 Task: Create new customer invoice with Date Opened: 11-May-23, Select Customer: CVS
, Terms: Net 7. Make invoice entry for item-1 with Date: 11-May-23, Description: Pop Arazzi Organizer Small Clear, Income Account: Income:Sales, Quantity: 1, Unit Price: 10.99, Sales Tax: Y, Sales Tax Included: Y, Tax Table: Sales Tax. Make entry for item-2 with Date: 11-May-23, Description: Topicals High Roller Ingrown Hair Tonic with AHA and BHA (1.07 oz)
, Income Account: Income:Sales, Quantity: 1, Unit Price: 9.49, Sales Tax: Y, Sales Tax Included: Y, Tax Table: Sales Tax. Post Invoice with Post Date: 11-May-23, Post to Accounts: Assets:Accounts Receivable. Pay / Process Payment with Transaction Date: 17-May-23, Amount: 20.48, Transfer Account: Checking Account. Go to 'Print Invoice'.
Action: Mouse moved to (191, 71)
Screenshot: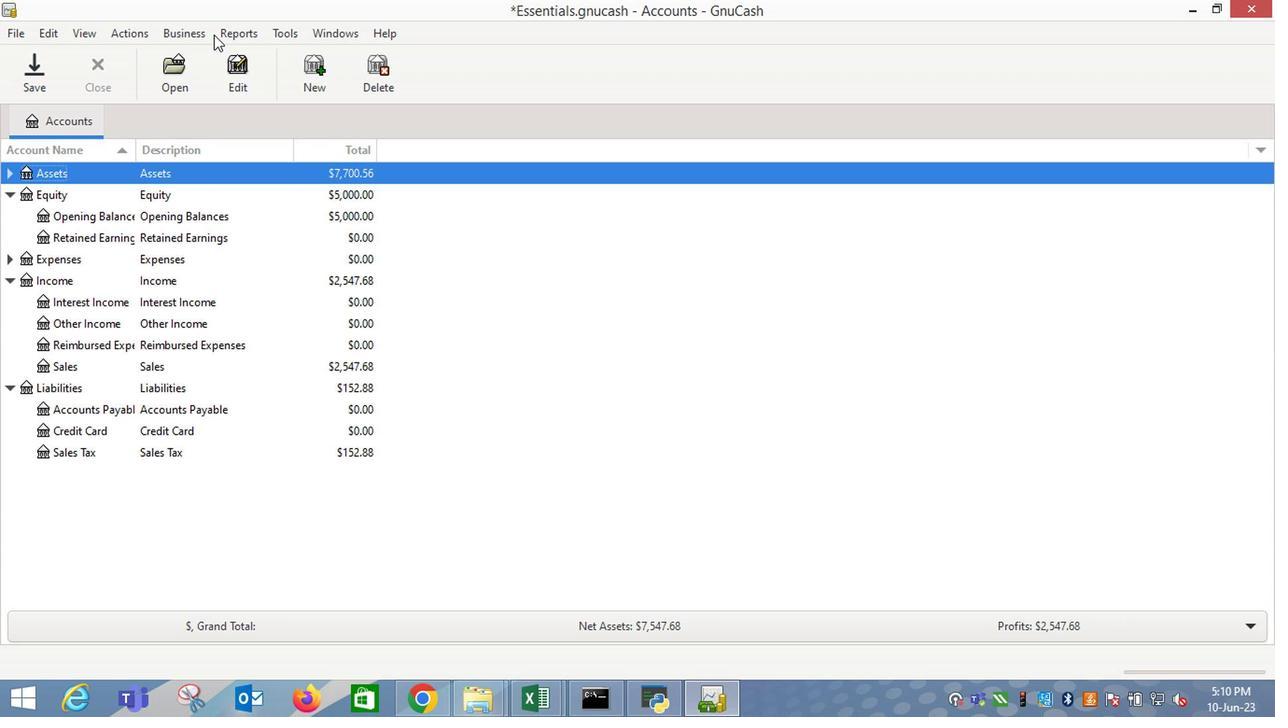 
Action: Mouse pressed left at (191, 71)
Screenshot: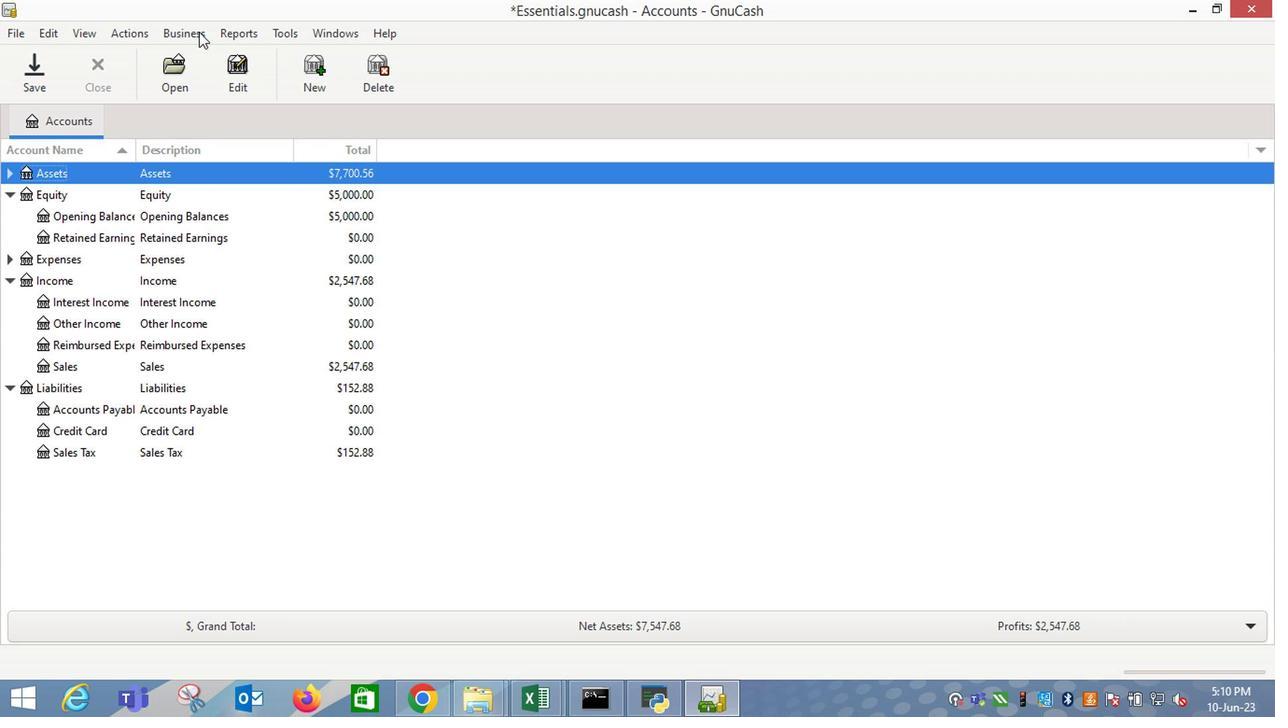 
Action: Mouse moved to (362, 154)
Screenshot: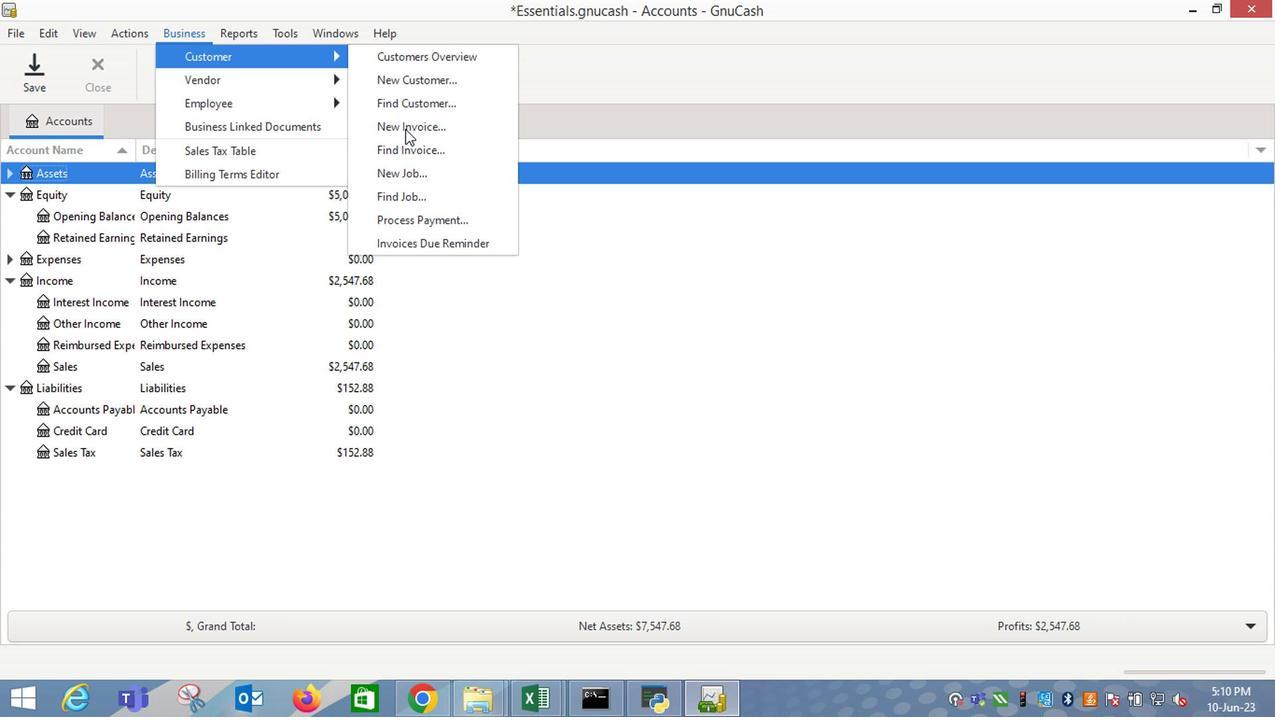 
Action: Mouse pressed left at (362, 154)
Screenshot: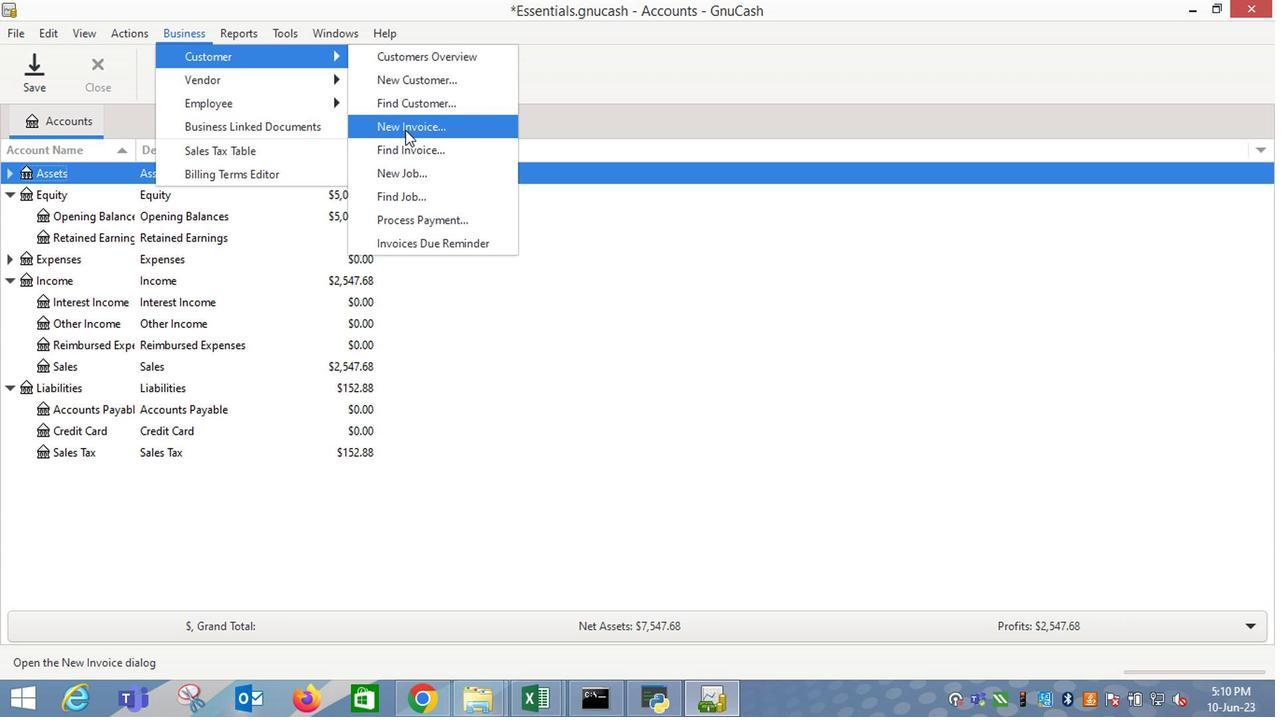 
Action: Mouse moved to (696, 301)
Screenshot: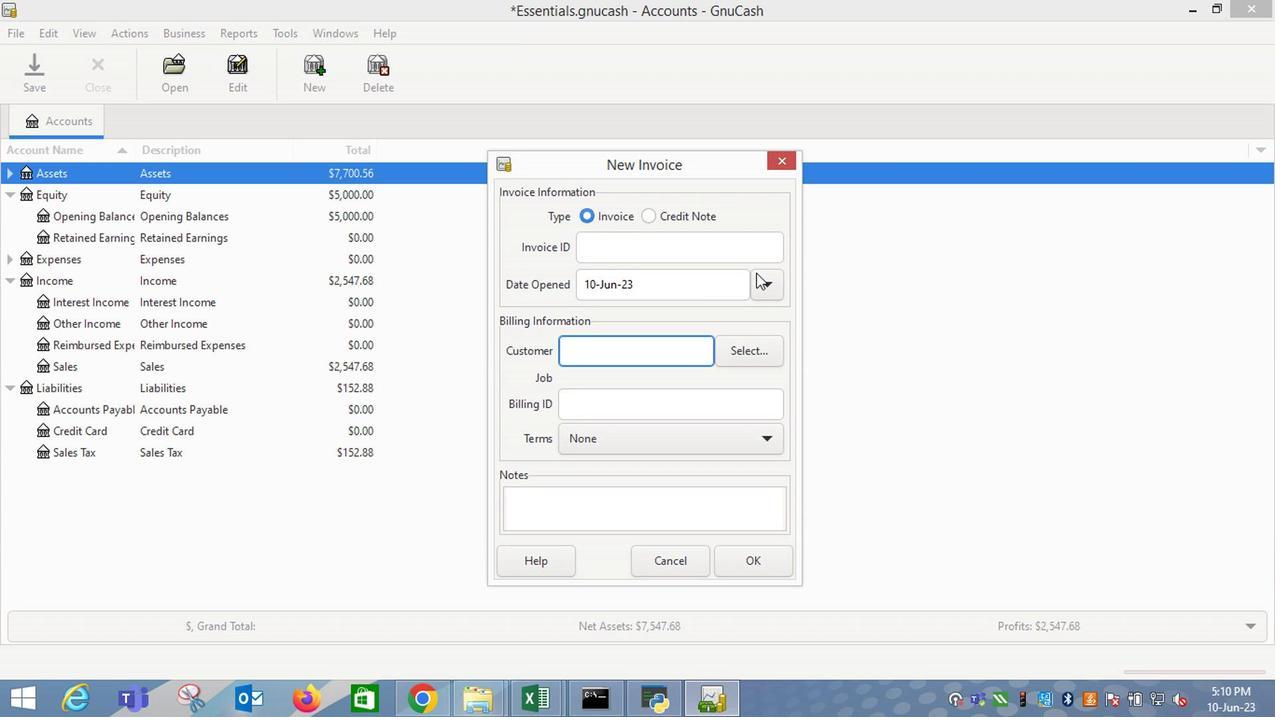 
Action: Mouse pressed left at (696, 301)
Screenshot: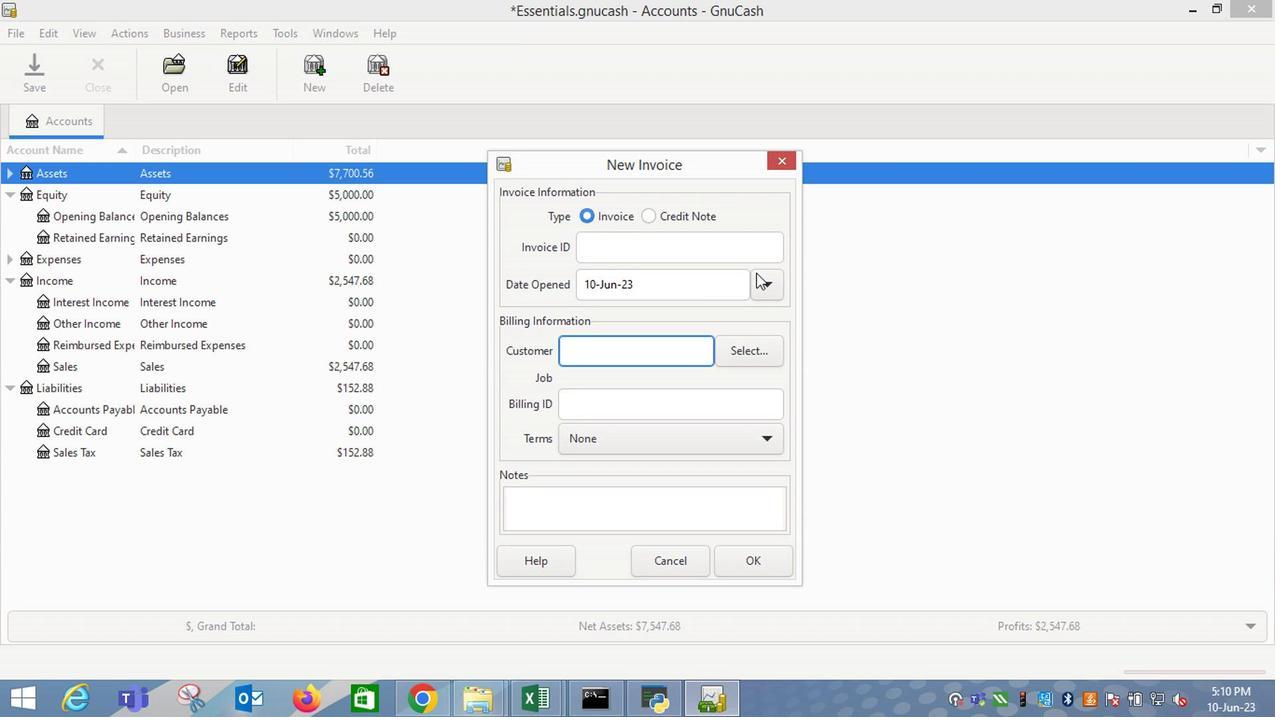 
Action: Mouse moved to (564, 332)
Screenshot: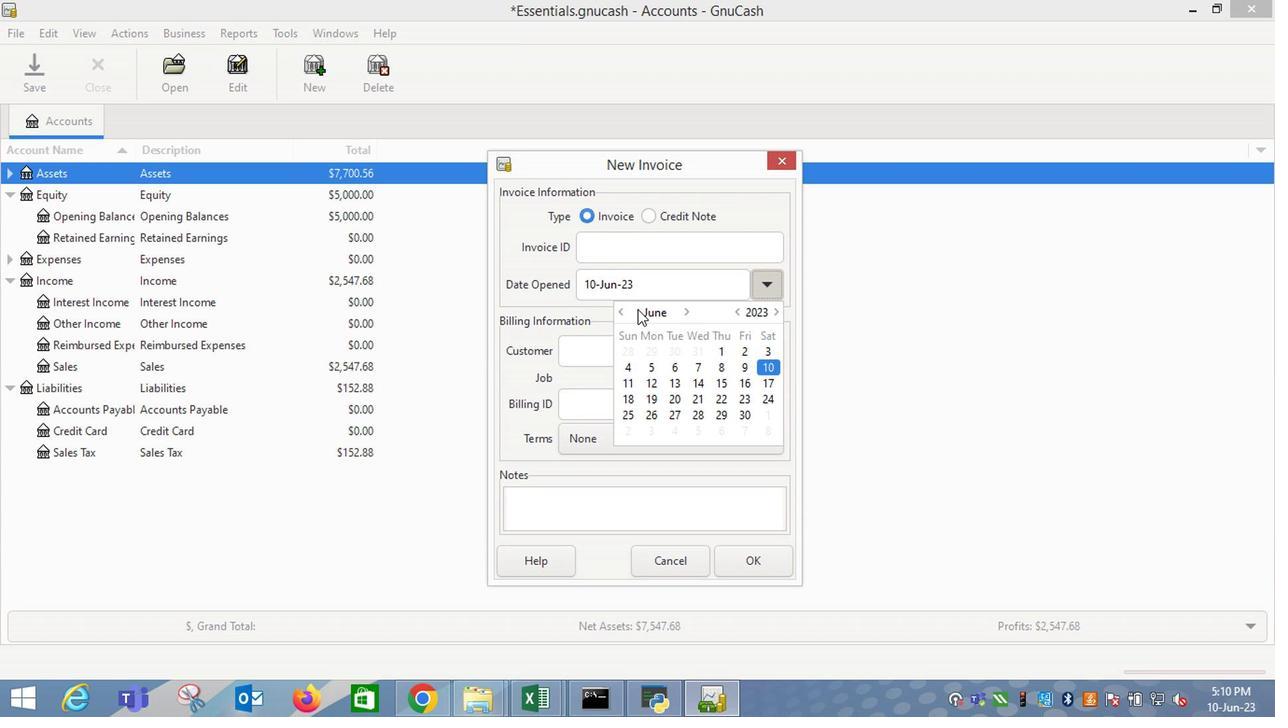 
Action: Mouse pressed left at (564, 332)
Screenshot: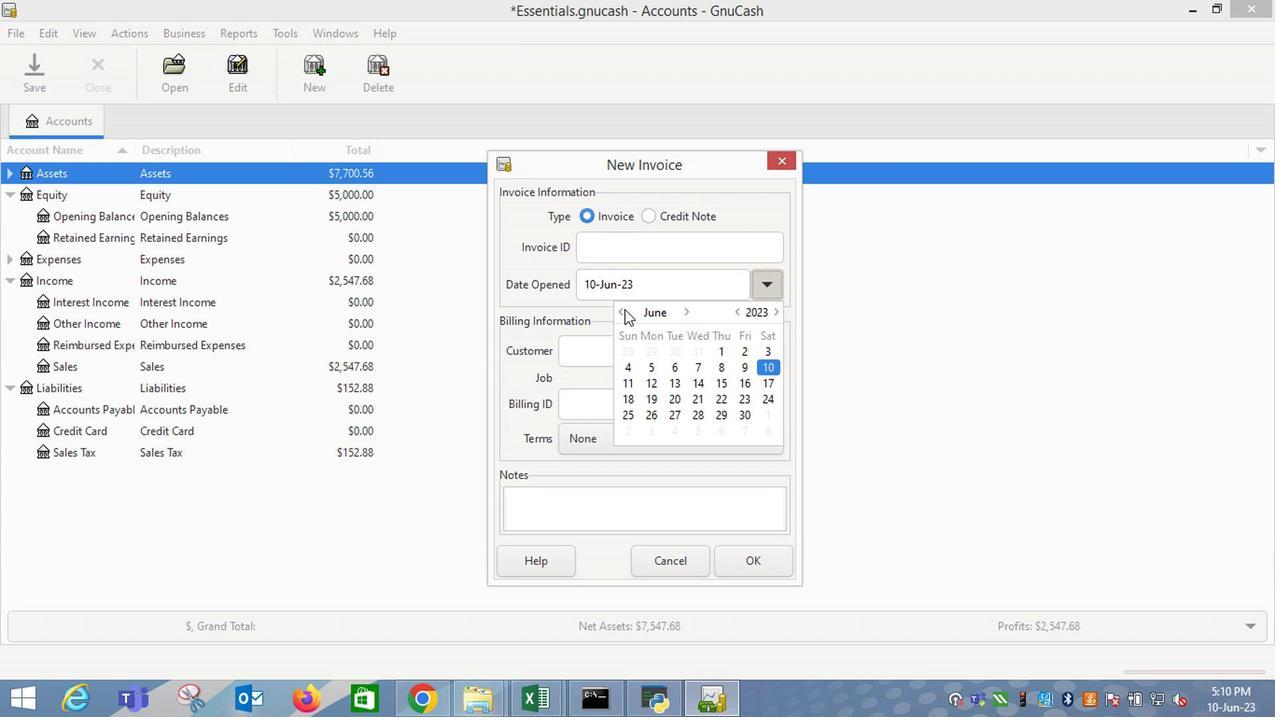 
Action: Mouse moved to (647, 378)
Screenshot: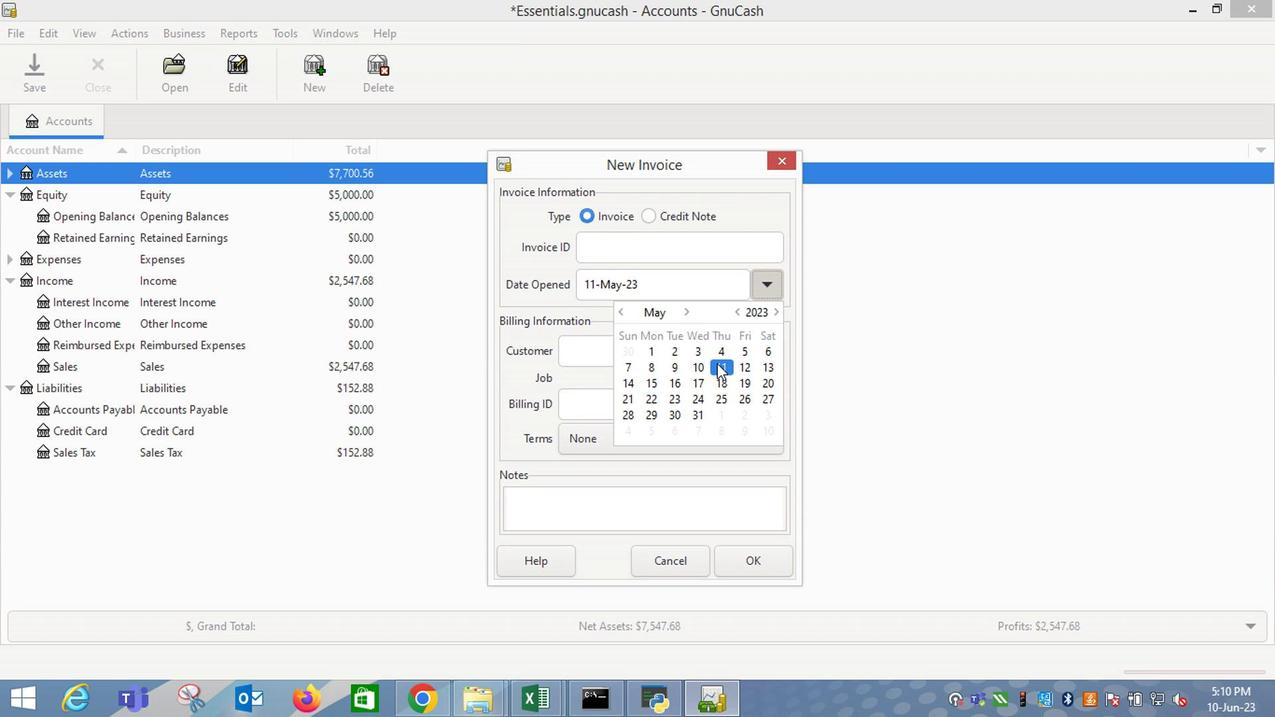 
Action: Mouse pressed left at (647, 378)
Screenshot: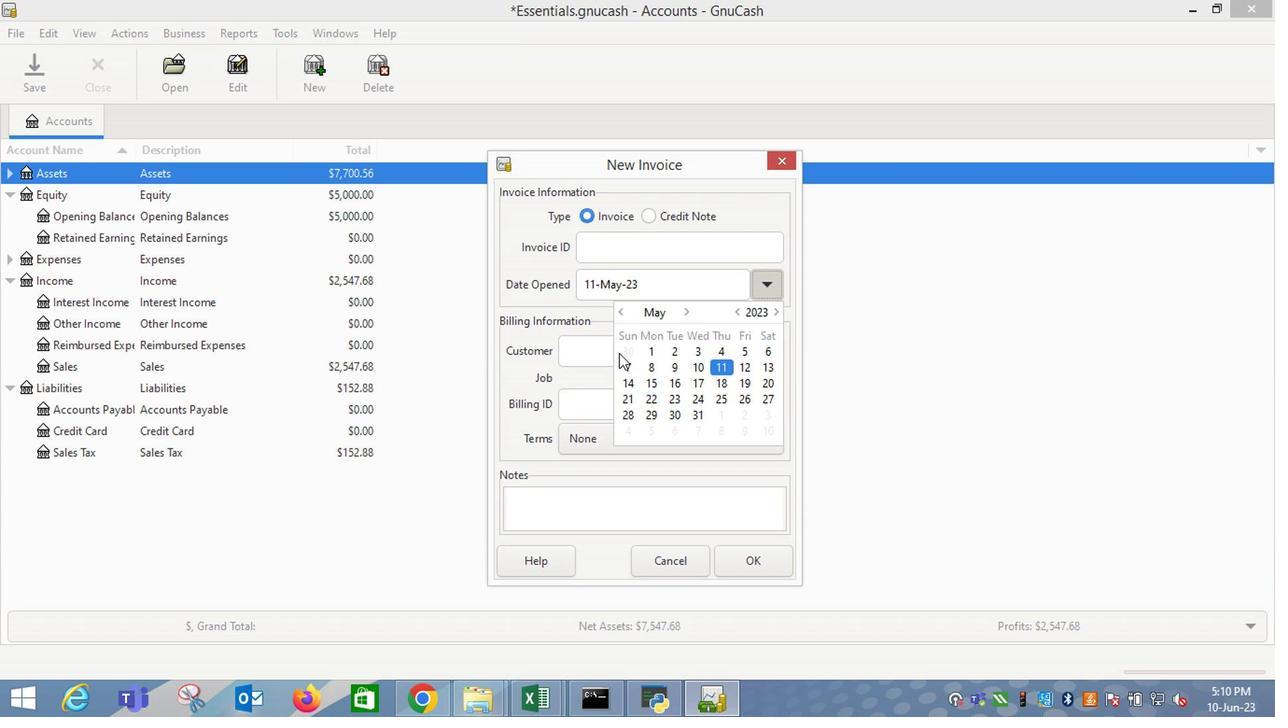 
Action: Mouse moved to (534, 372)
Screenshot: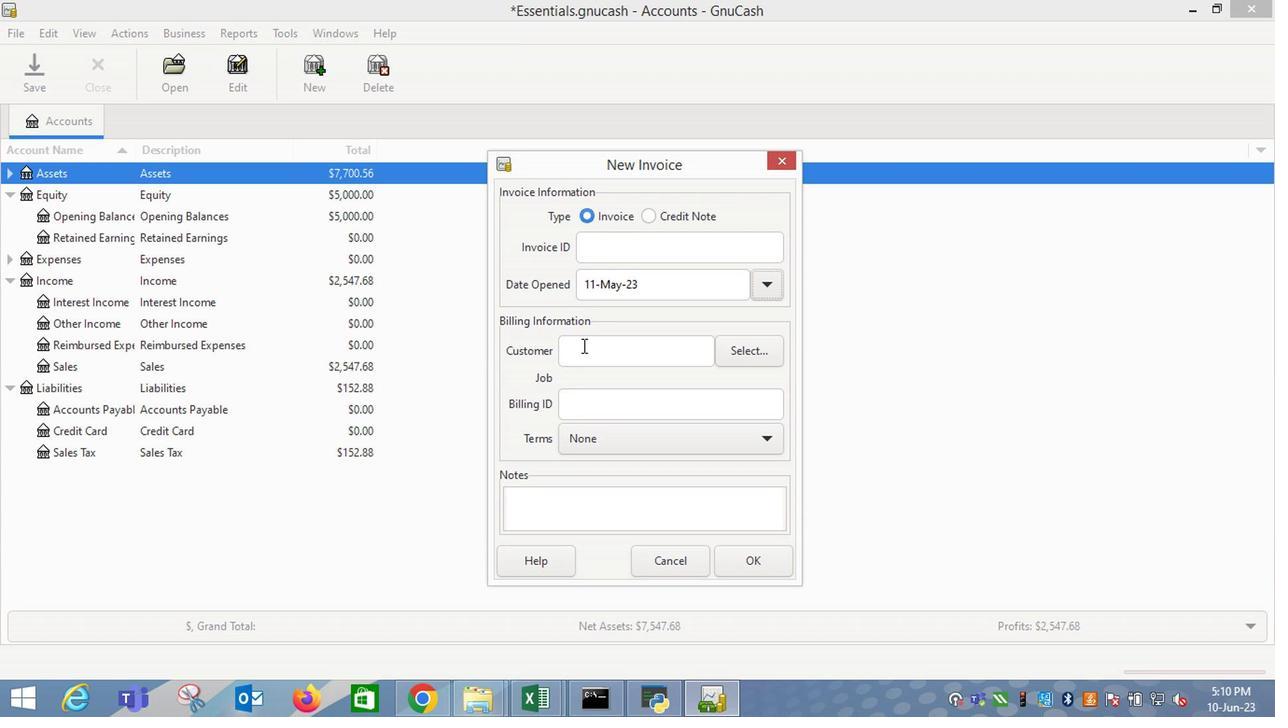 
Action: Mouse pressed left at (534, 372)
Screenshot: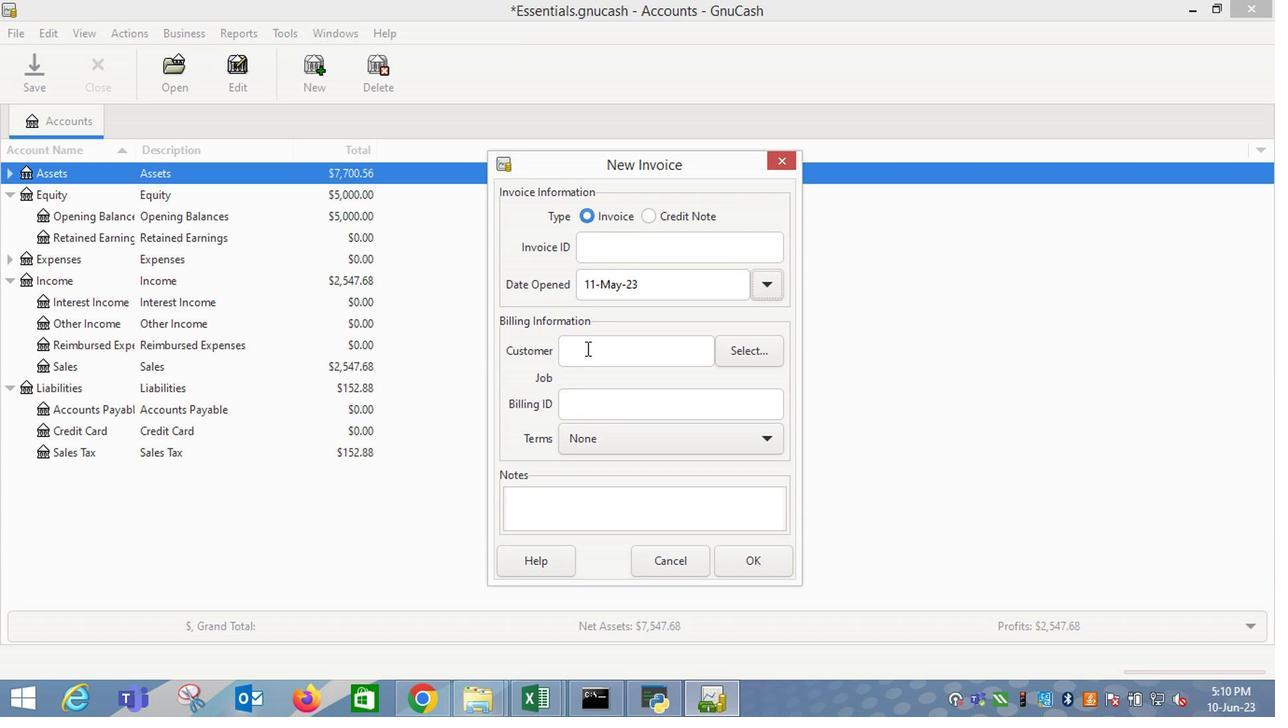 
Action: Mouse moved to (541, 369)
Screenshot: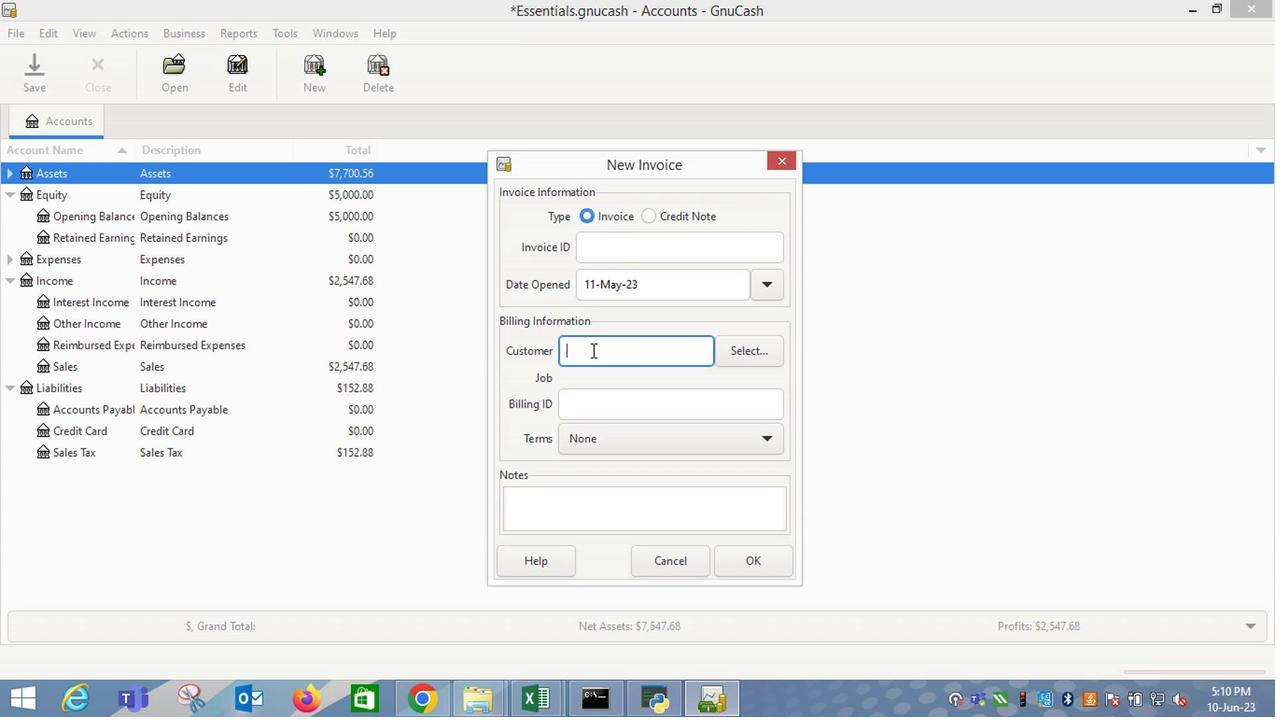 
Action: Mouse pressed left at (541, 369)
Screenshot: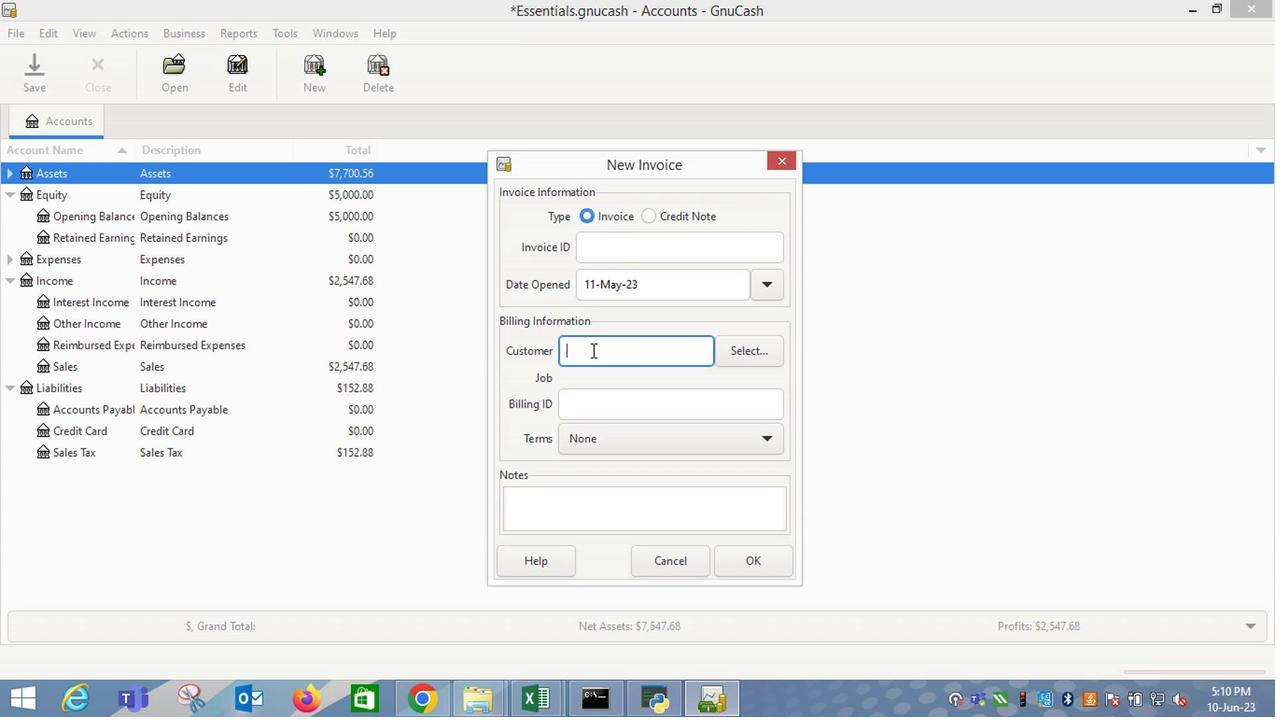 
Action: Key pressed <Key.shift_r>CV
Screenshot: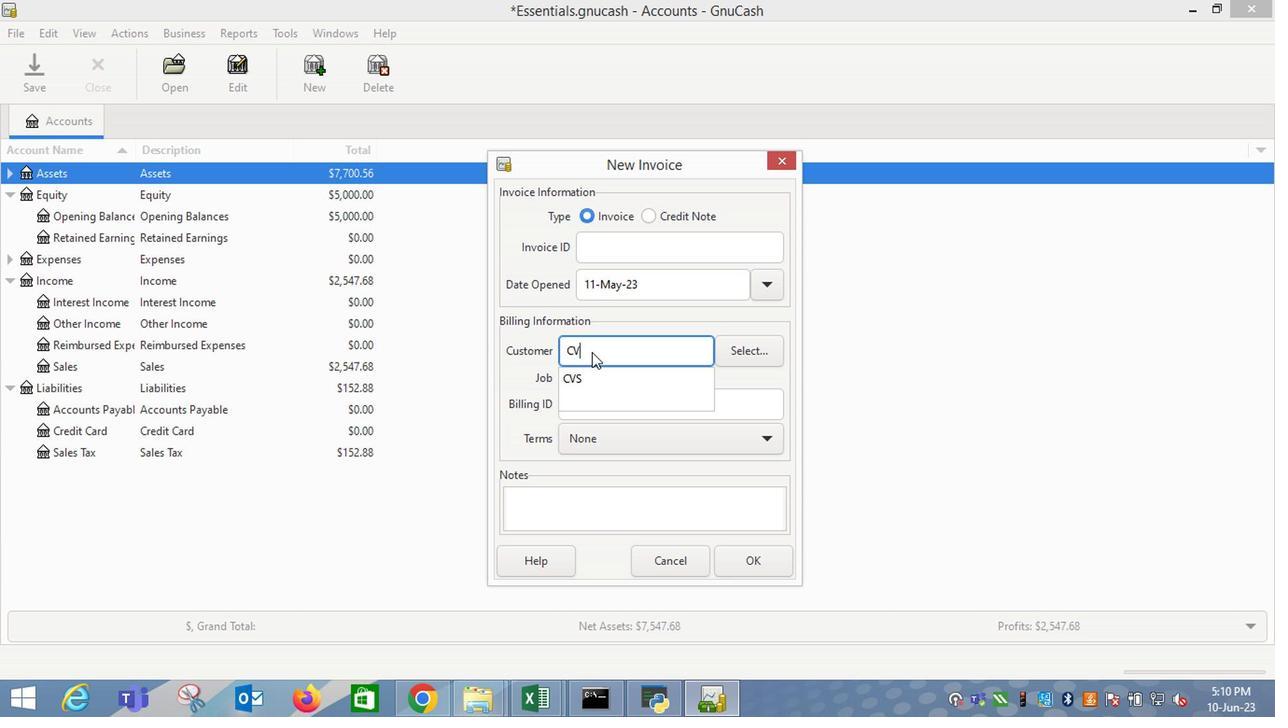 
Action: Mouse moved to (531, 388)
Screenshot: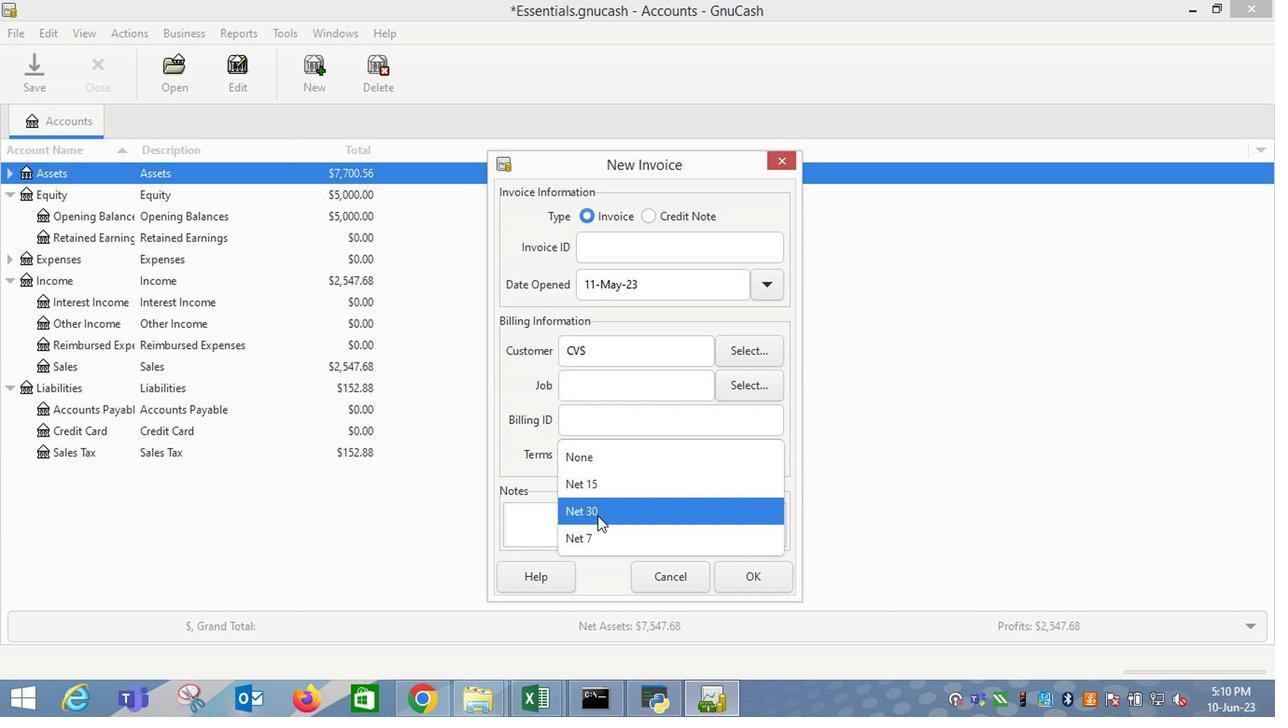 
Action: Mouse pressed left at (531, 388)
Screenshot: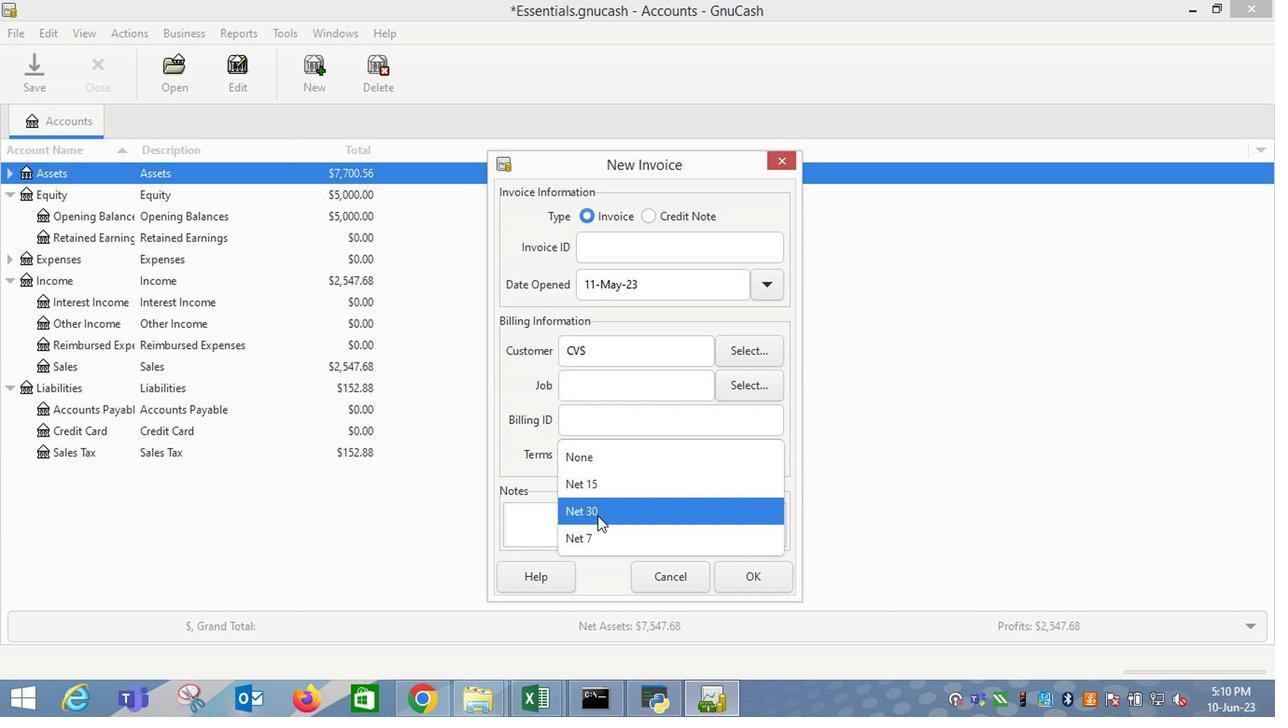 
Action: Mouse moved to (586, 461)
Screenshot: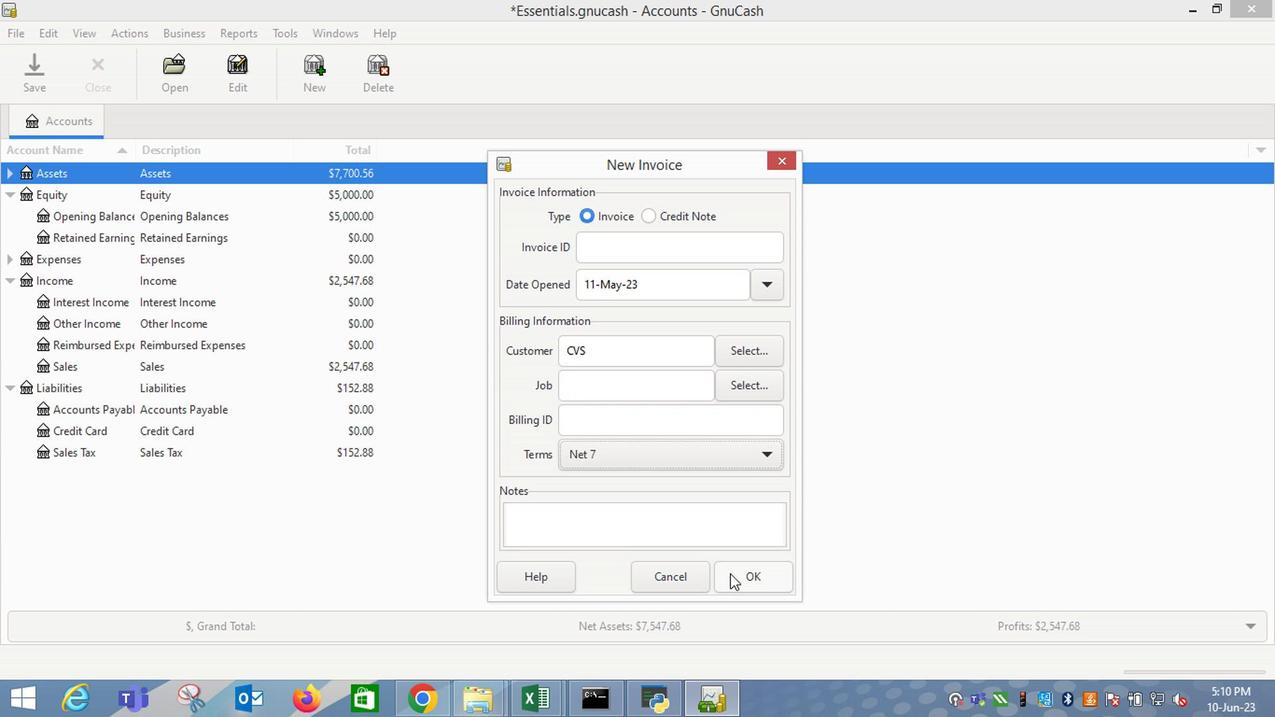 
Action: Mouse pressed left at (586, 461)
Screenshot: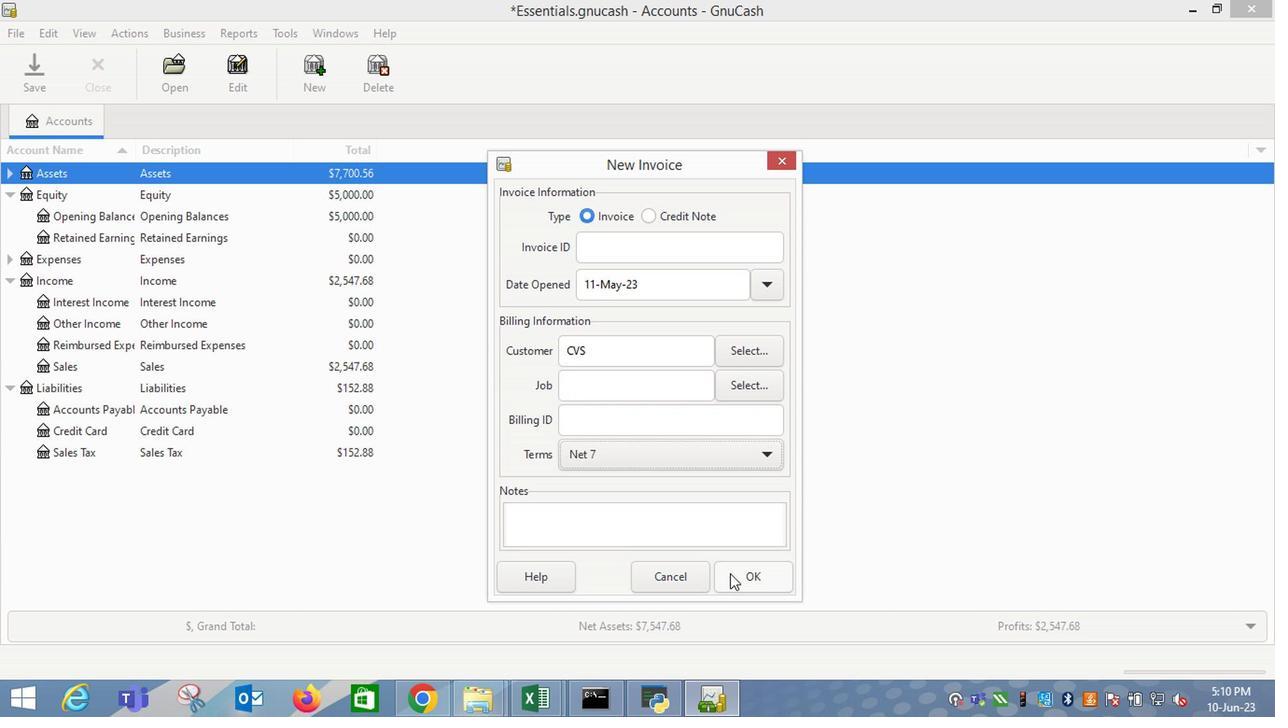 
Action: Mouse moved to (554, 470)
Screenshot: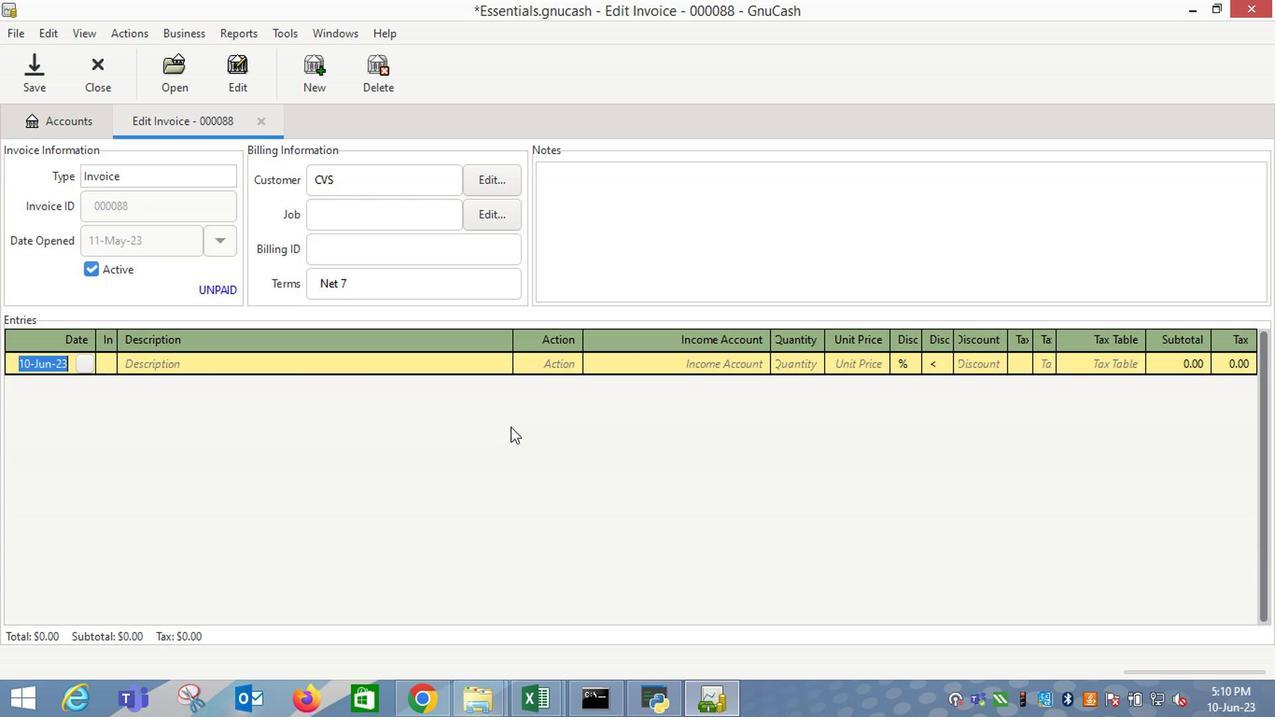 
Action: Mouse pressed left at (554, 470)
Screenshot: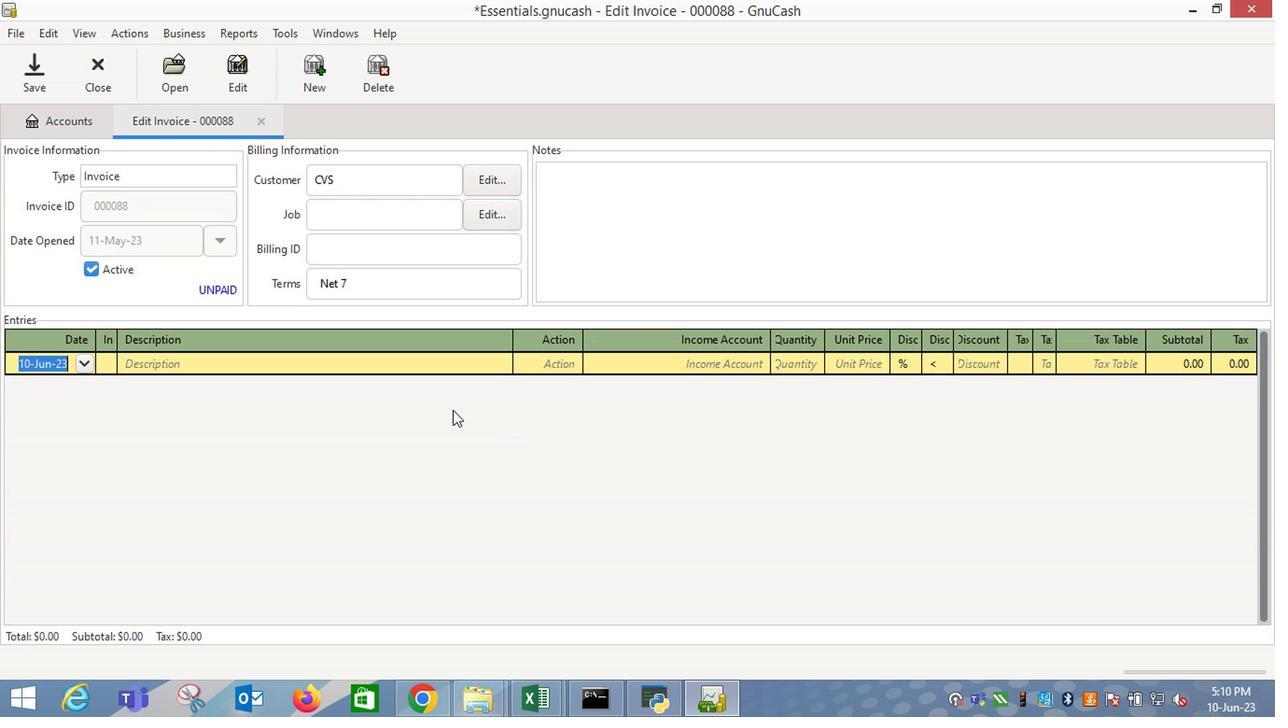 
Action: Mouse moved to (527, 544)
Screenshot: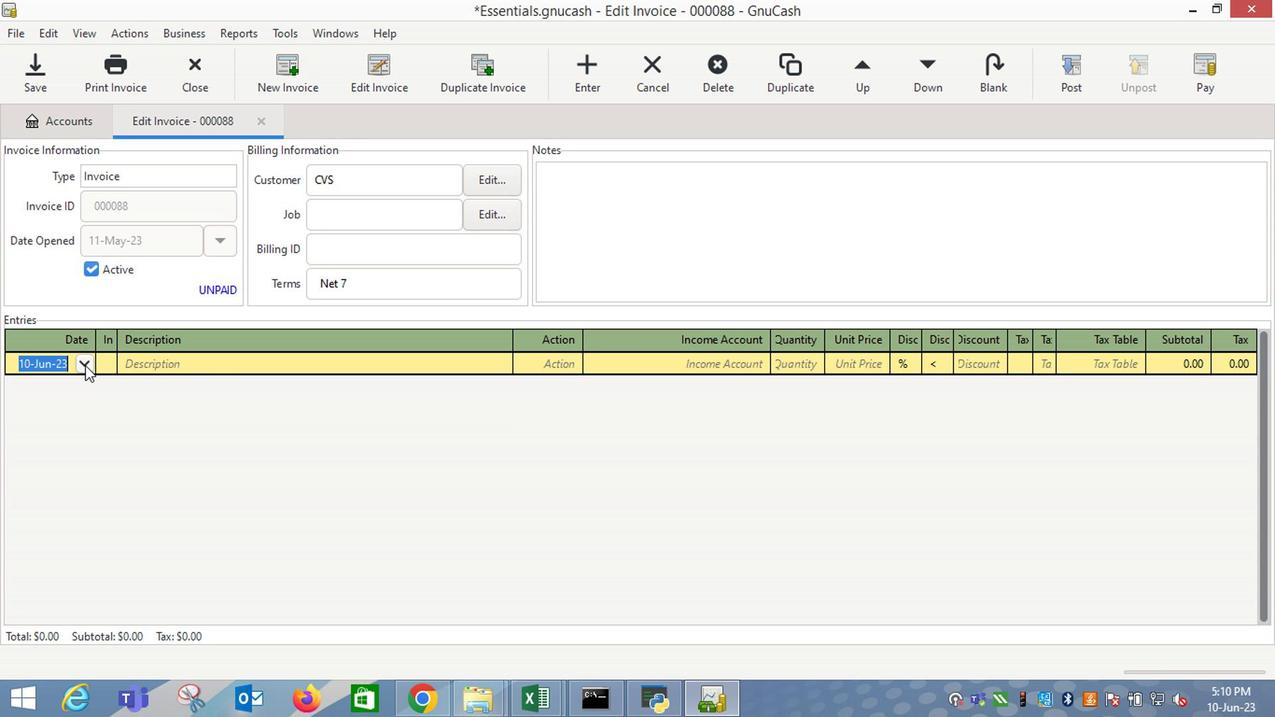 
Action: Mouse pressed left at (527, 544)
Screenshot: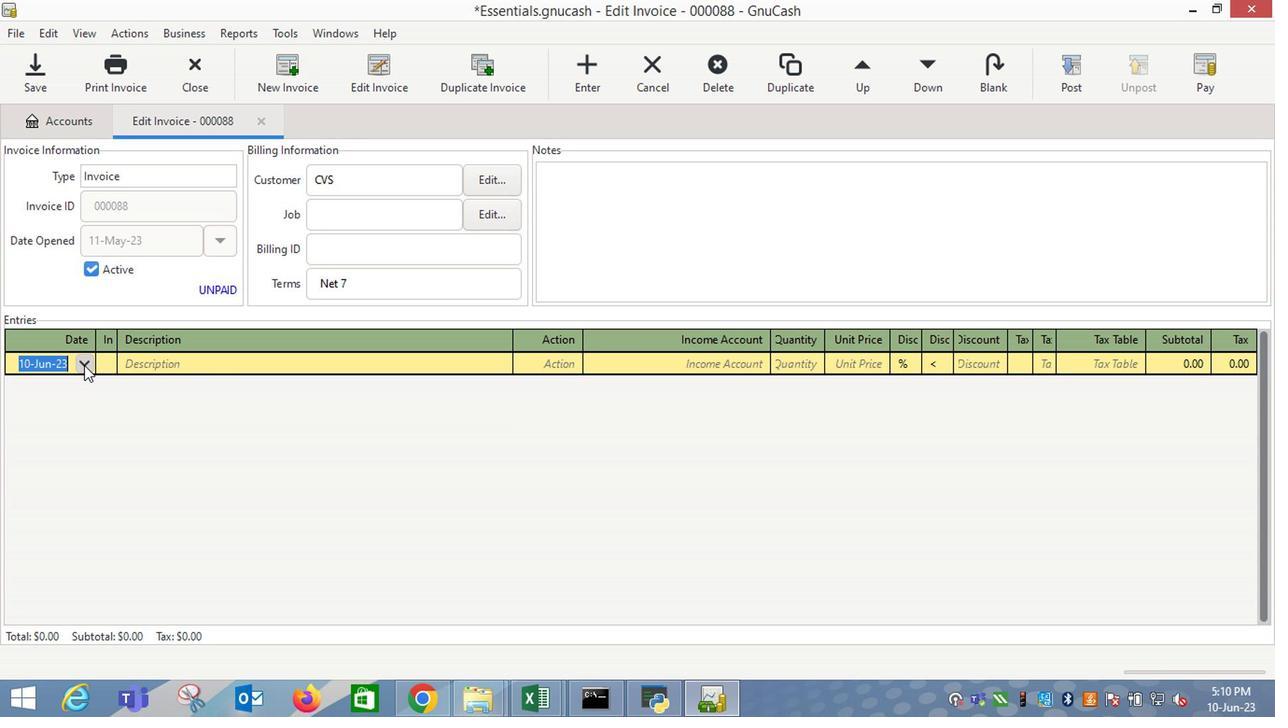 
Action: Mouse moved to (683, 587)
Screenshot: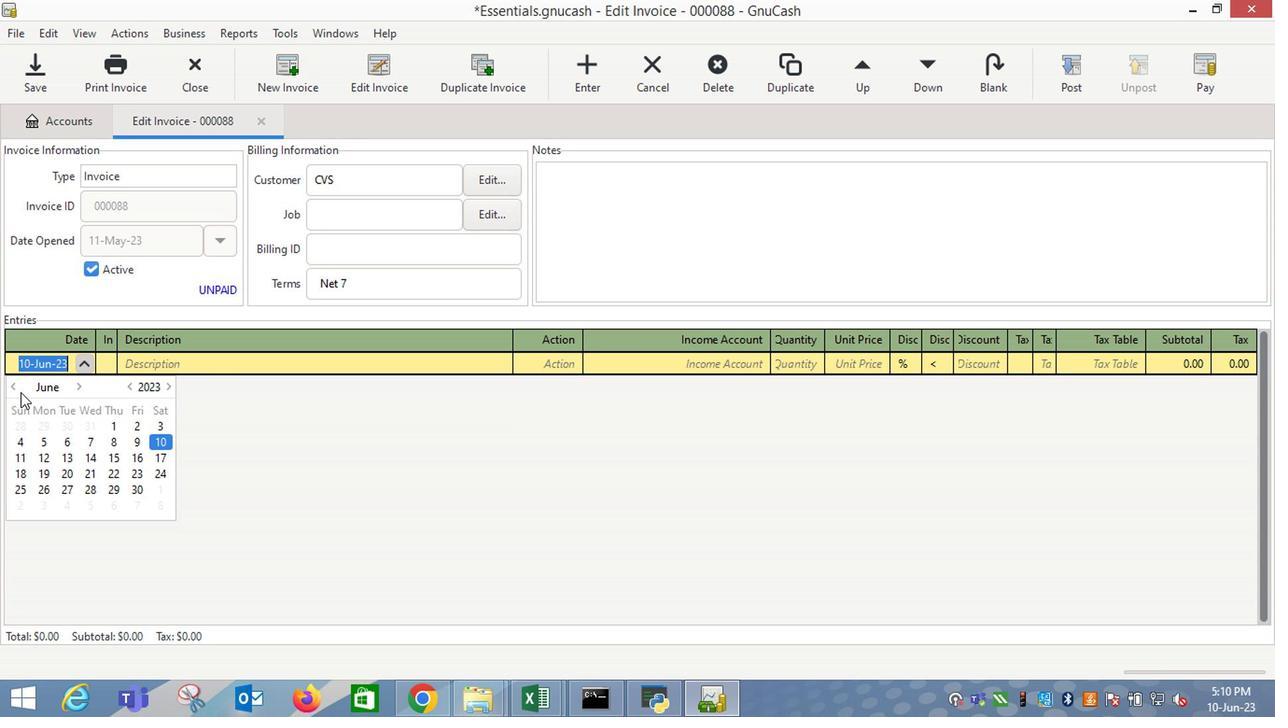
Action: Mouse pressed left at (683, 587)
Screenshot: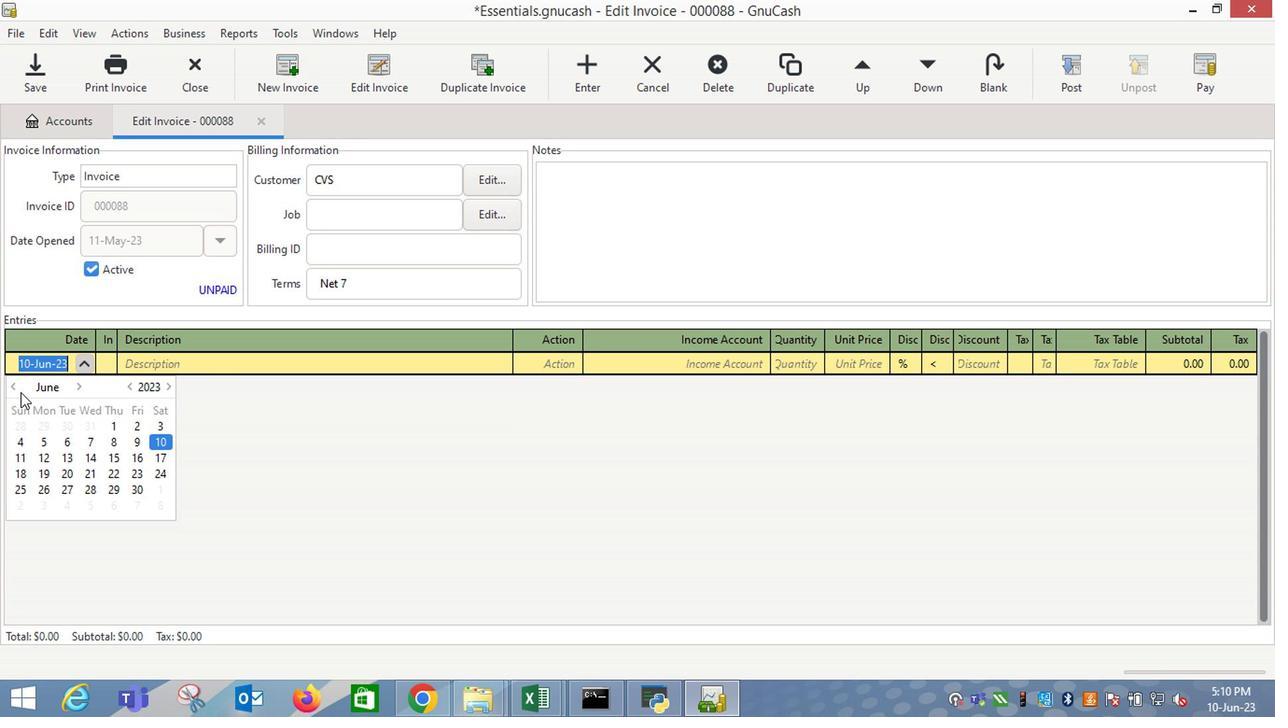 
Action: Mouse moved to (92, 377)
Screenshot: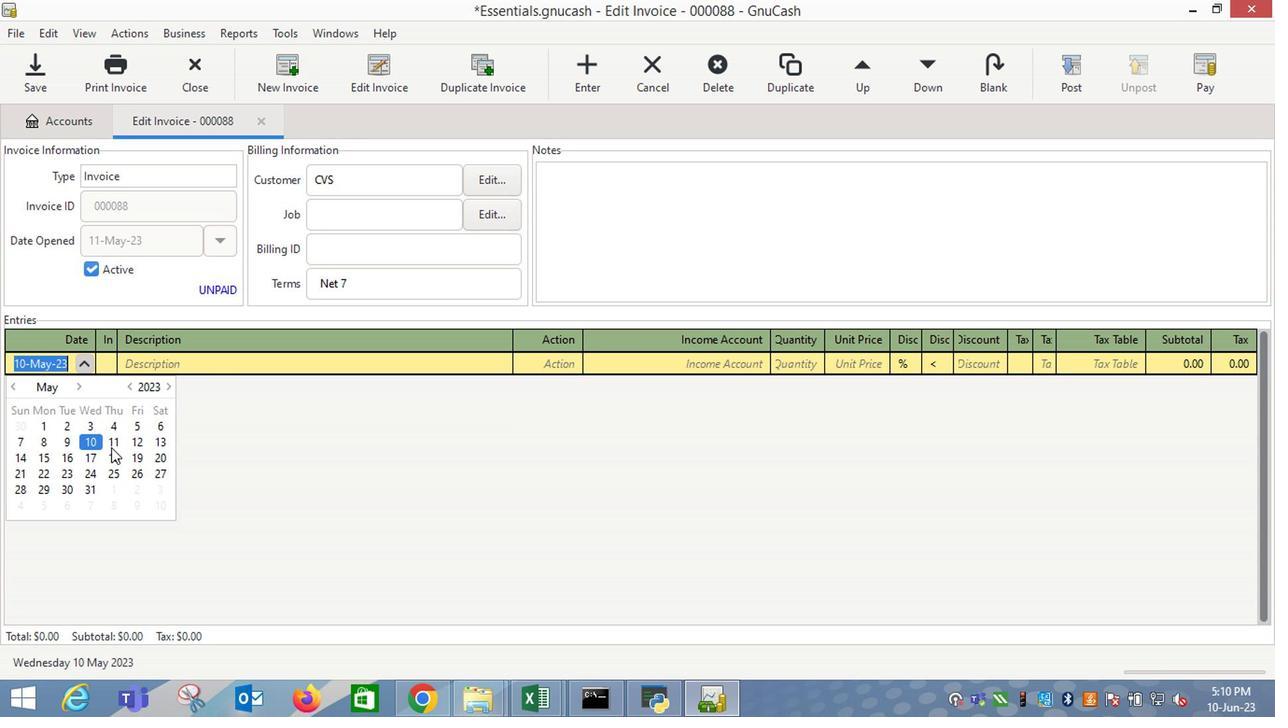 
Action: Mouse pressed left at (92, 377)
Screenshot: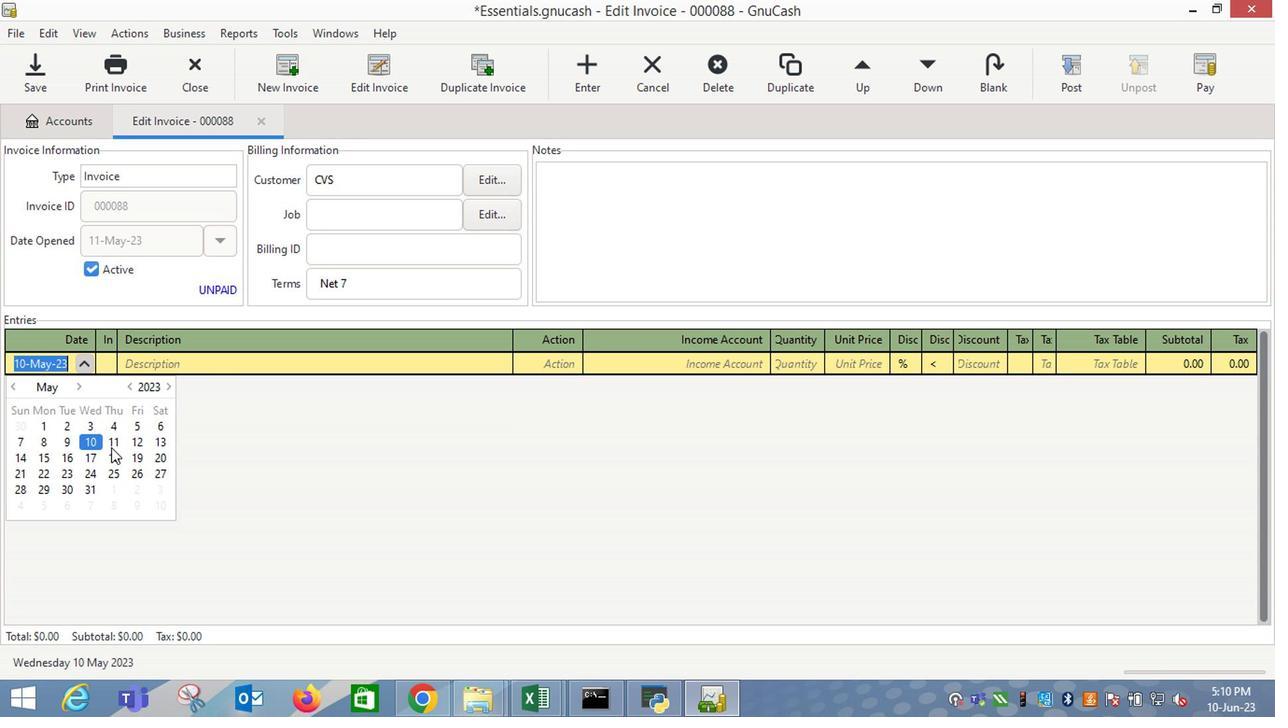 
Action: Mouse moved to (28, 399)
Screenshot: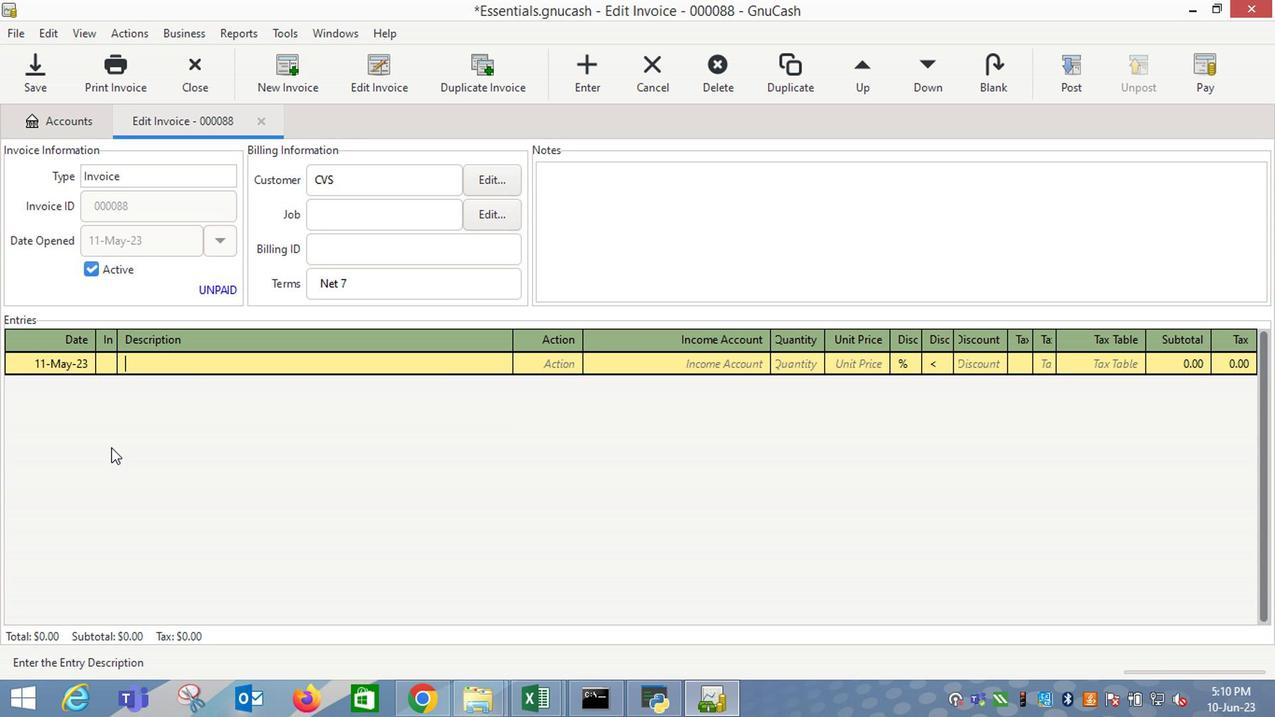 
Action: Mouse pressed left at (28, 399)
Screenshot: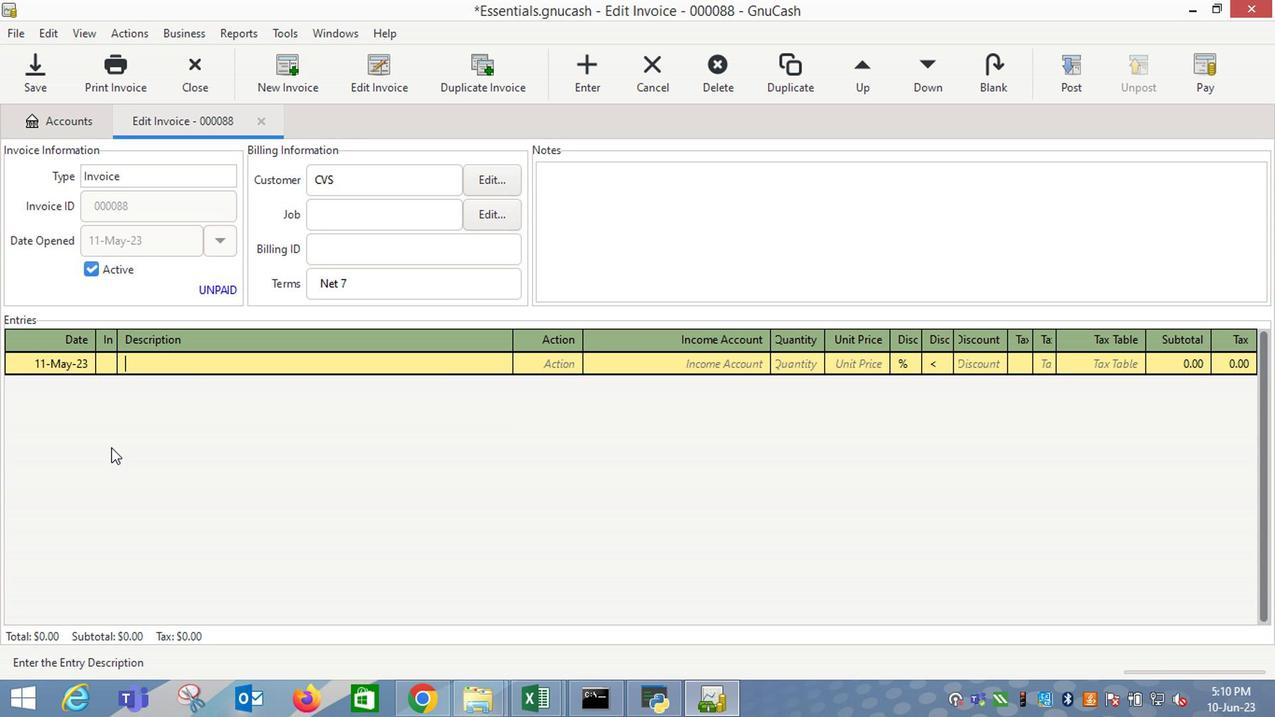 
Action: Mouse moved to (120, 455)
Screenshot: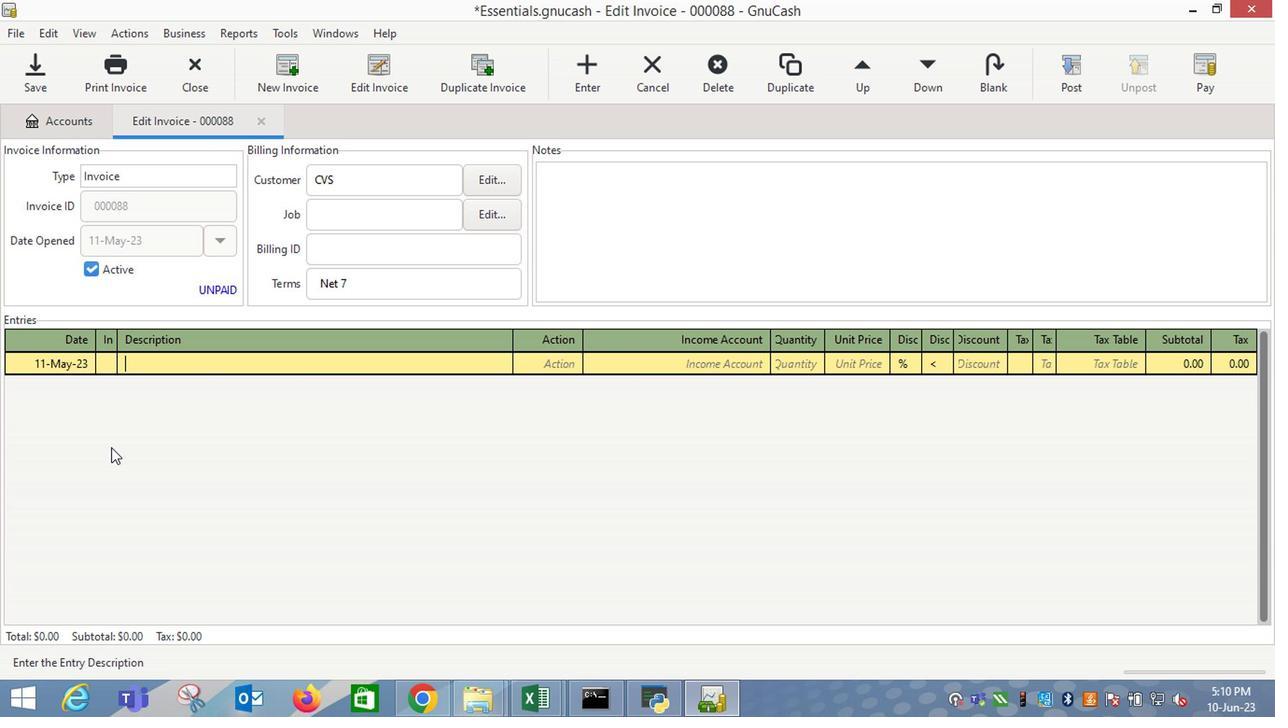 
Action: Mouse pressed left at (120, 455)
Screenshot: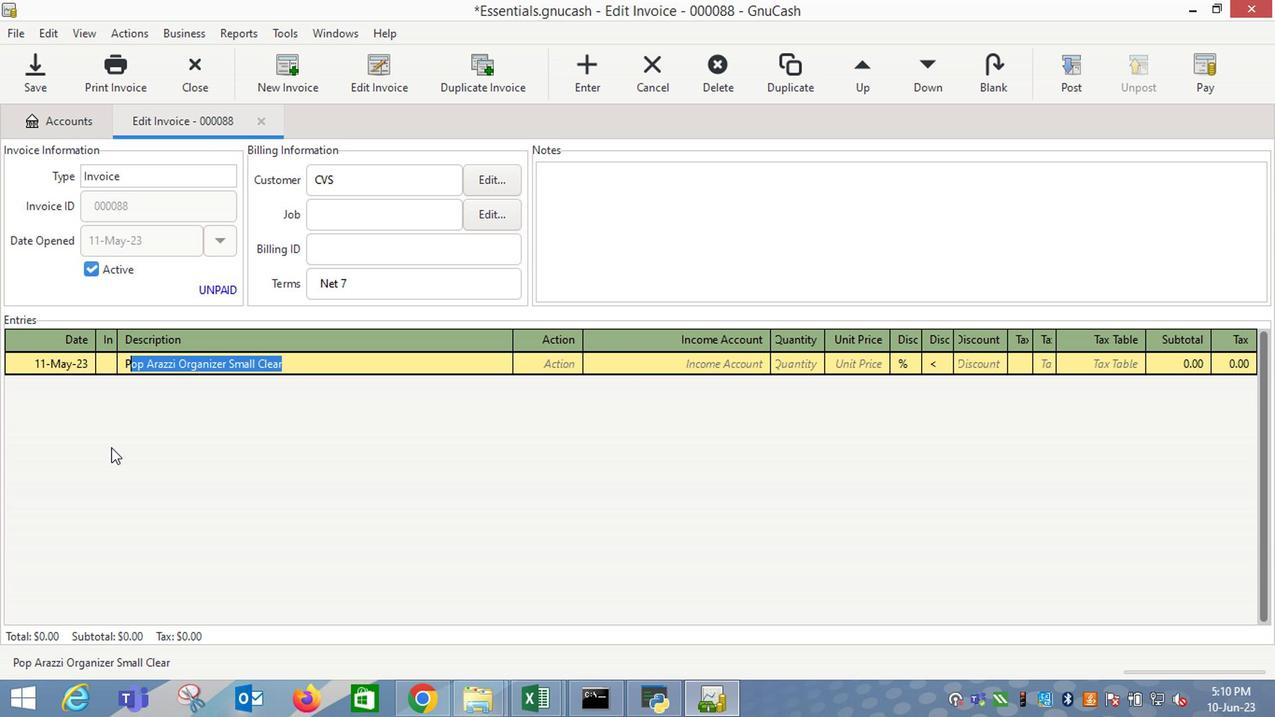 
Action: Mouse moved to (118, 455)
Screenshot: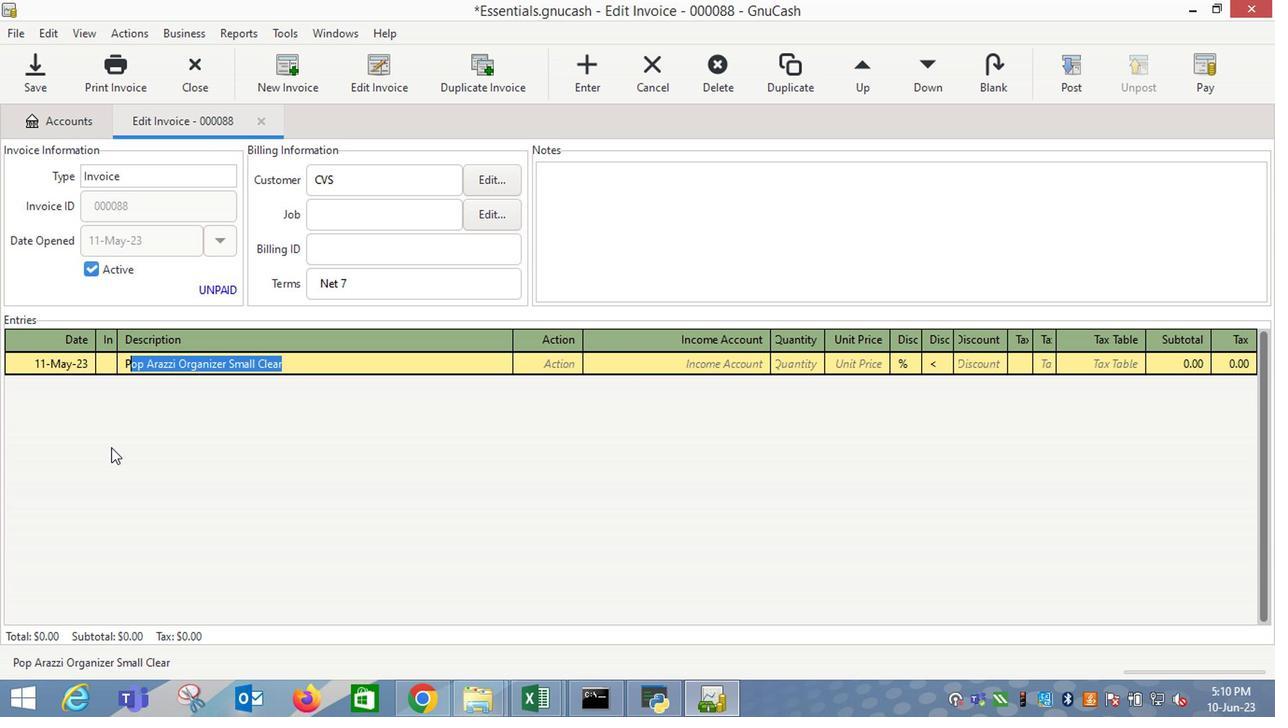 
Action: Key pressed <Key.tab><Key.shift_r>Pop<Key.tab>
Screenshot: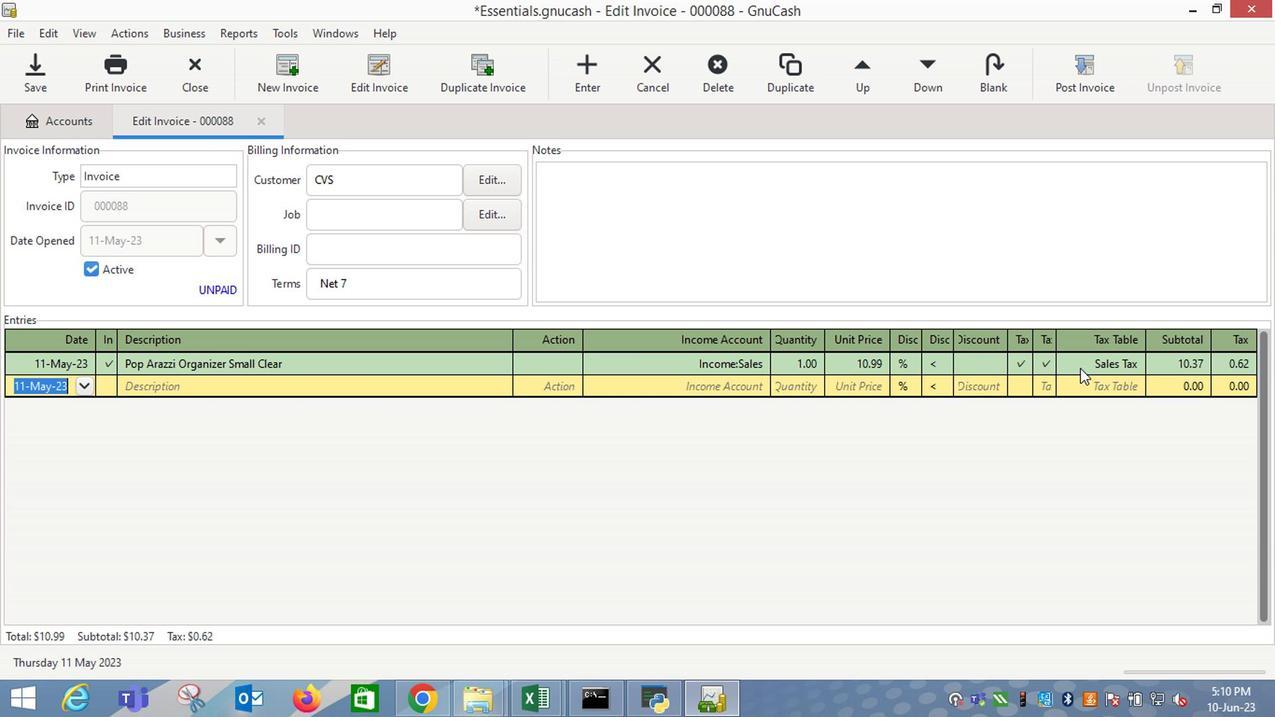 
Action: Mouse moved to (118, 455)
Screenshot: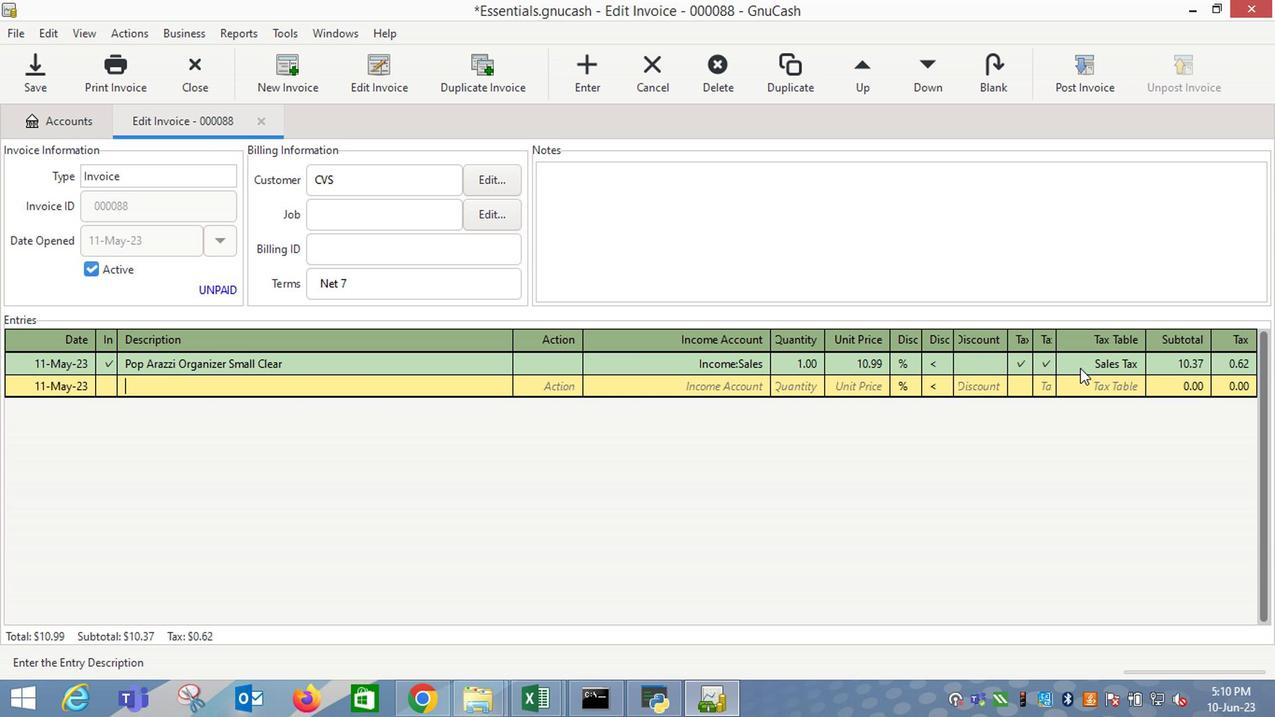 
Action: Key pressed <Key.tab>10.99<Key.tab>
Screenshot: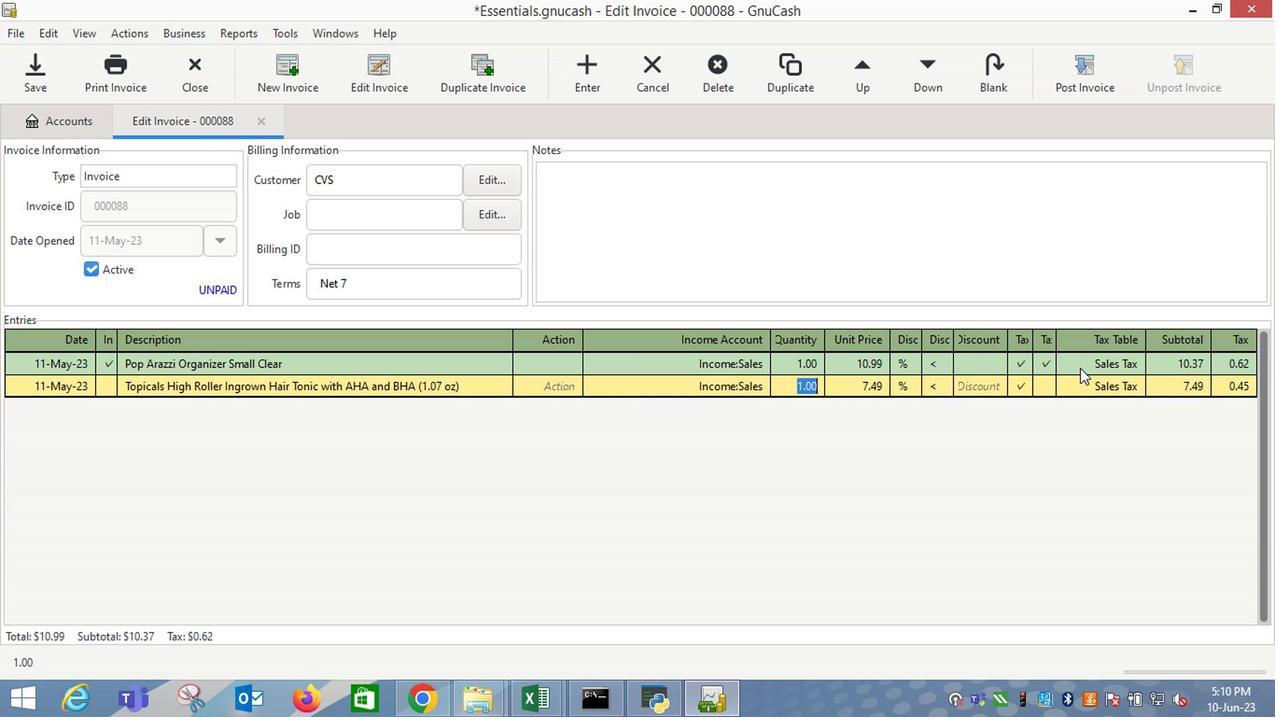 
Action: Mouse moved to (1002, 383)
Screenshot: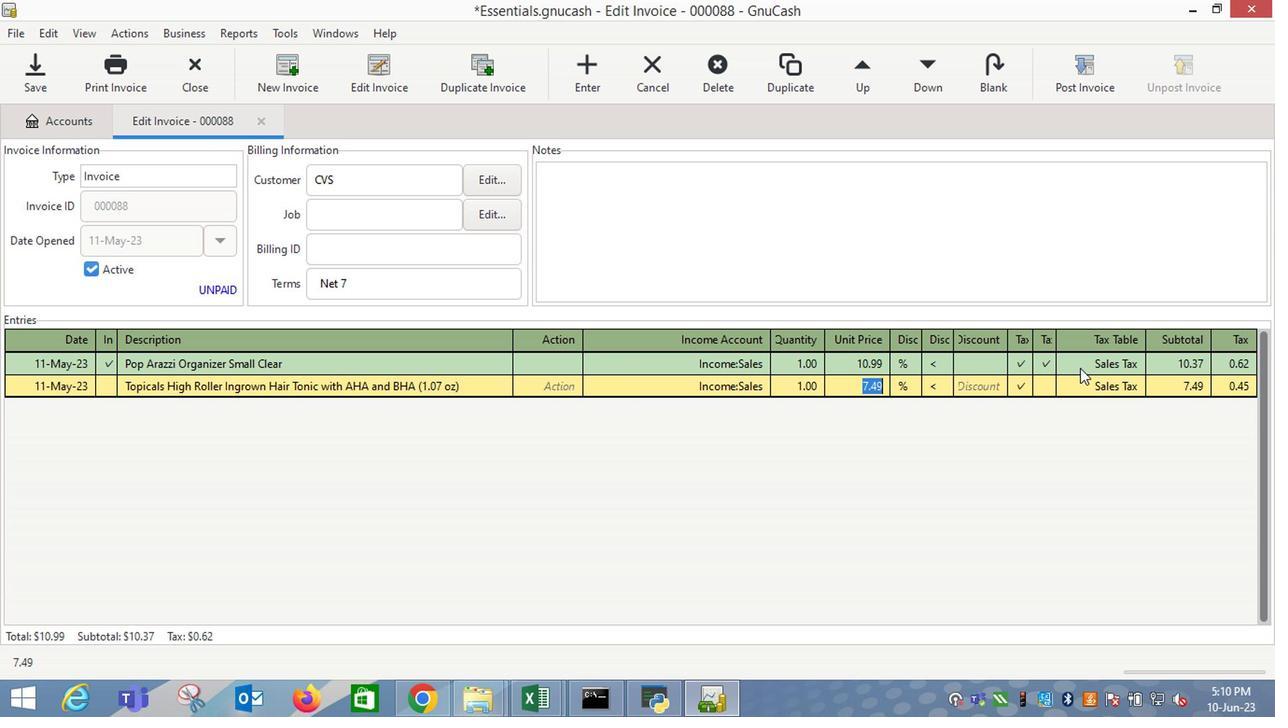 
Action: Mouse pressed left at (1002, 383)
Screenshot: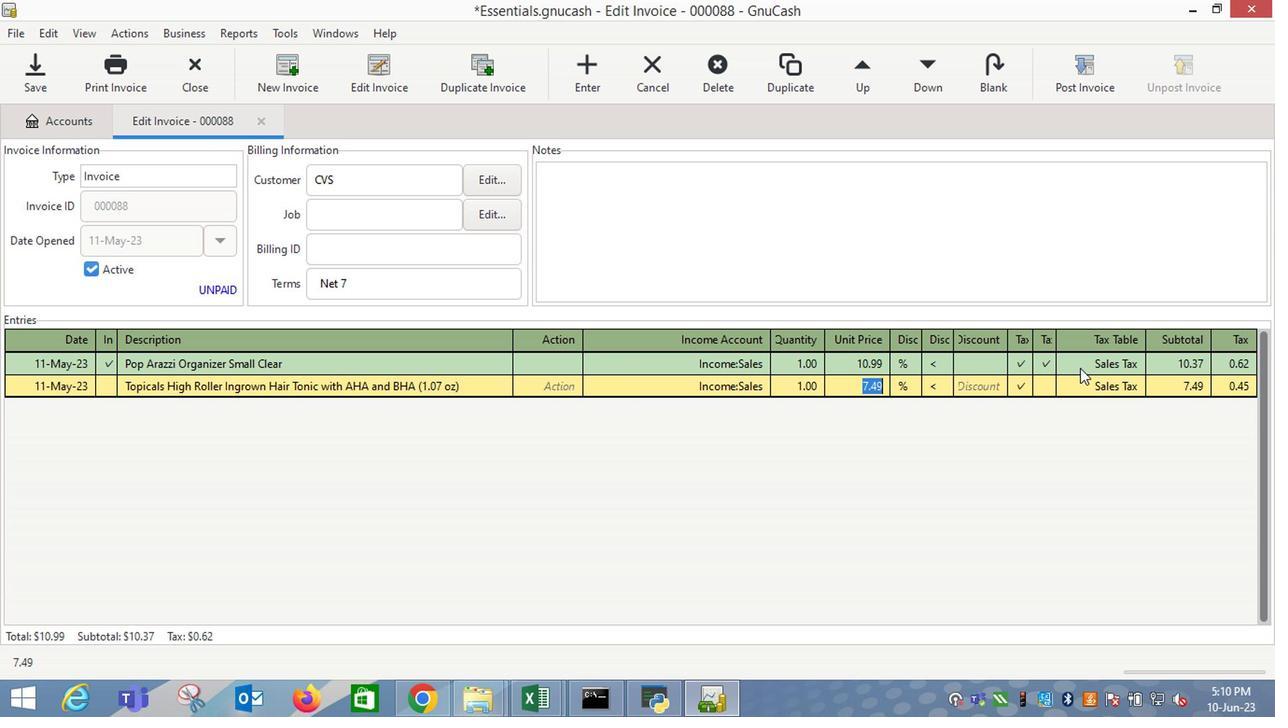 
Action: Mouse moved to (993, 385)
Screenshot: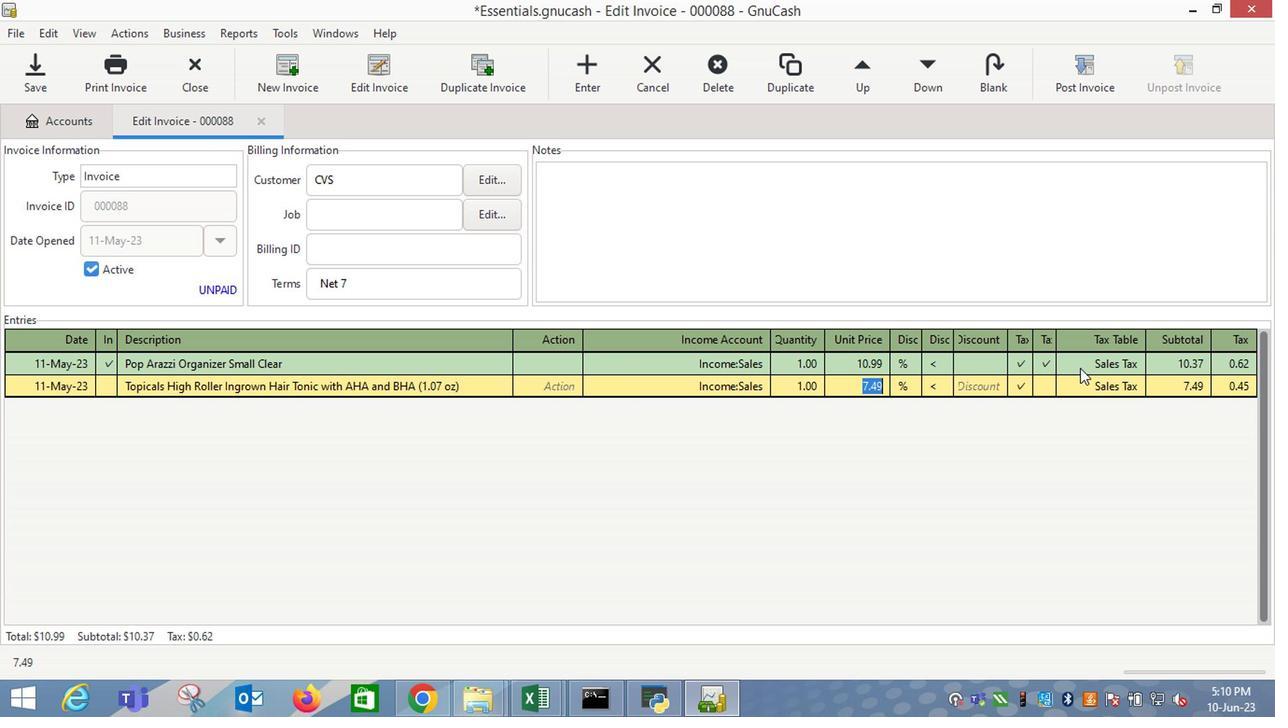 
Action: Key pressed <Key.enter><Key.tab><Key.shift_r>Top<Key.tab><Key.tab>9.49<Key.tab>
Screenshot: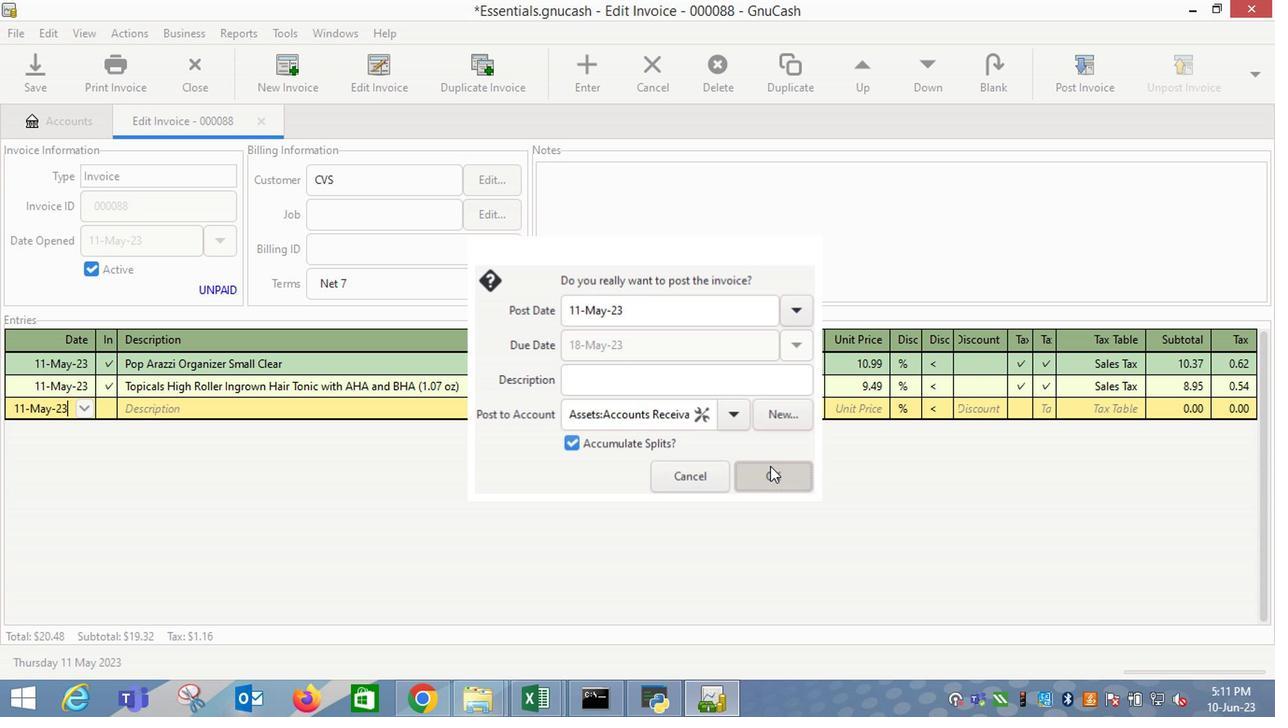 
Action: Mouse moved to (930, 391)
Screenshot: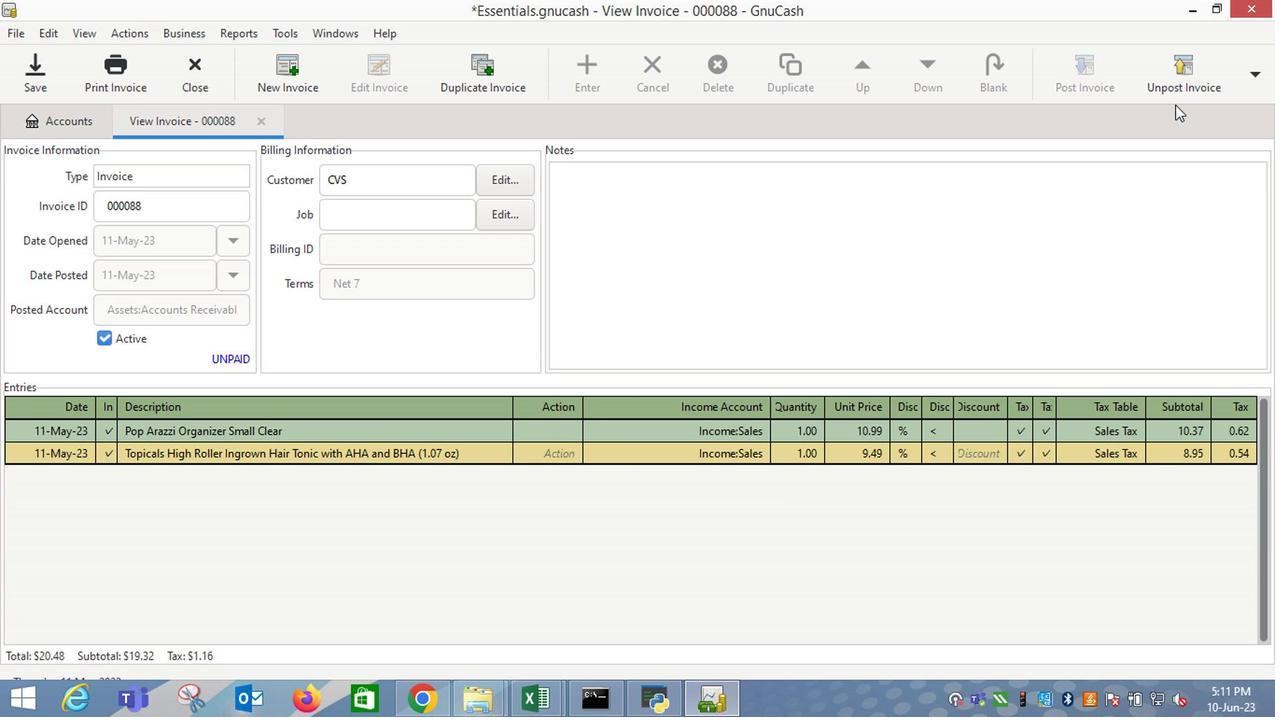 
Action: Mouse pressed left at (930, 391)
Screenshot: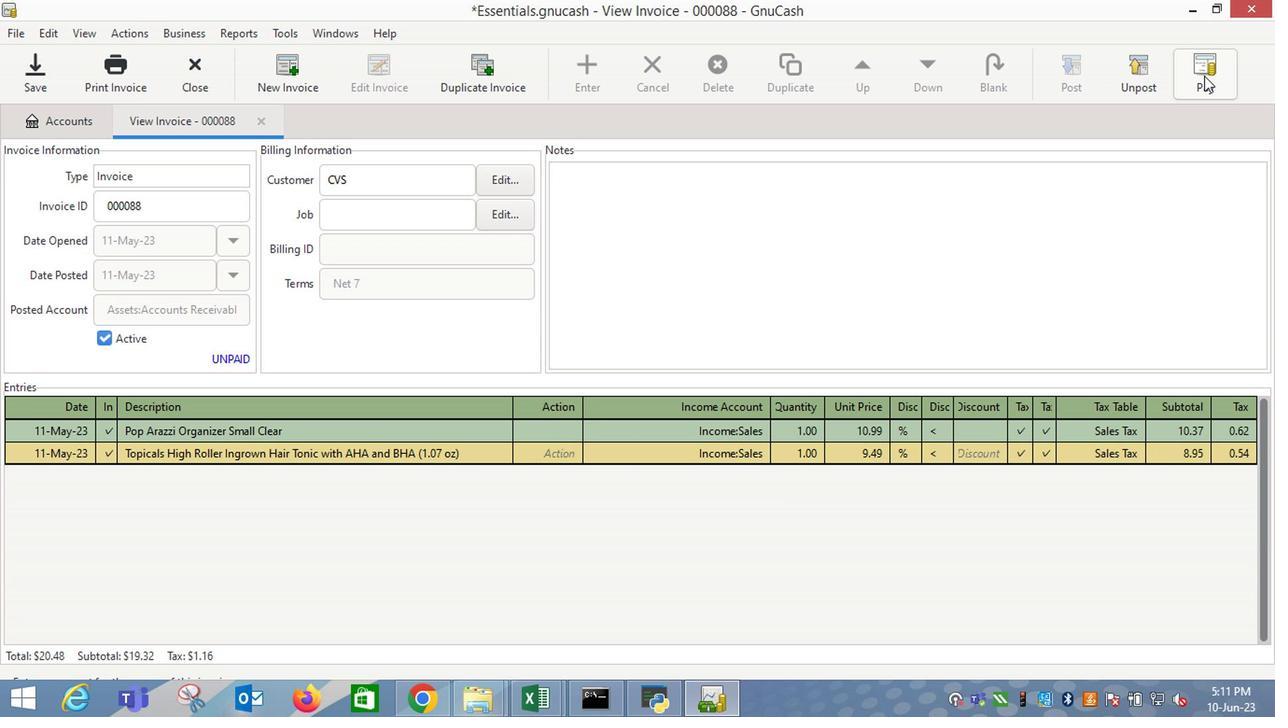 
Action: Mouse moved to (978, 393)
Screenshot: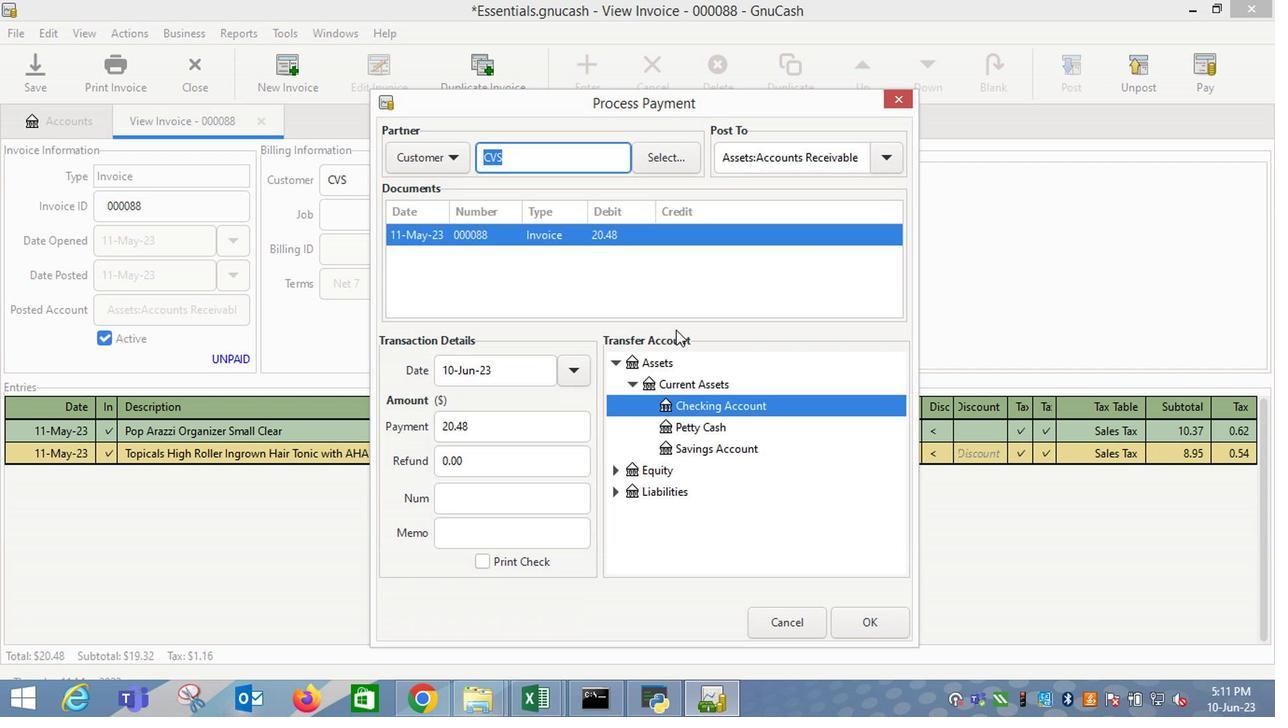
Action: Mouse pressed left at (978, 393)
Screenshot: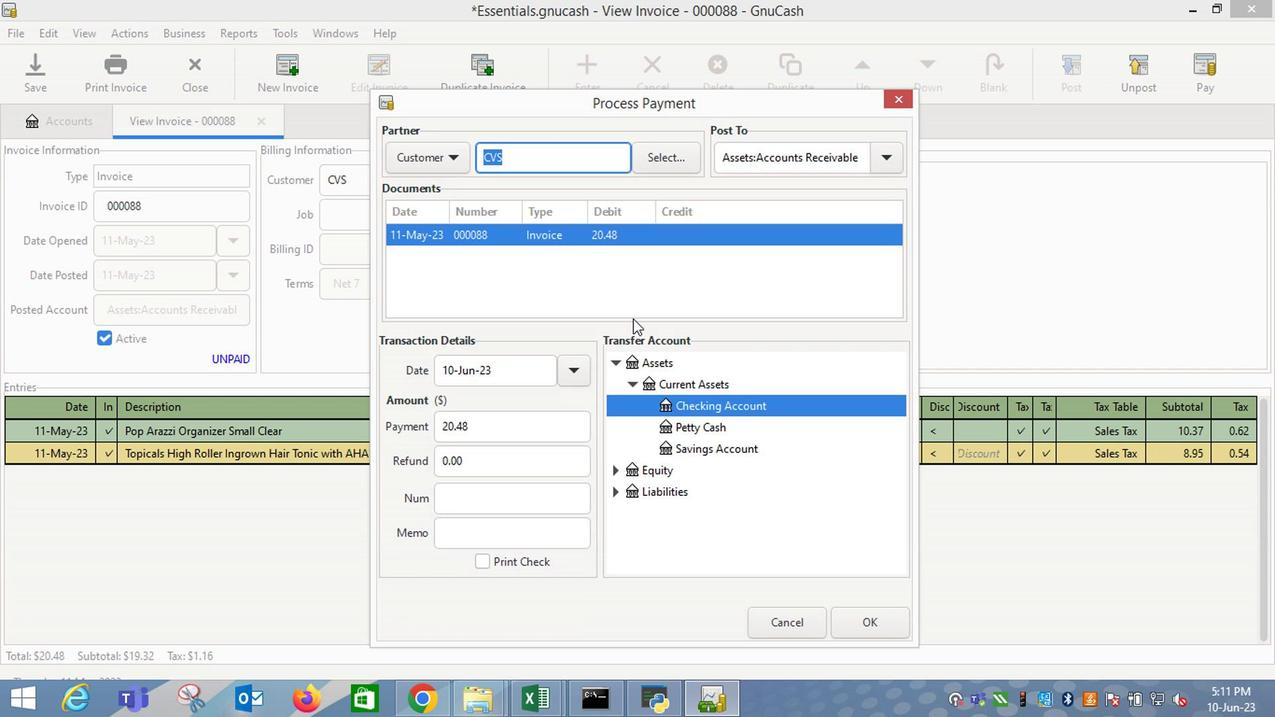 
Action: Mouse moved to (976, 394)
Screenshot: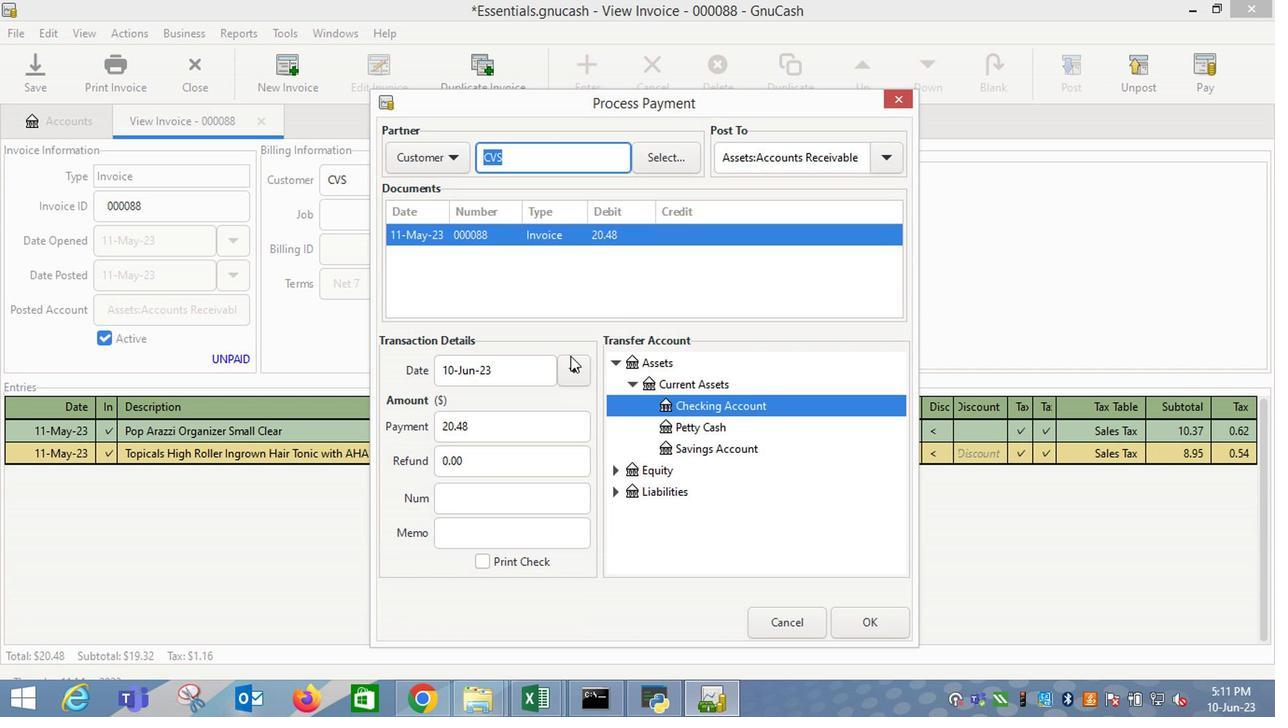 
Action: Key pressed <Key.enter>
Screenshot: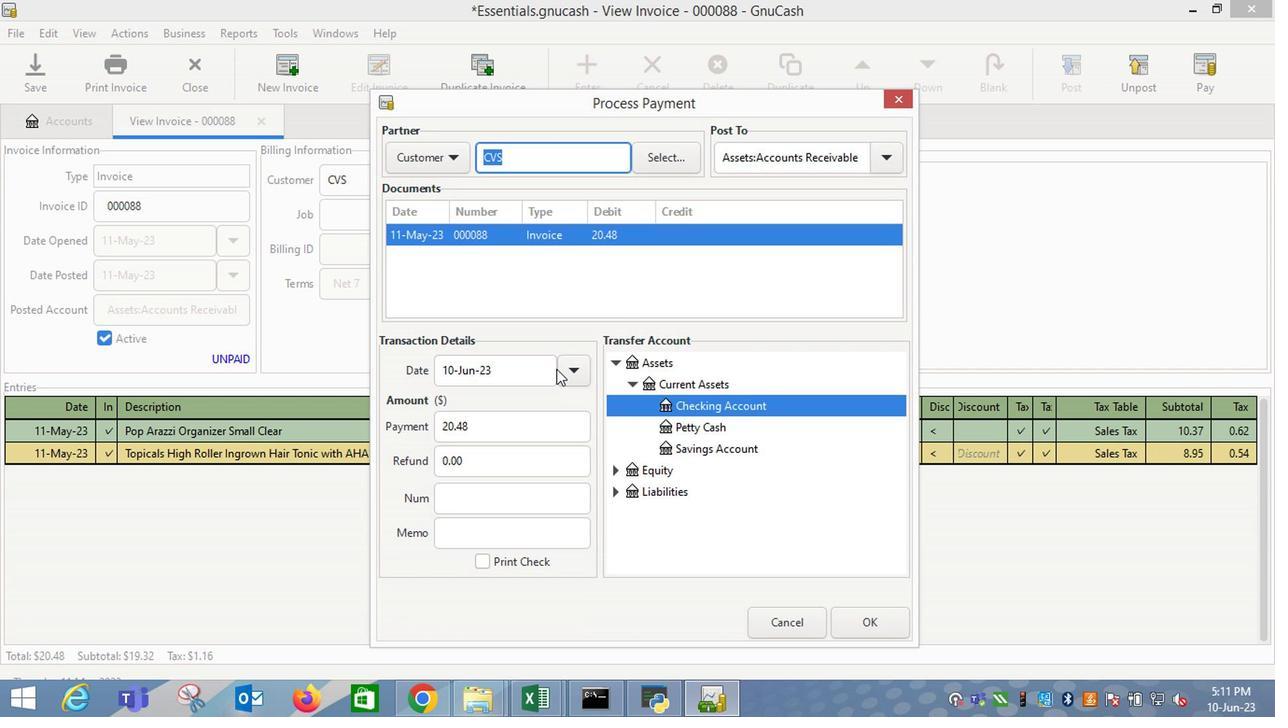 
Action: Mouse moved to (964, 98)
Screenshot: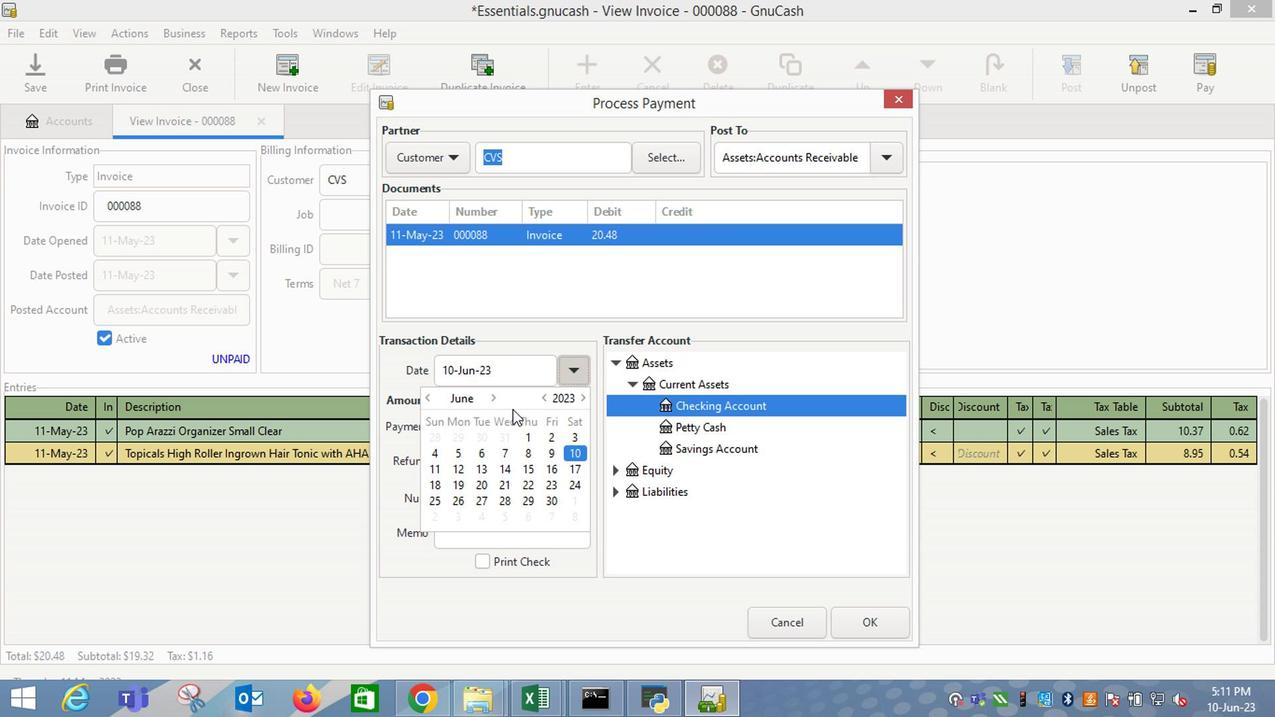 
Action: Mouse pressed left at (964, 98)
Screenshot: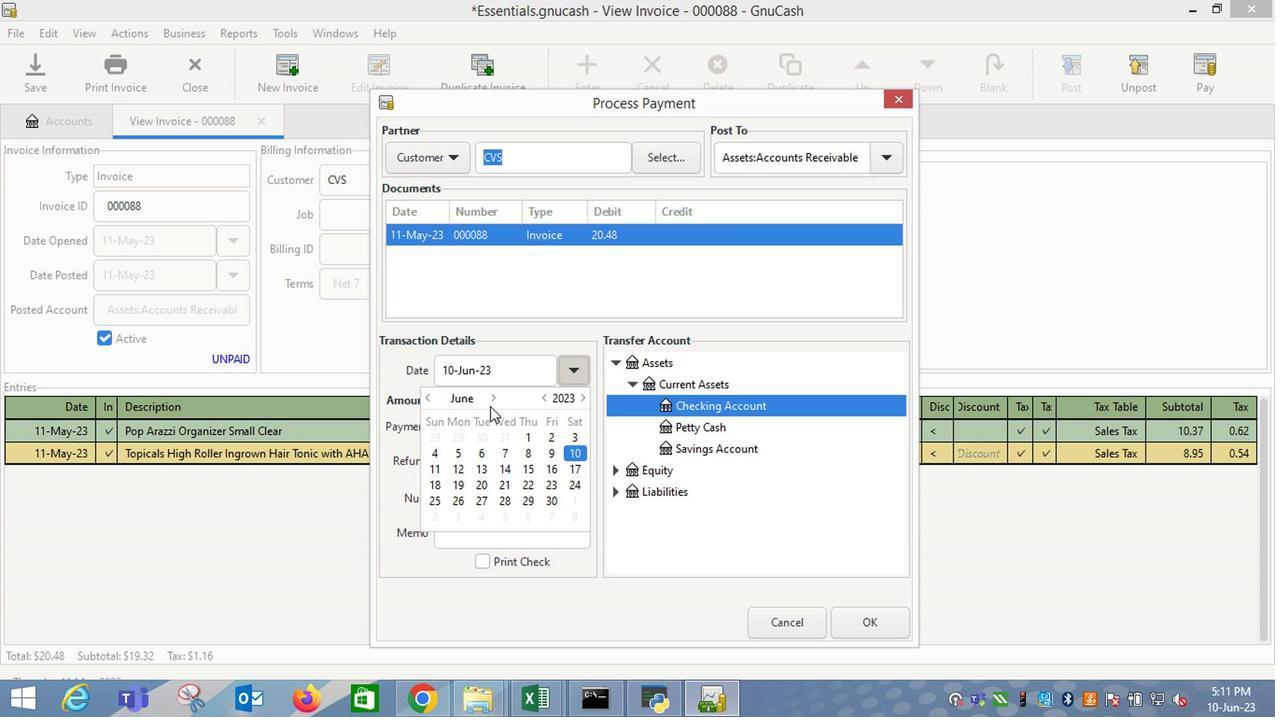 
Action: Mouse moved to (736, 326)
Screenshot: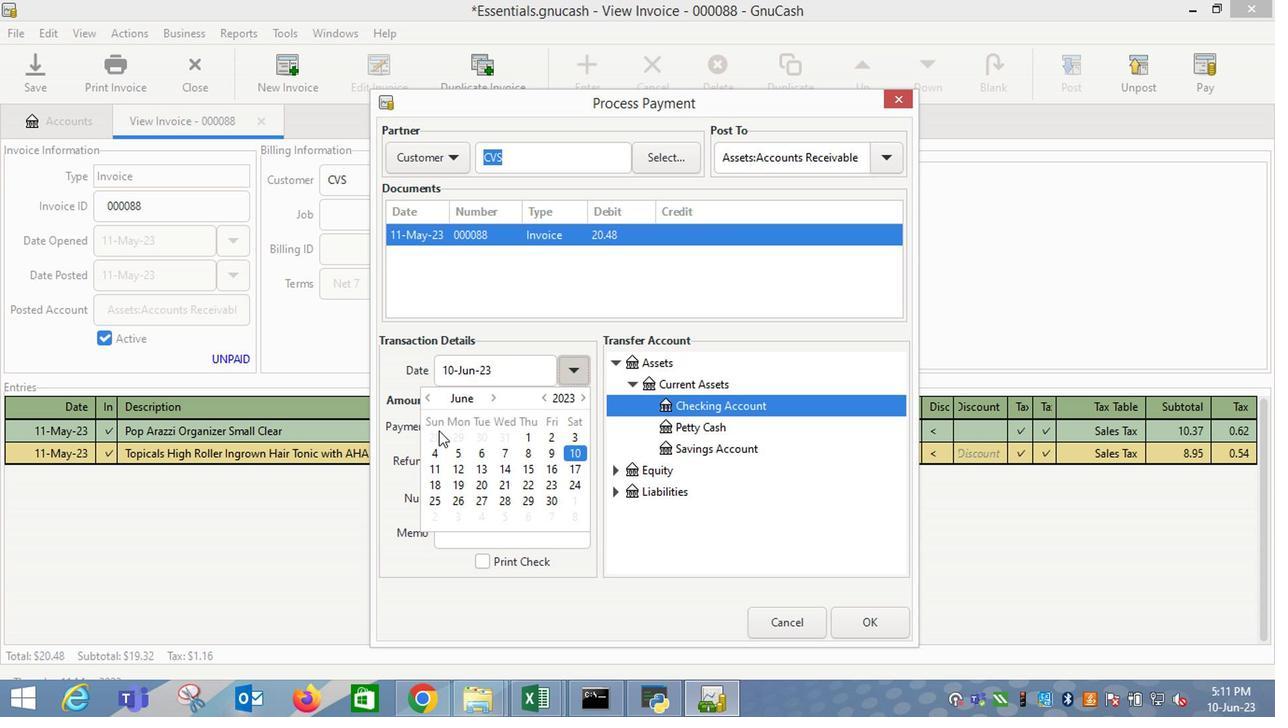 
Action: Mouse pressed left at (736, 326)
Screenshot: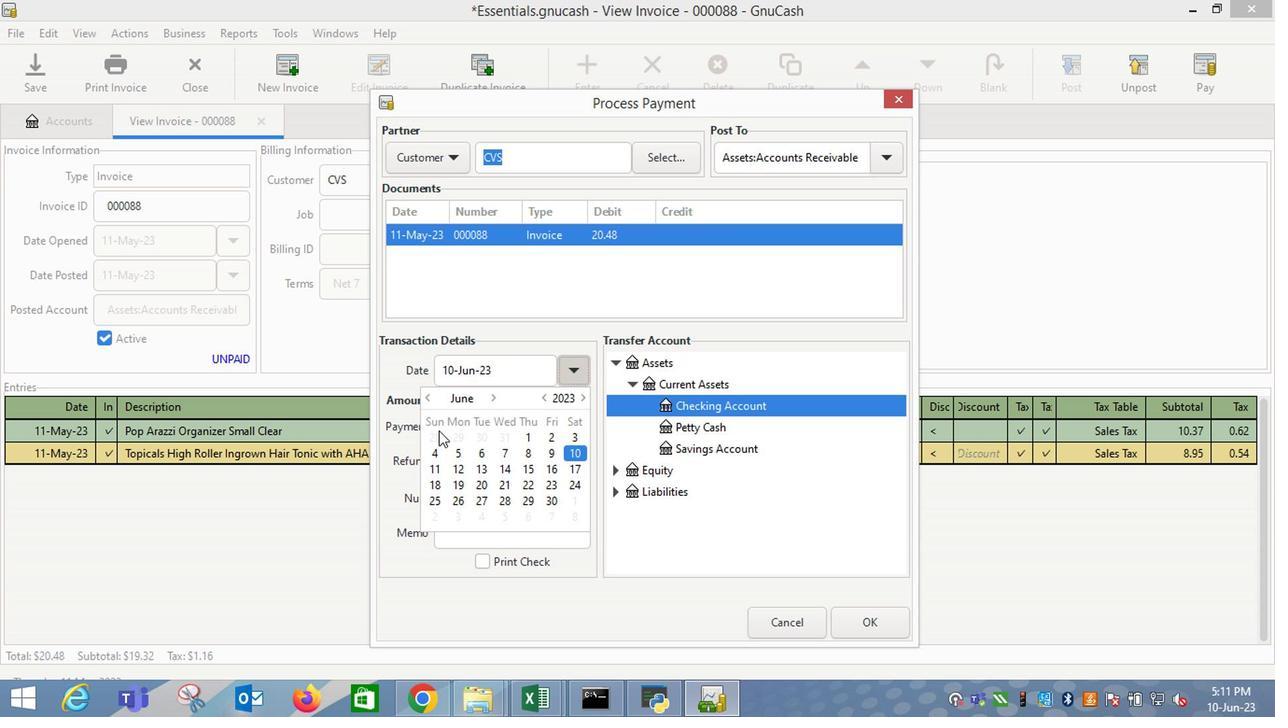 
Action: Mouse moved to (726, 330)
Screenshot: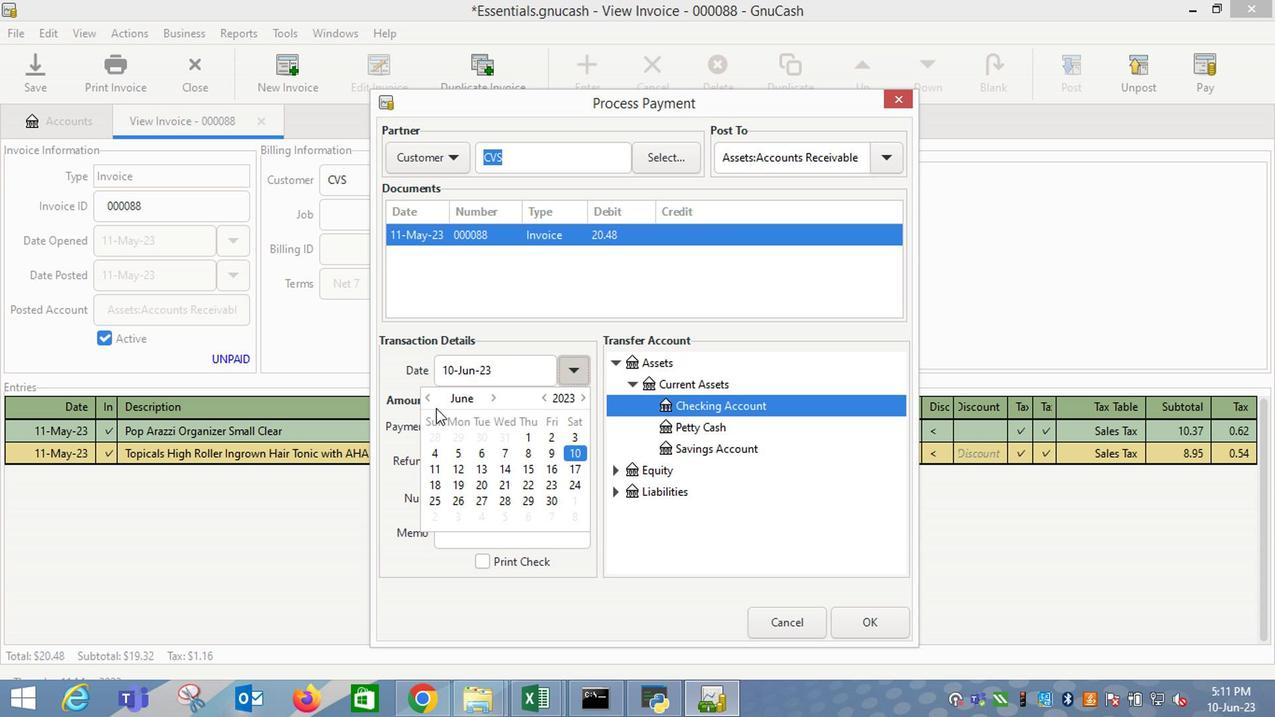 
Action: Mouse pressed left at (726, 330)
Screenshot: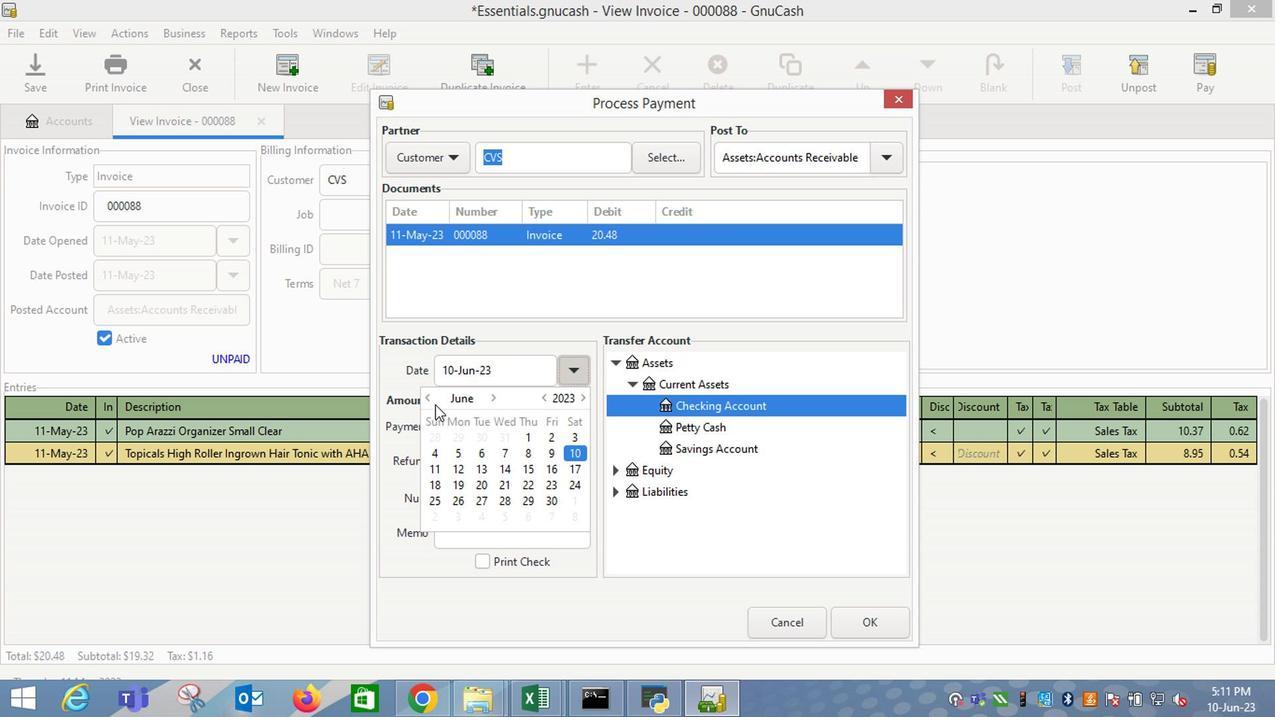 
Action: Mouse moved to (589, 352)
Screenshot: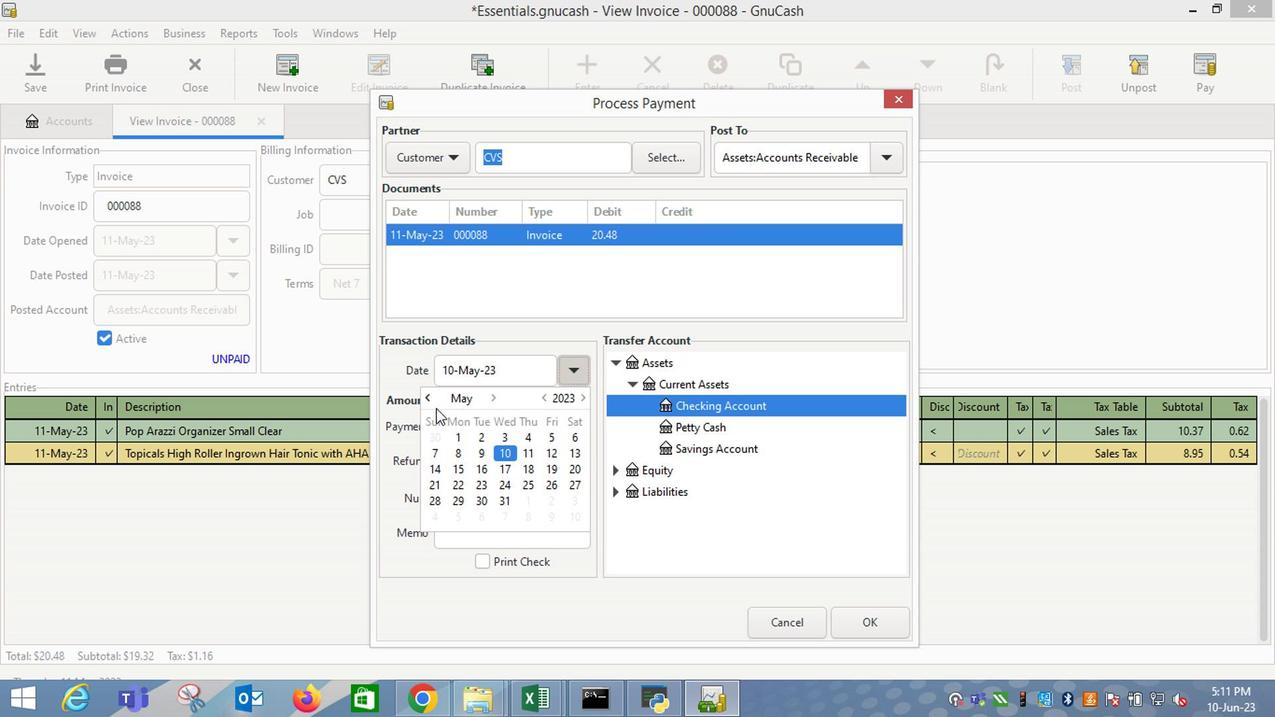 
Action: Mouse pressed left at (589, 352)
Screenshot: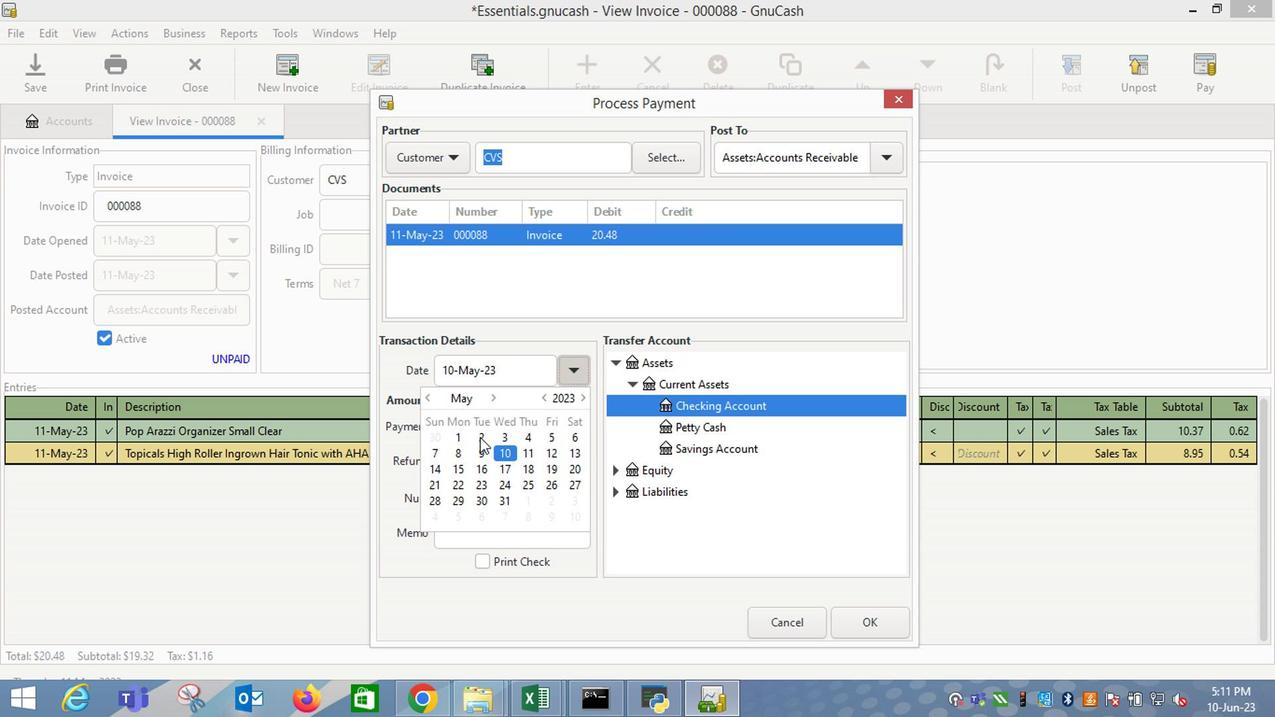 
Action: Mouse moved to (654, 416)
Screenshot: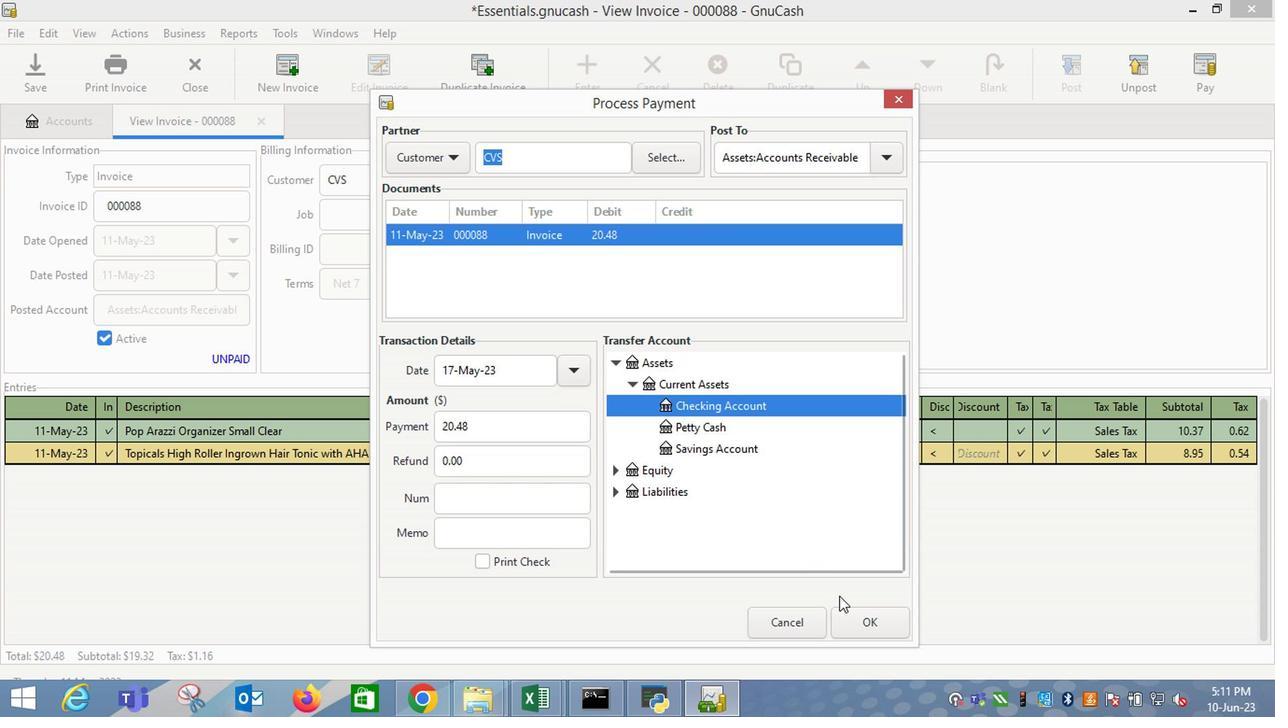 
Action: Mouse pressed left at (654, 416)
Screenshot: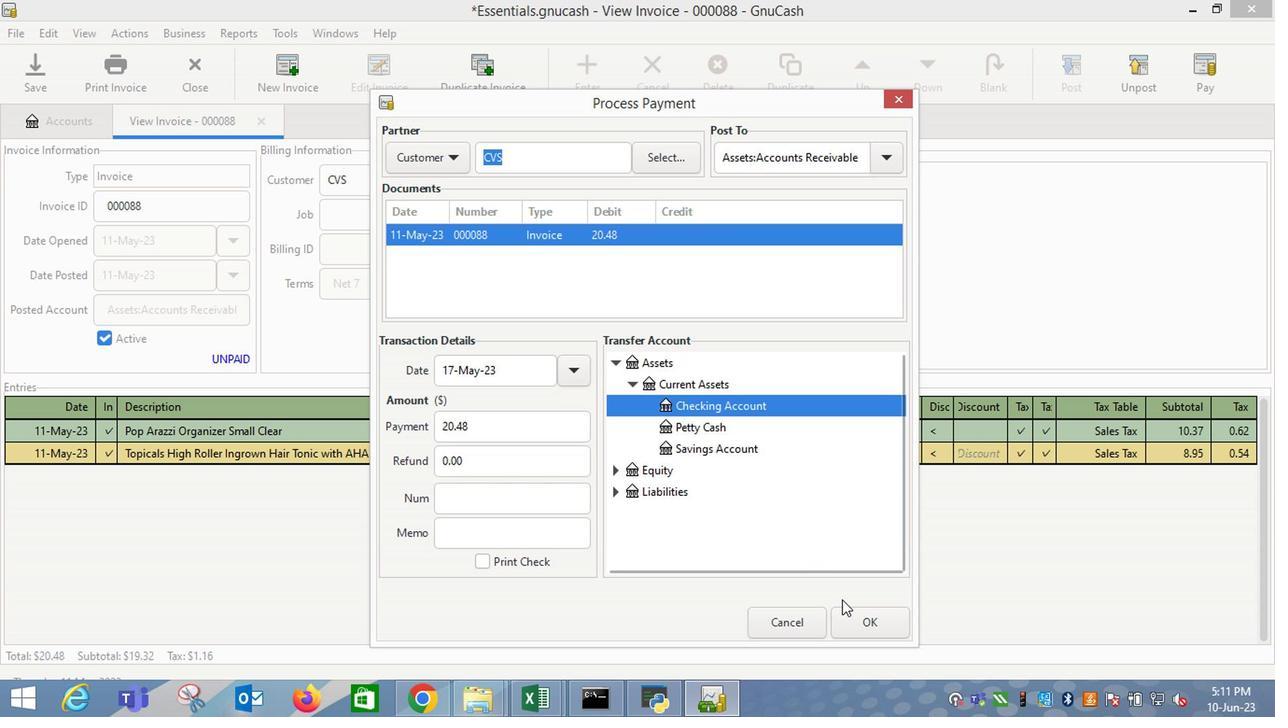 
Action: Mouse moved to (549, 403)
Screenshot: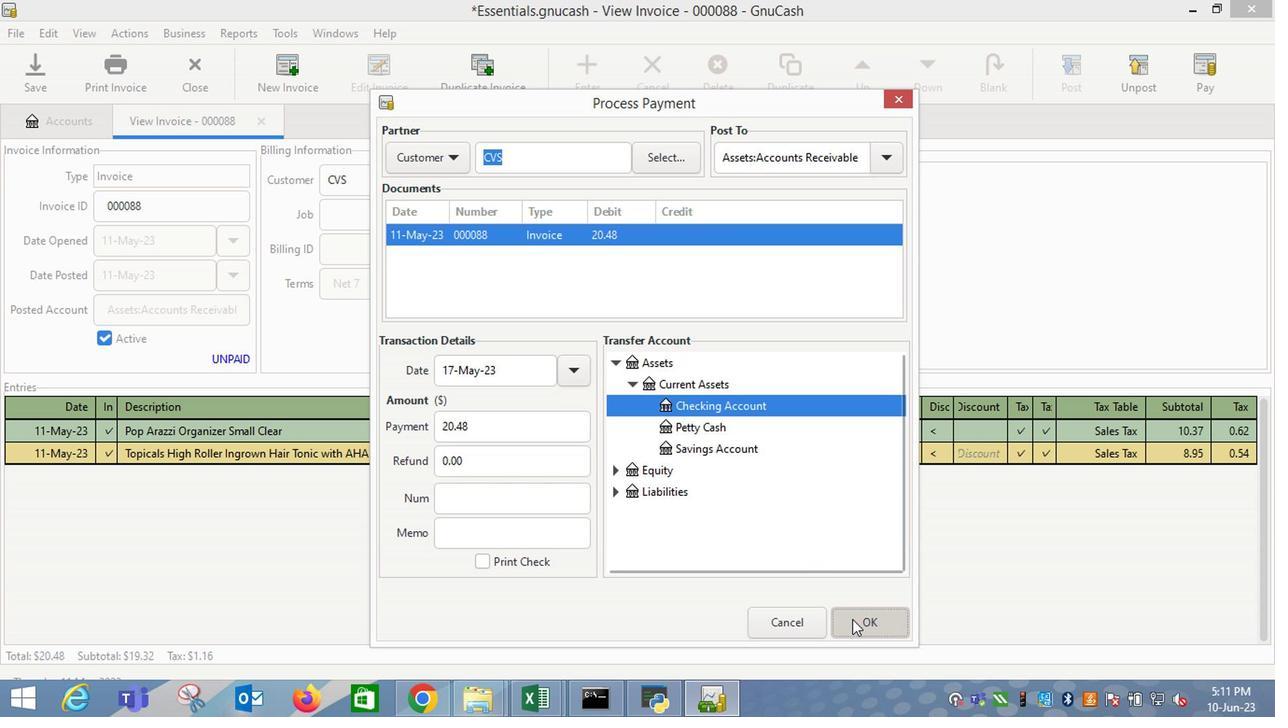 
Action: Mouse pressed left at (549, 403)
Screenshot: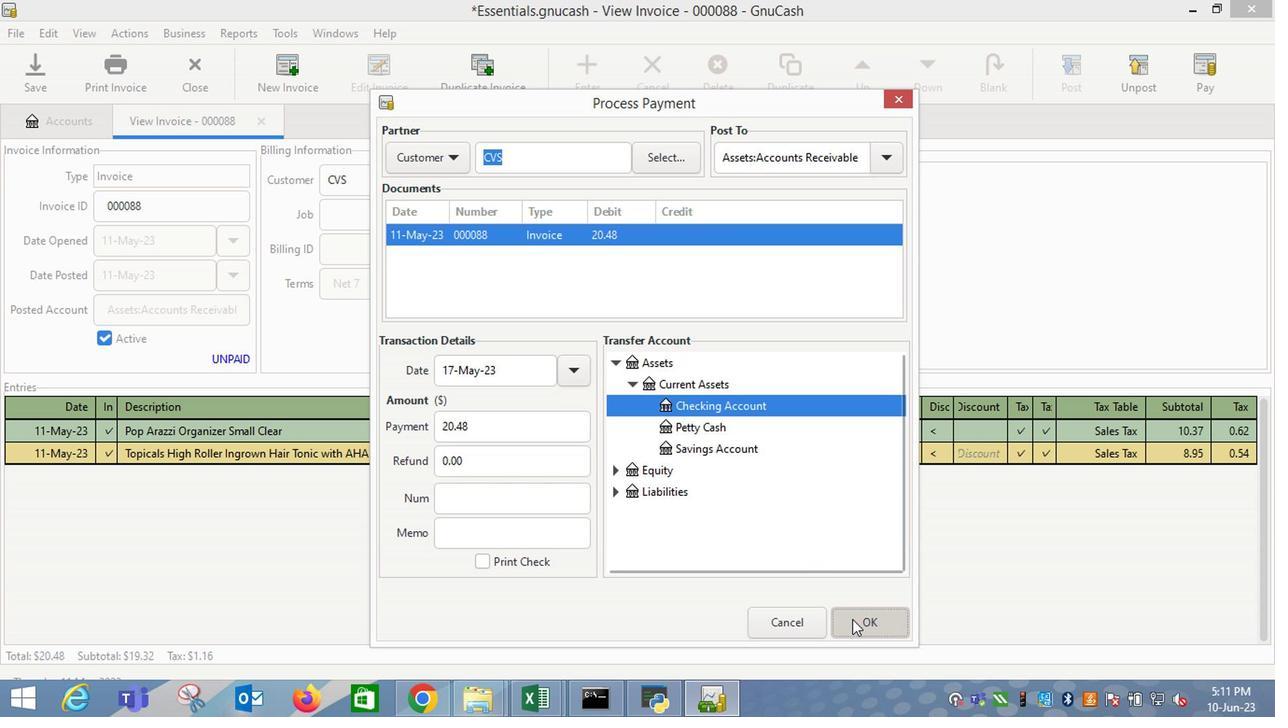
Action: Mouse moved to (685, 488)
Screenshot: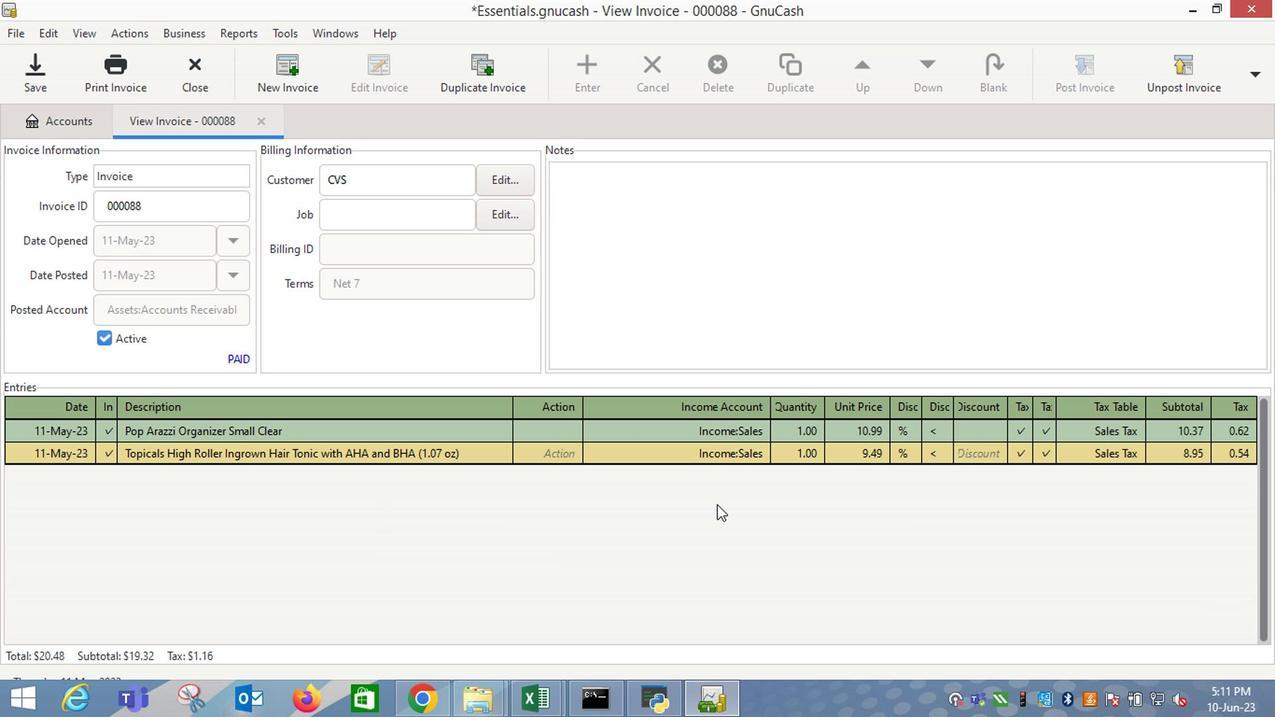 
Action: Mouse pressed left at (685, 488)
Screenshot: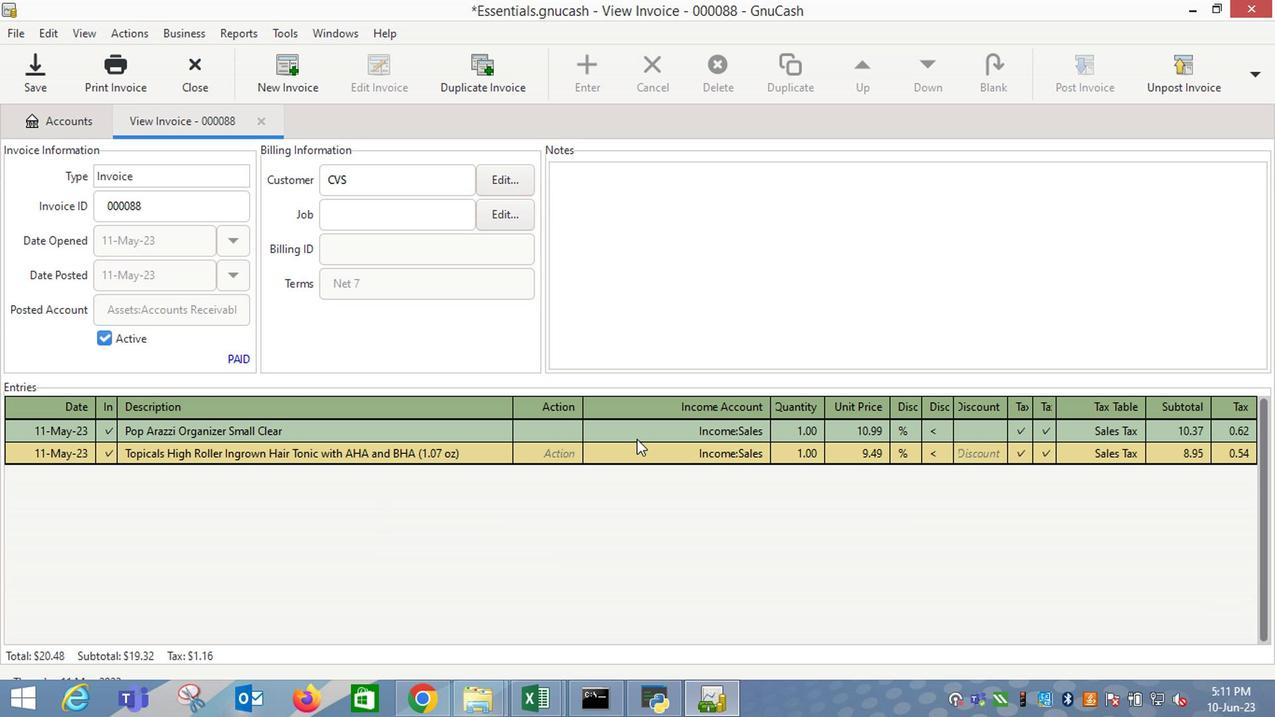 
Action: Mouse moved to (188, 65)
Screenshot: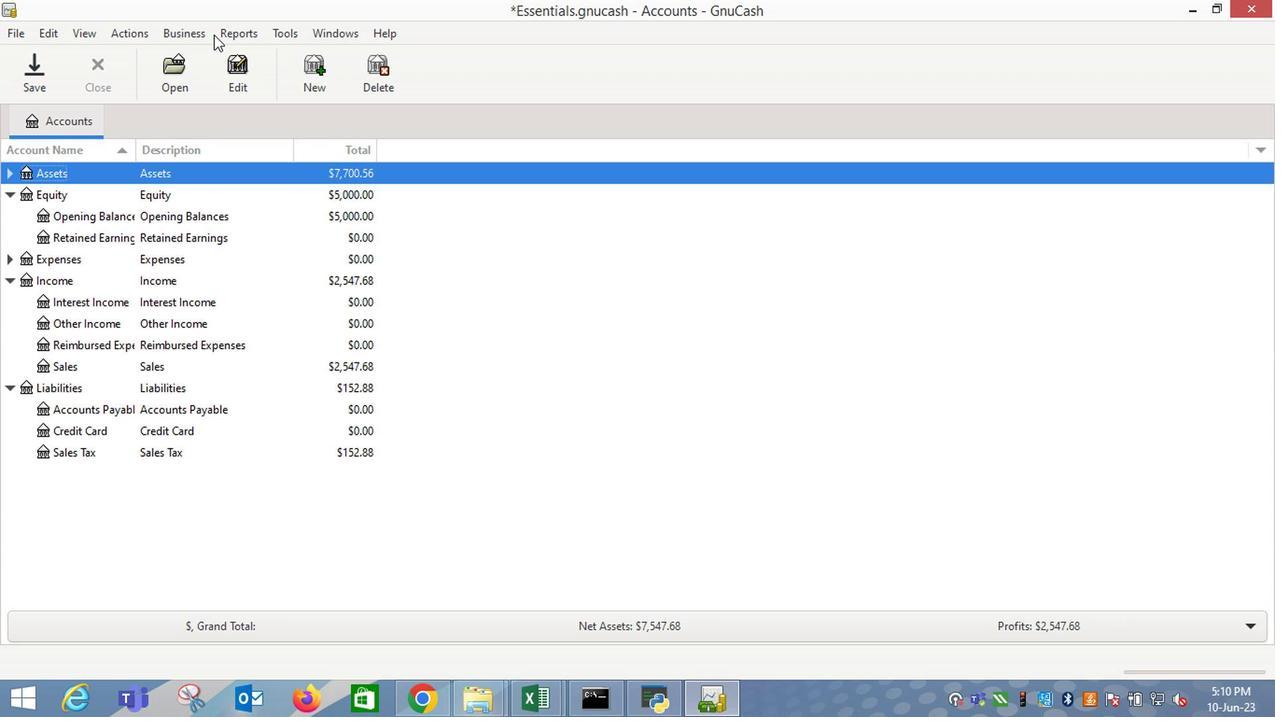
Action: Mouse pressed left at (188, 65)
Screenshot: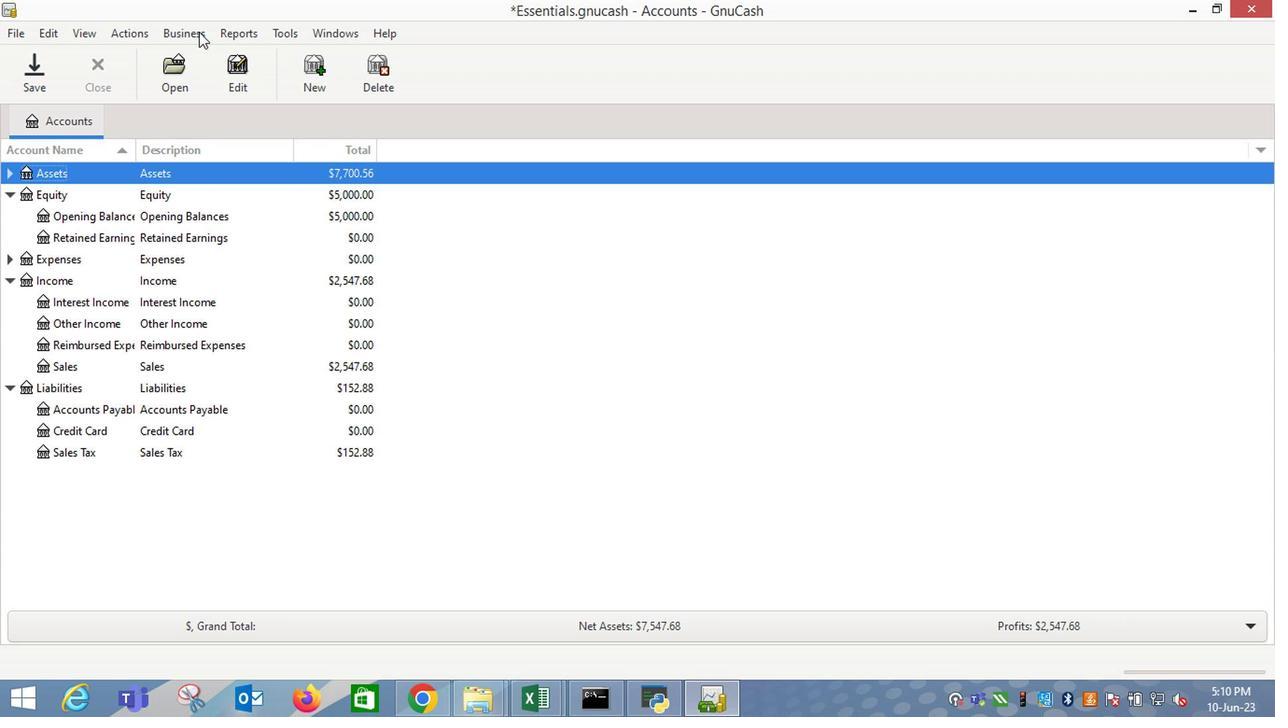 
Action: Mouse moved to (373, 158)
Screenshot: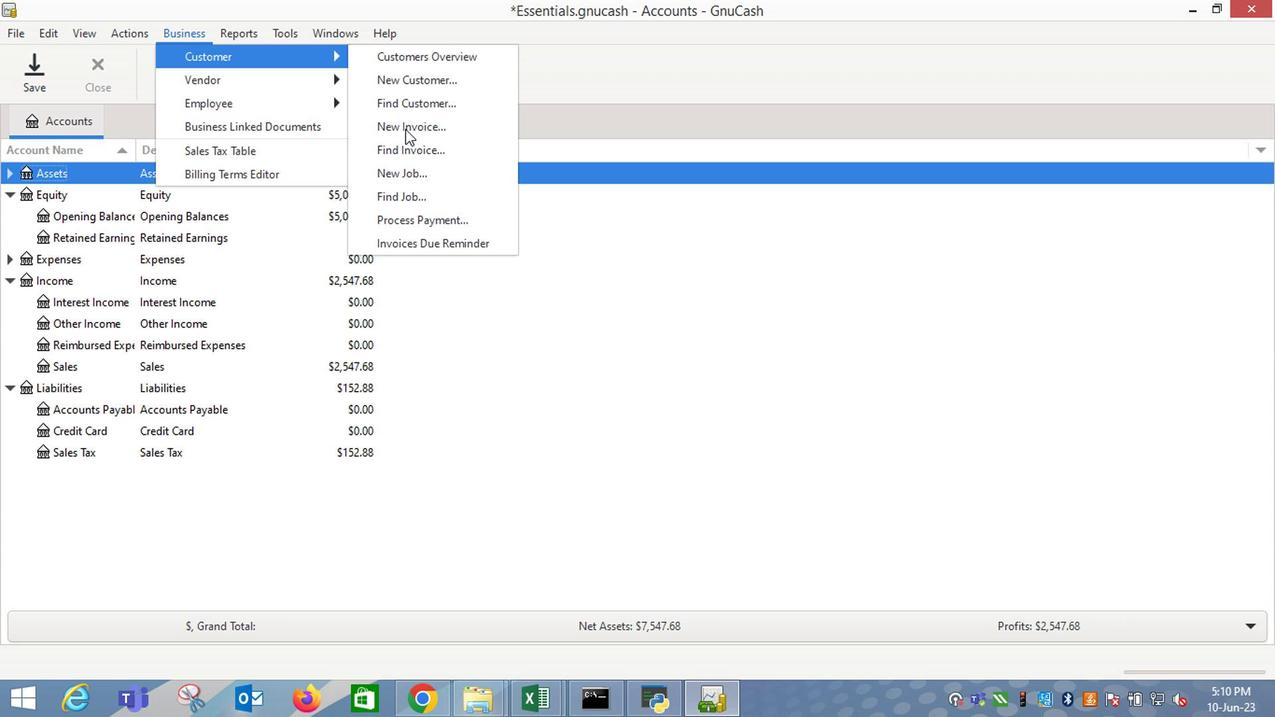 
Action: Mouse pressed left at (373, 158)
Screenshot: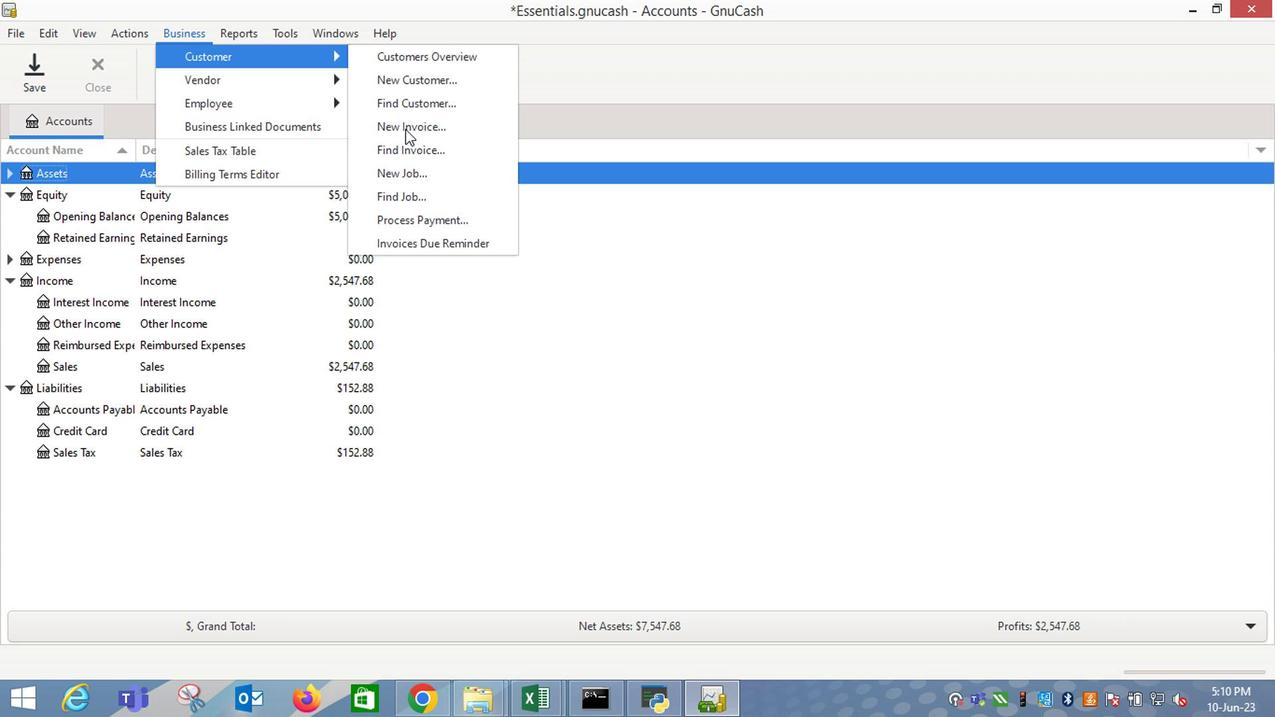 
Action: Mouse moved to (686, 291)
Screenshot: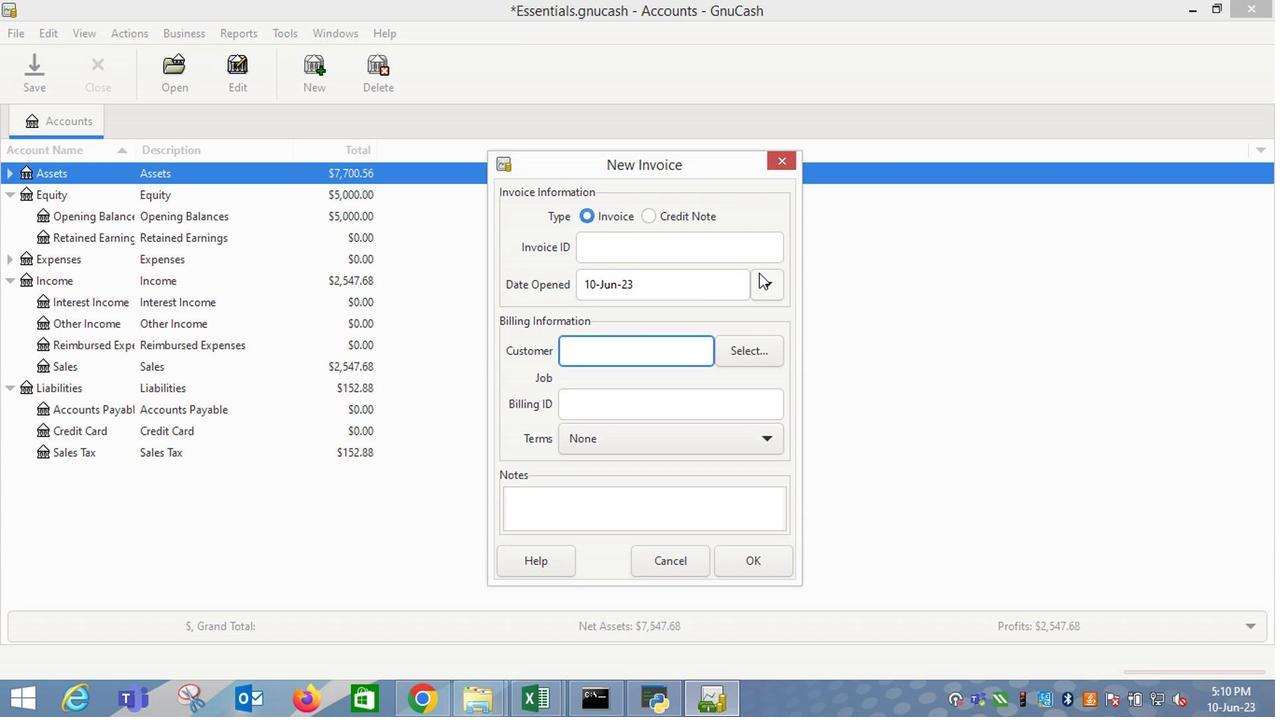 
Action: Mouse pressed left at (686, 291)
Screenshot: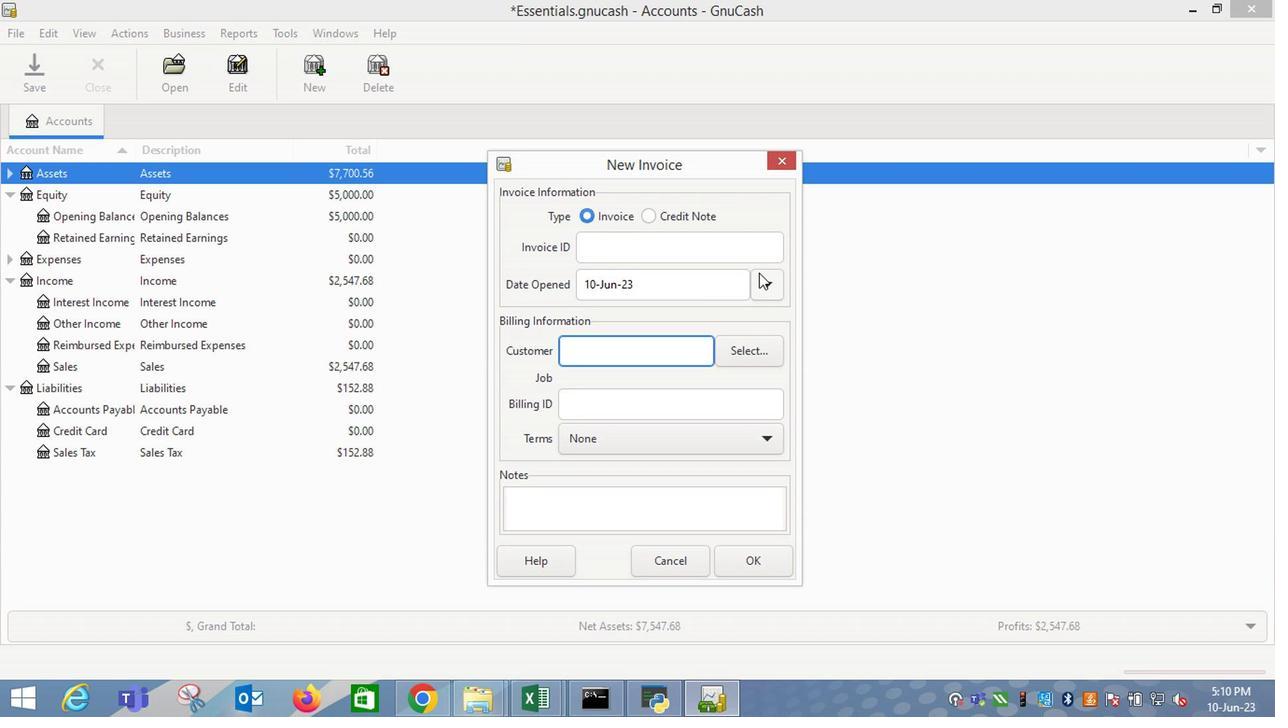 
Action: Mouse moved to (564, 327)
Screenshot: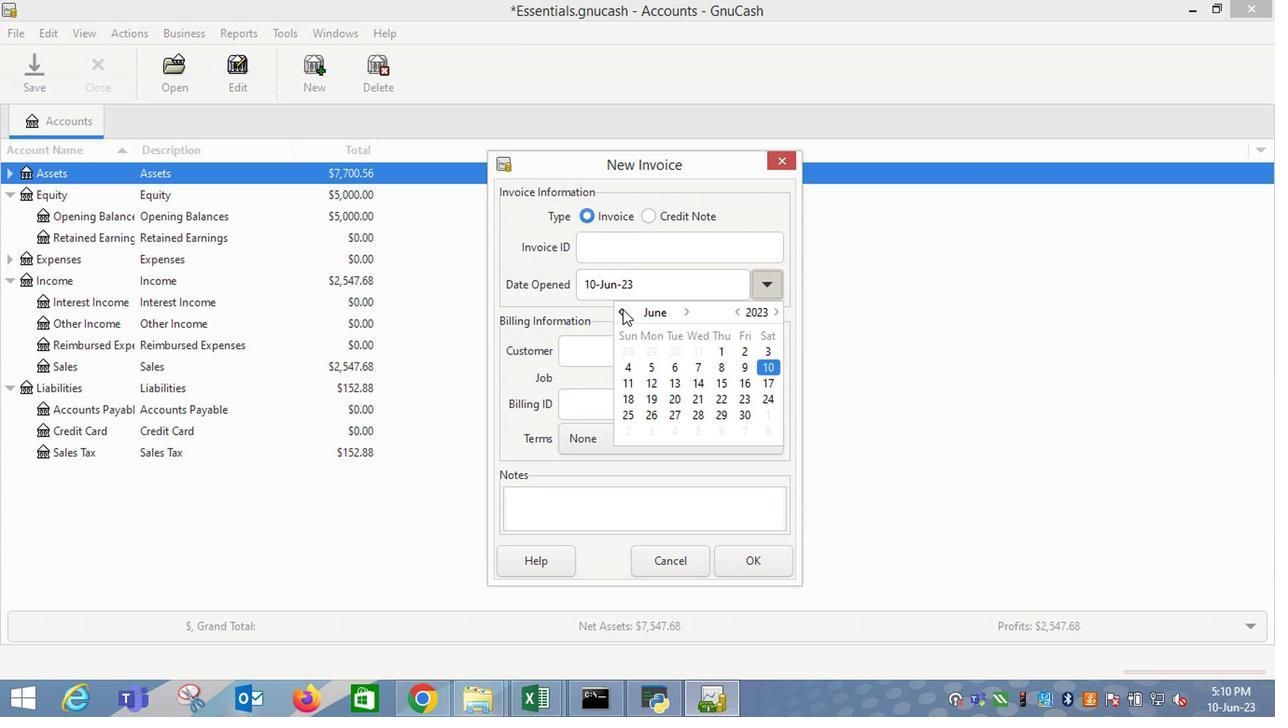 
Action: Mouse pressed left at (564, 327)
Screenshot: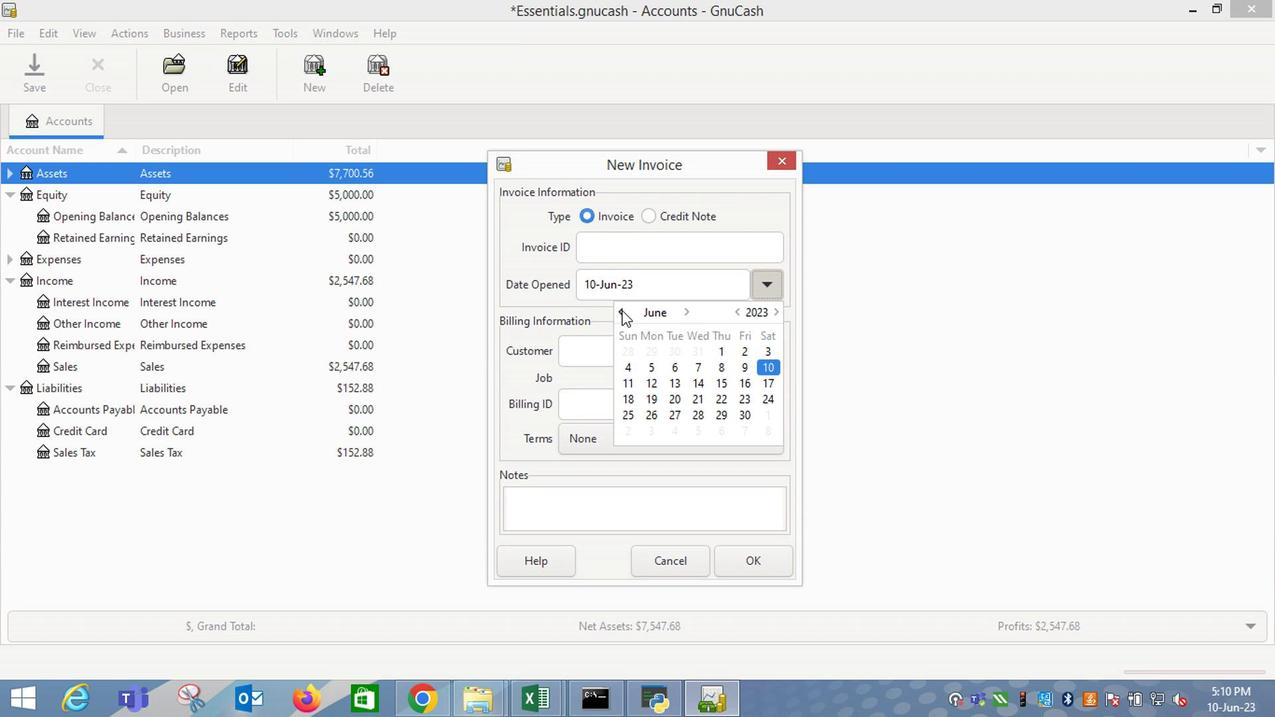 
Action: Mouse moved to (648, 377)
Screenshot: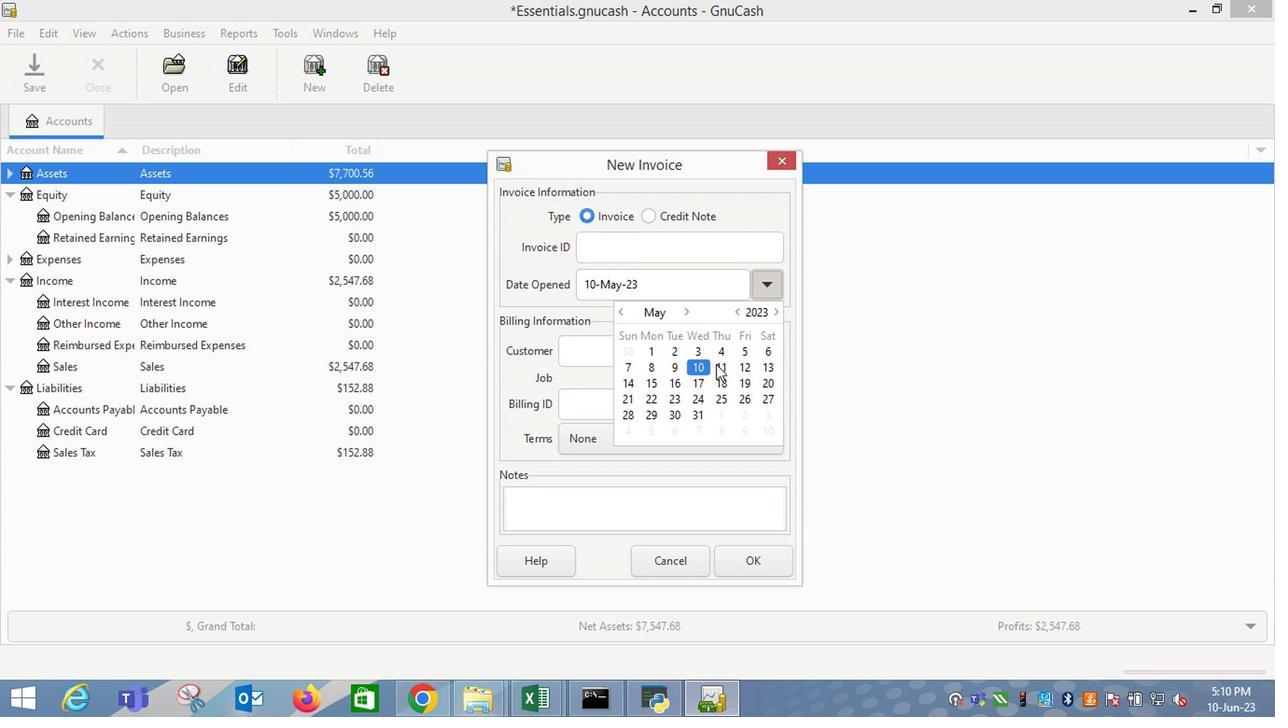 
Action: Mouse pressed left at (648, 377)
Screenshot: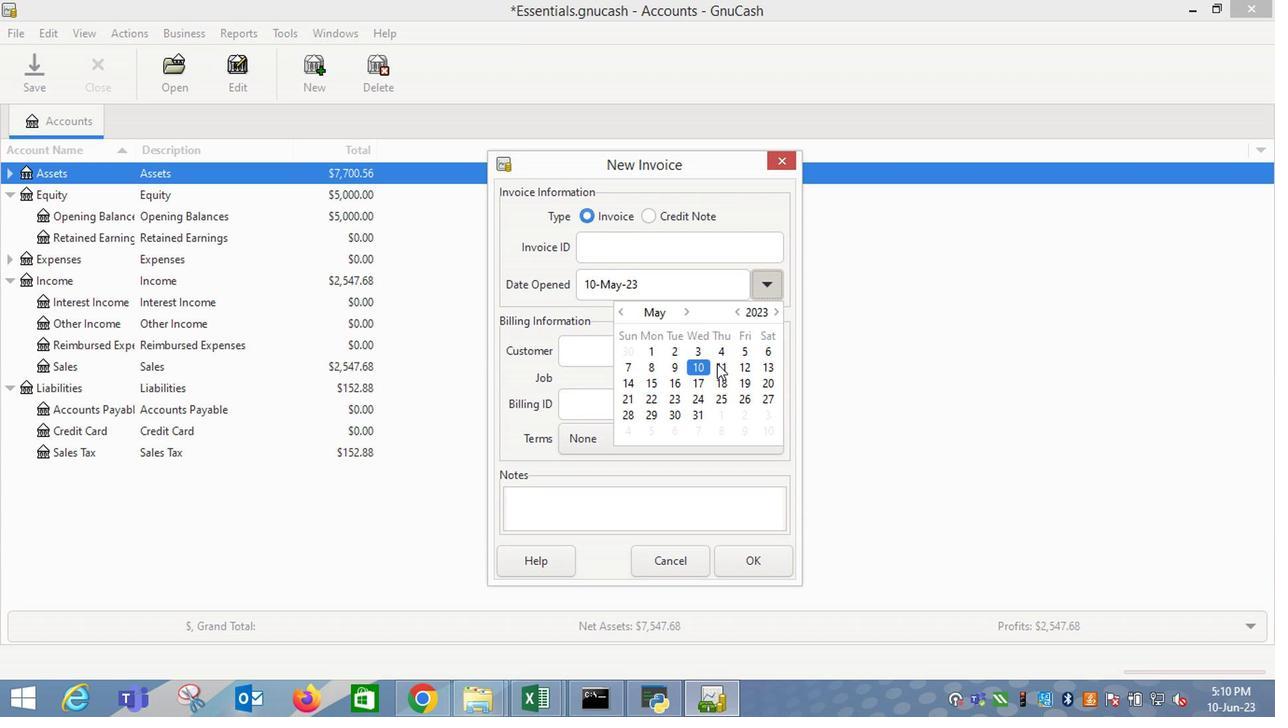 
Action: Mouse moved to (530, 358)
Screenshot: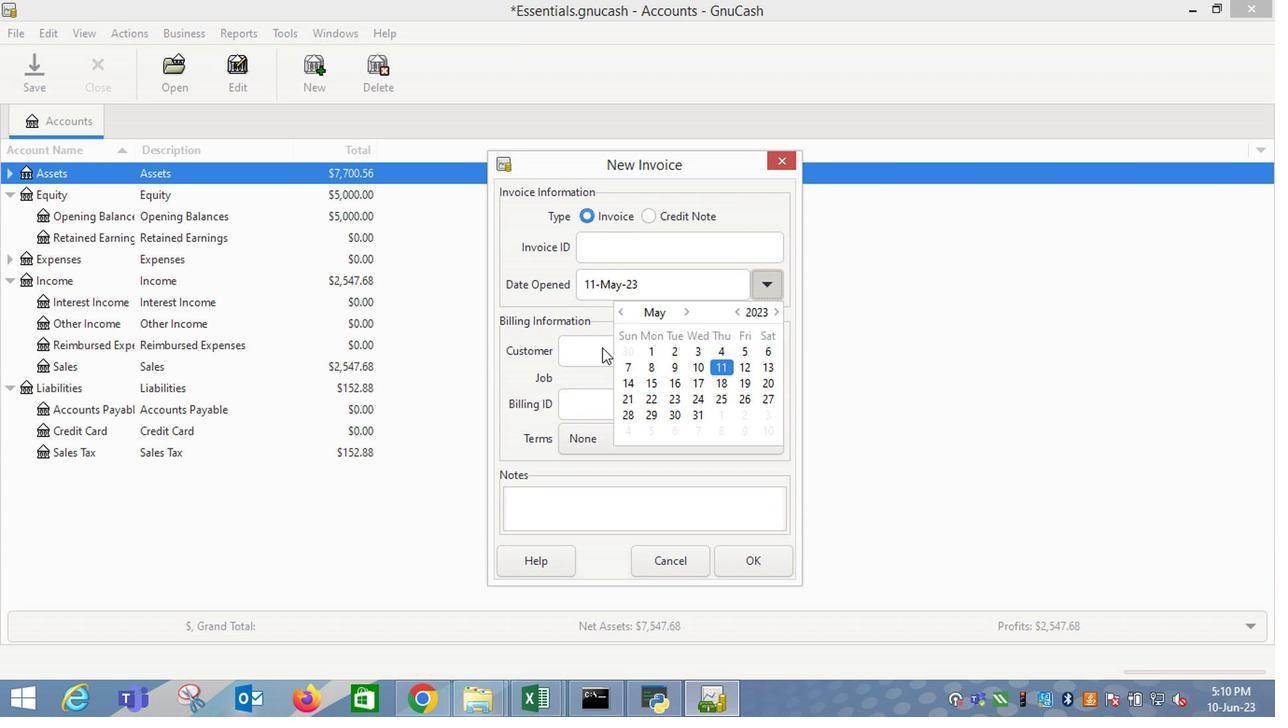 
Action: Mouse pressed left at (530, 358)
Screenshot: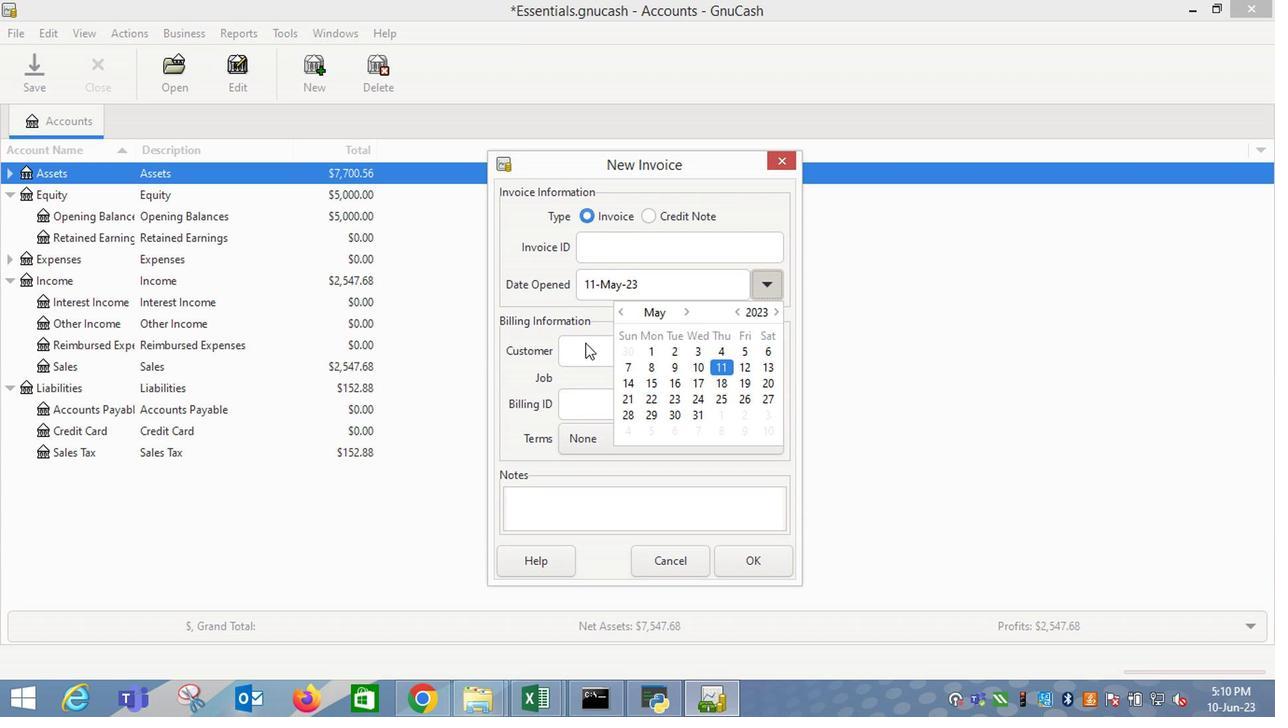 
Action: Mouse moved to (538, 365)
Screenshot: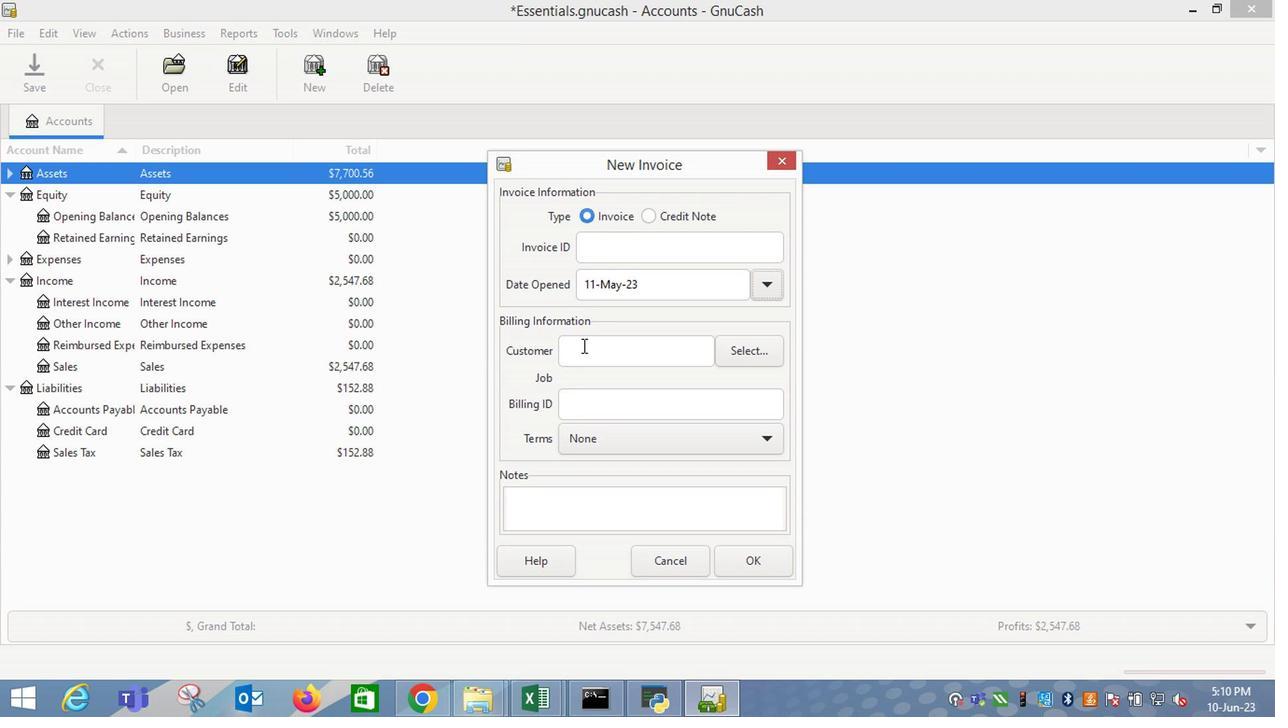 
Action: Mouse pressed left at (538, 365)
Screenshot: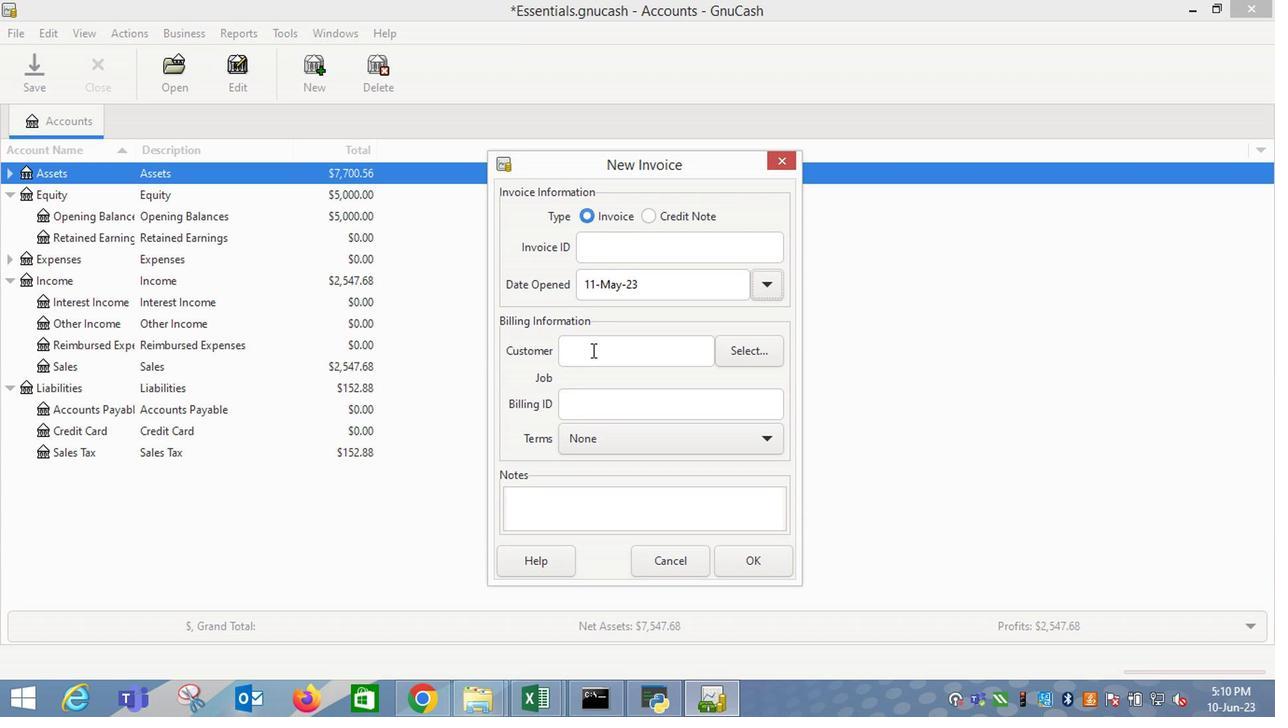 
Action: Key pressed <Key.shift_r>CV
Screenshot: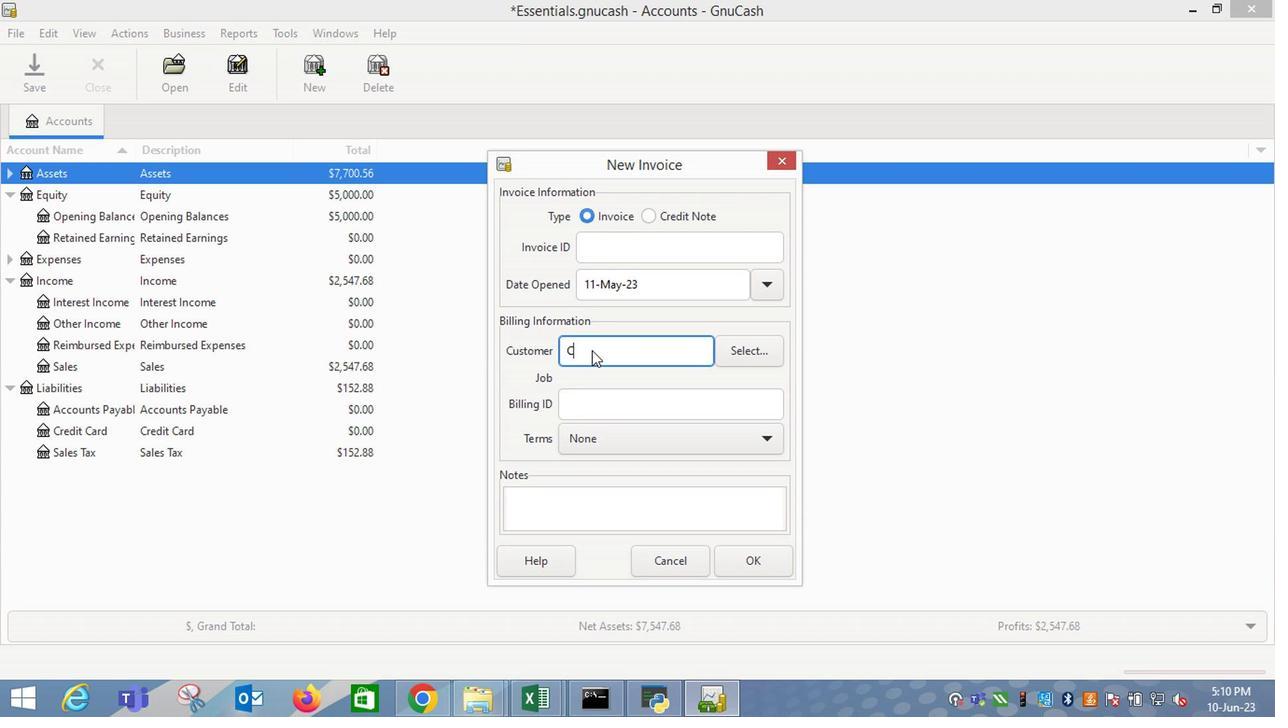 
Action: Mouse moved to (520, 390)
Screenshot: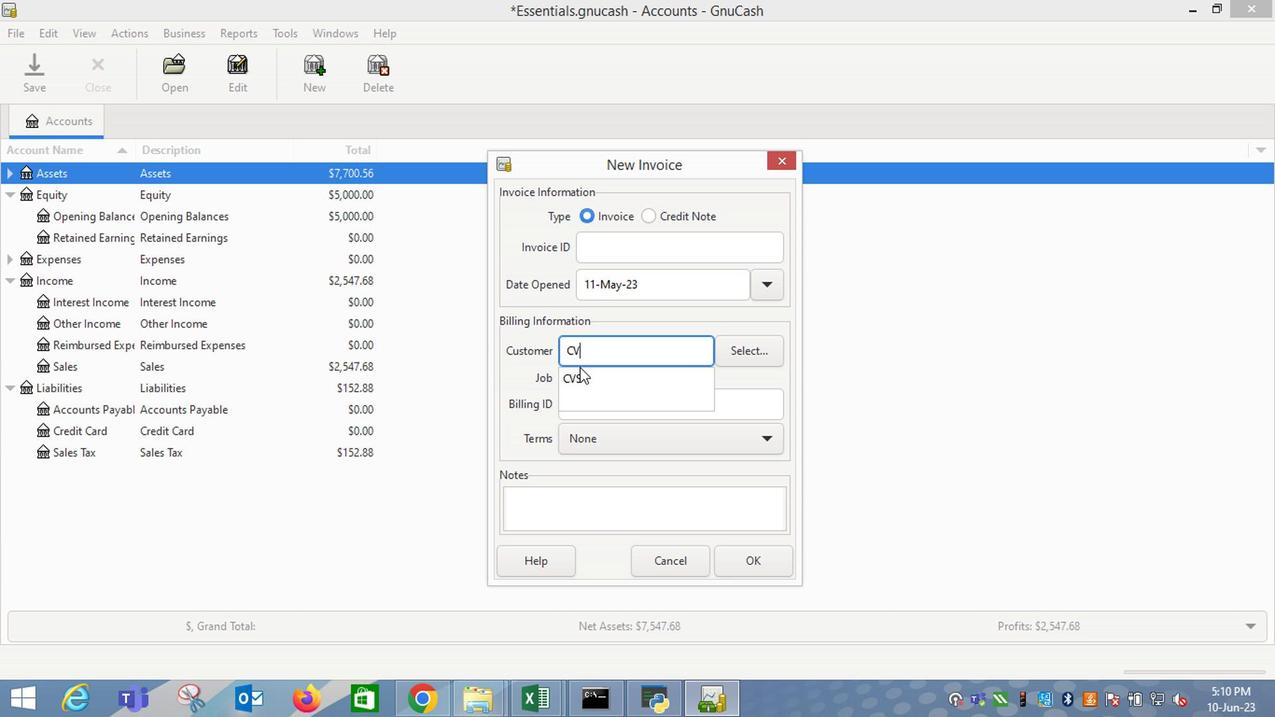 
Action: Mouse pressed left at (520, 390)
Screenshot: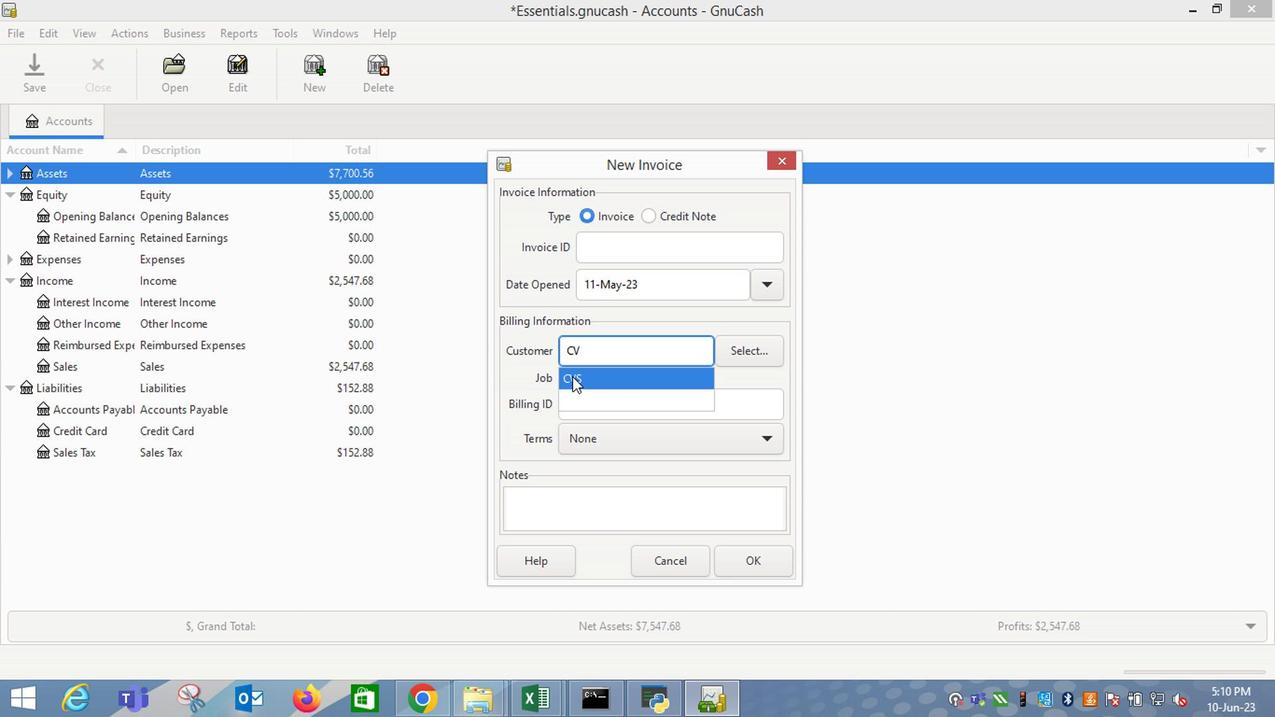 
Action: Mouse moved to (554, 461)
Screenshot: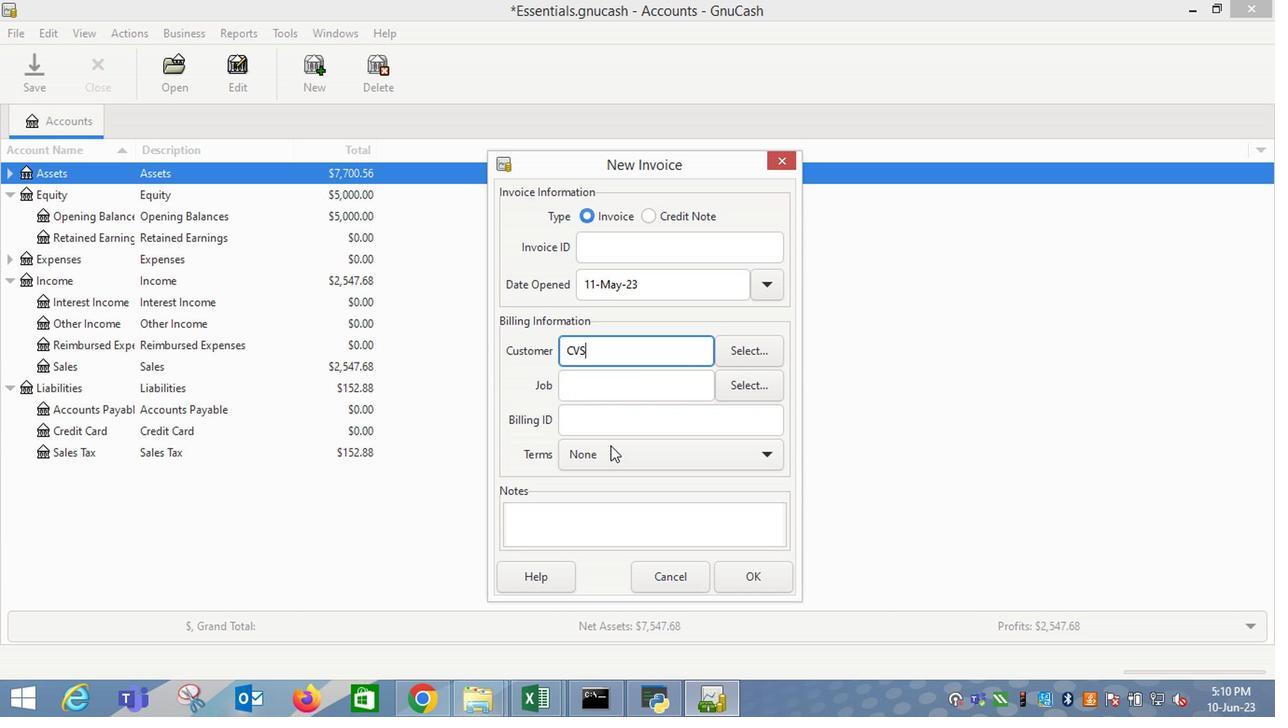 
Action: Mouse pressed left at (554, 461)
Screenshot: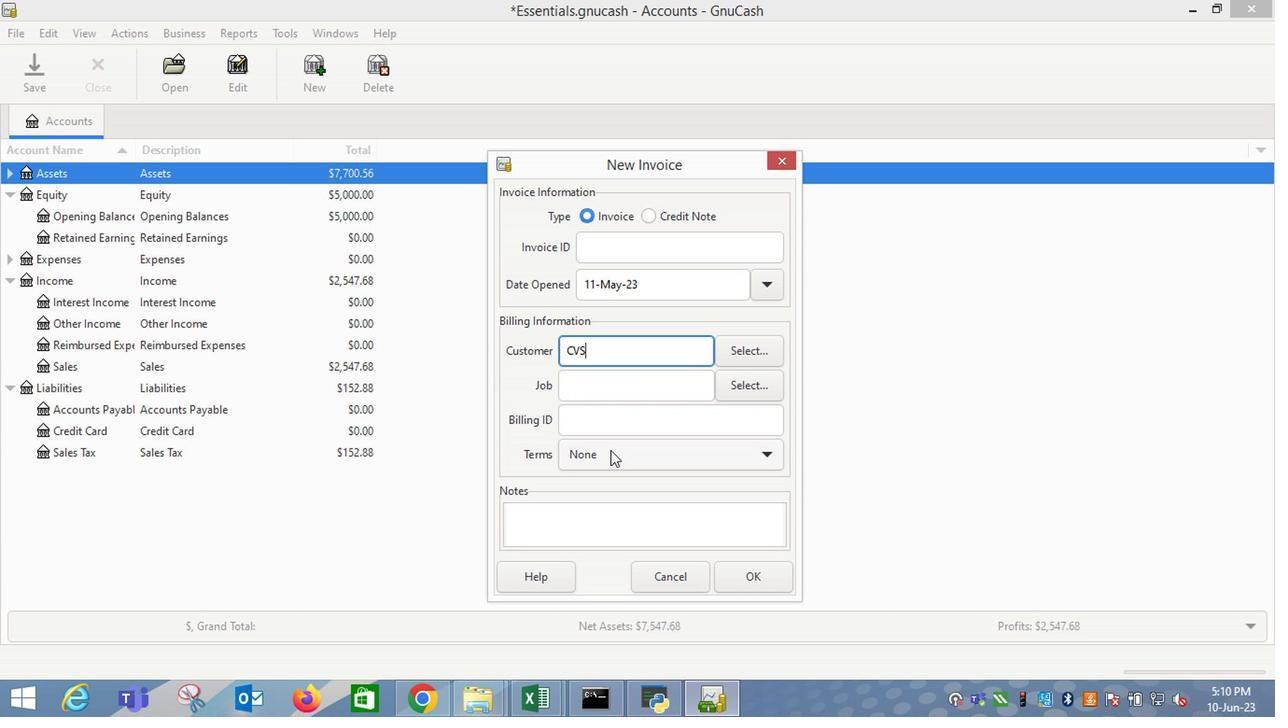 
Action: Mouse moved to (539, 540)
Screenshot: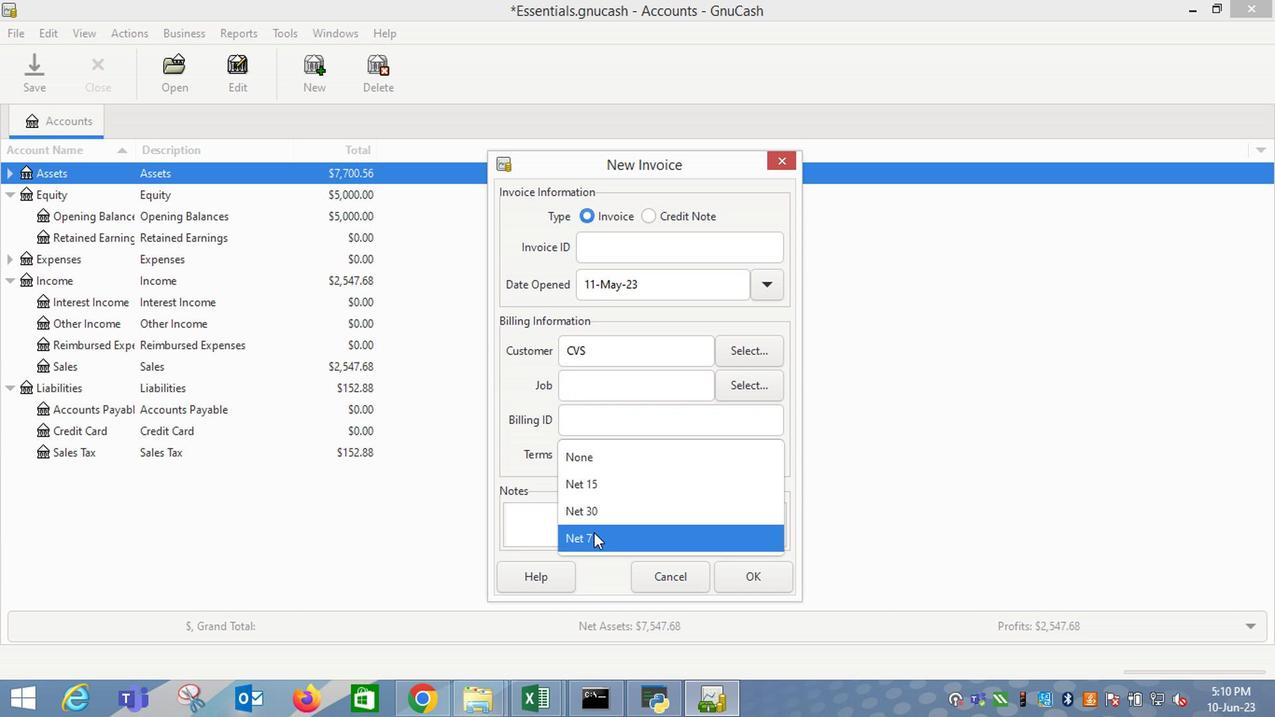 
Action: Mouse pressed left at (539, 540)
Screenshot: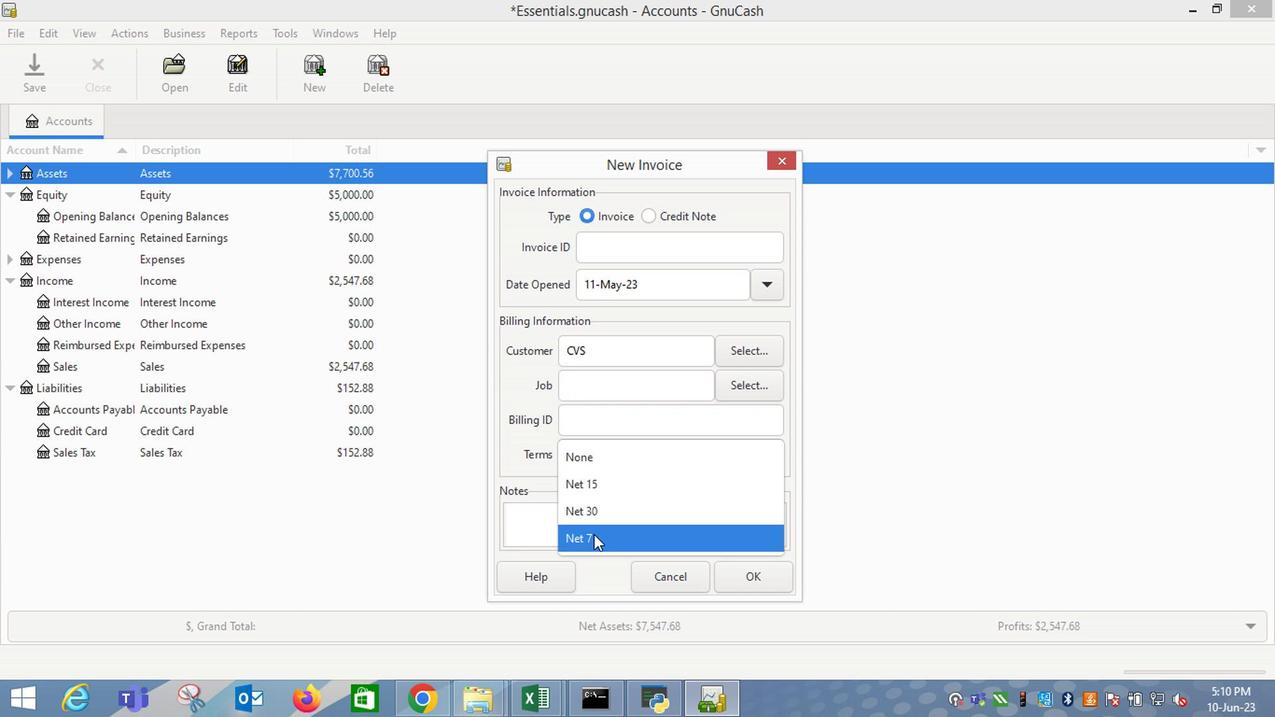 
Action: Mouse moved to (659, 575)
Screenshot: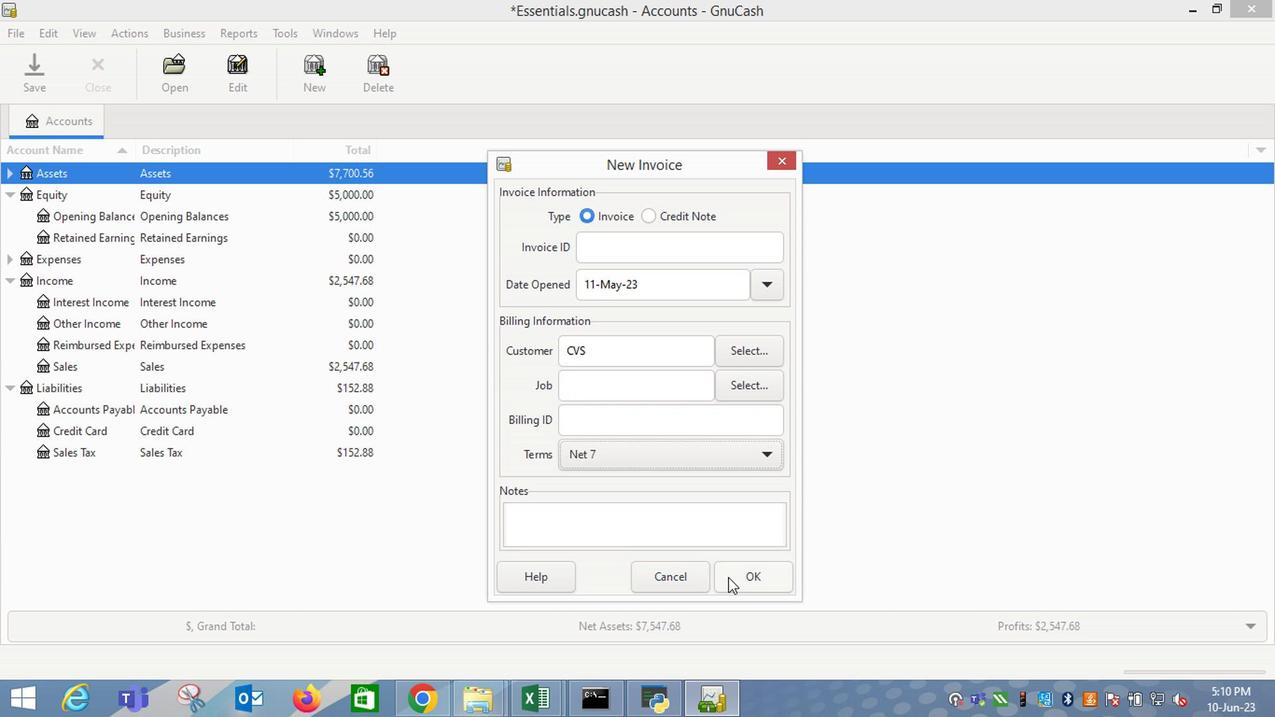 
Action: Mouse pressed left at (659, 575)
Screenshot: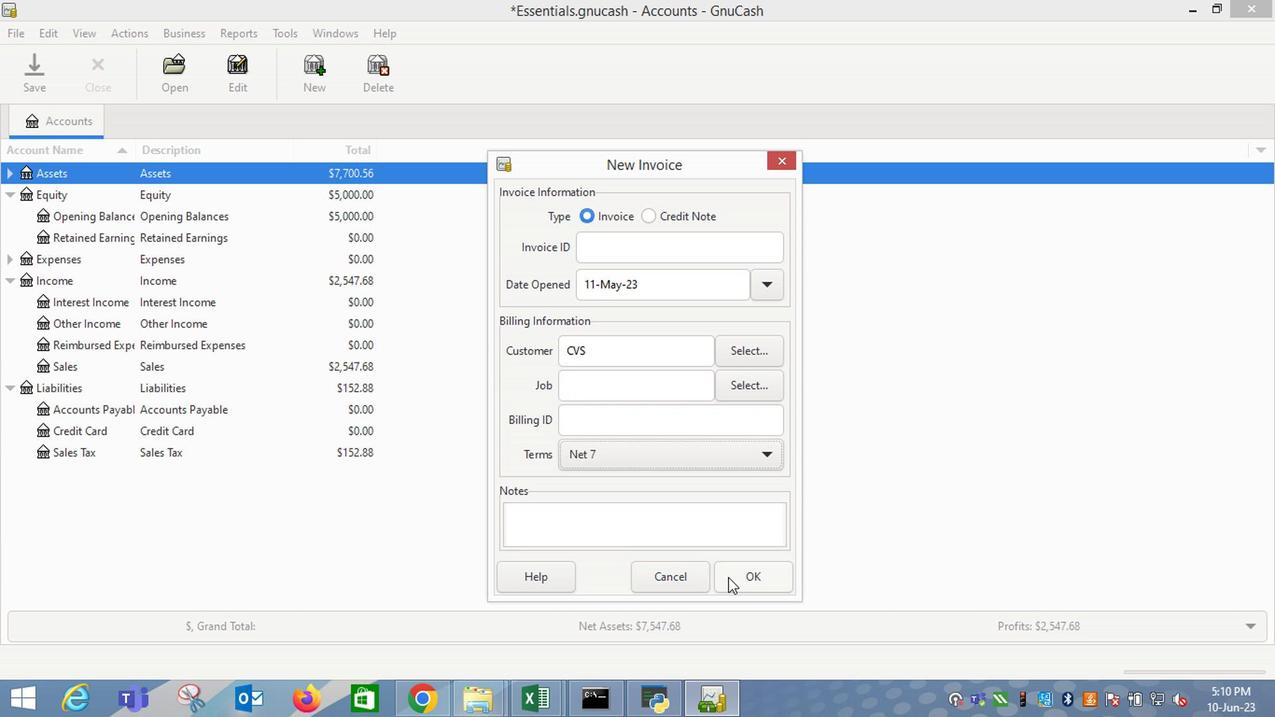 
Action: Mouse moved to (90, 379)
Screenshot: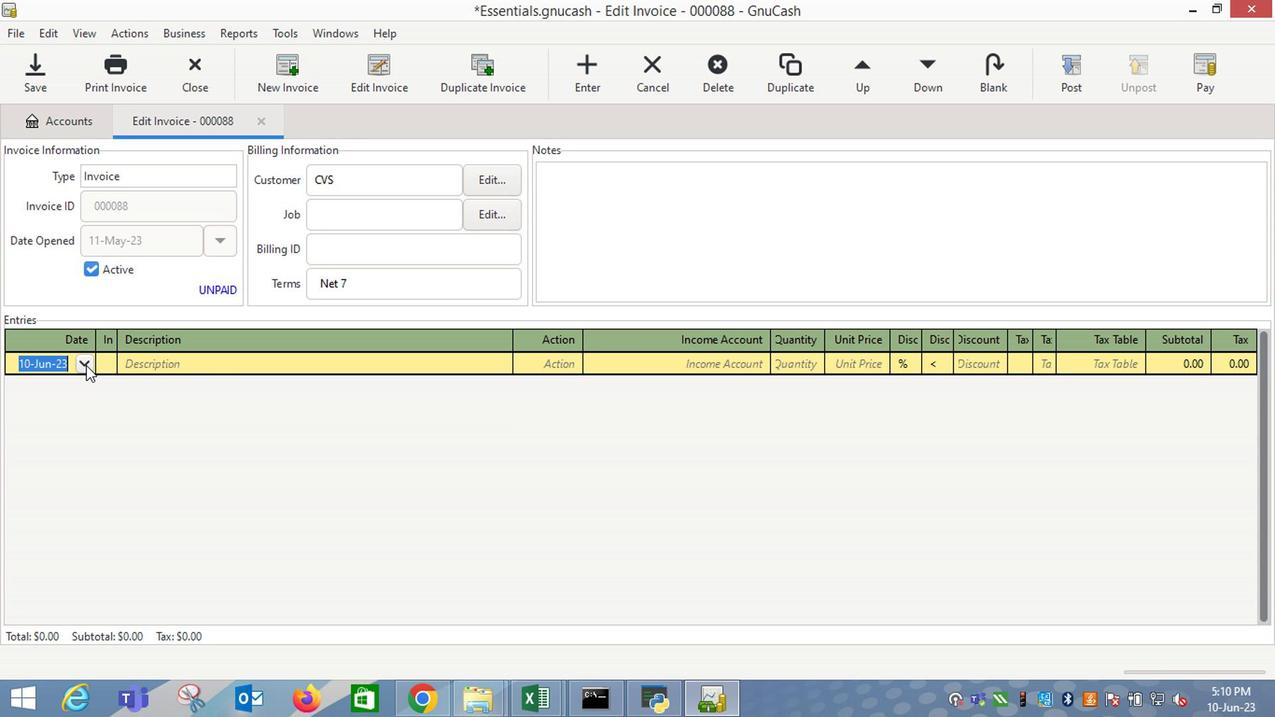 
Action: Mouse pressed left at (90, 379)
Screenshot: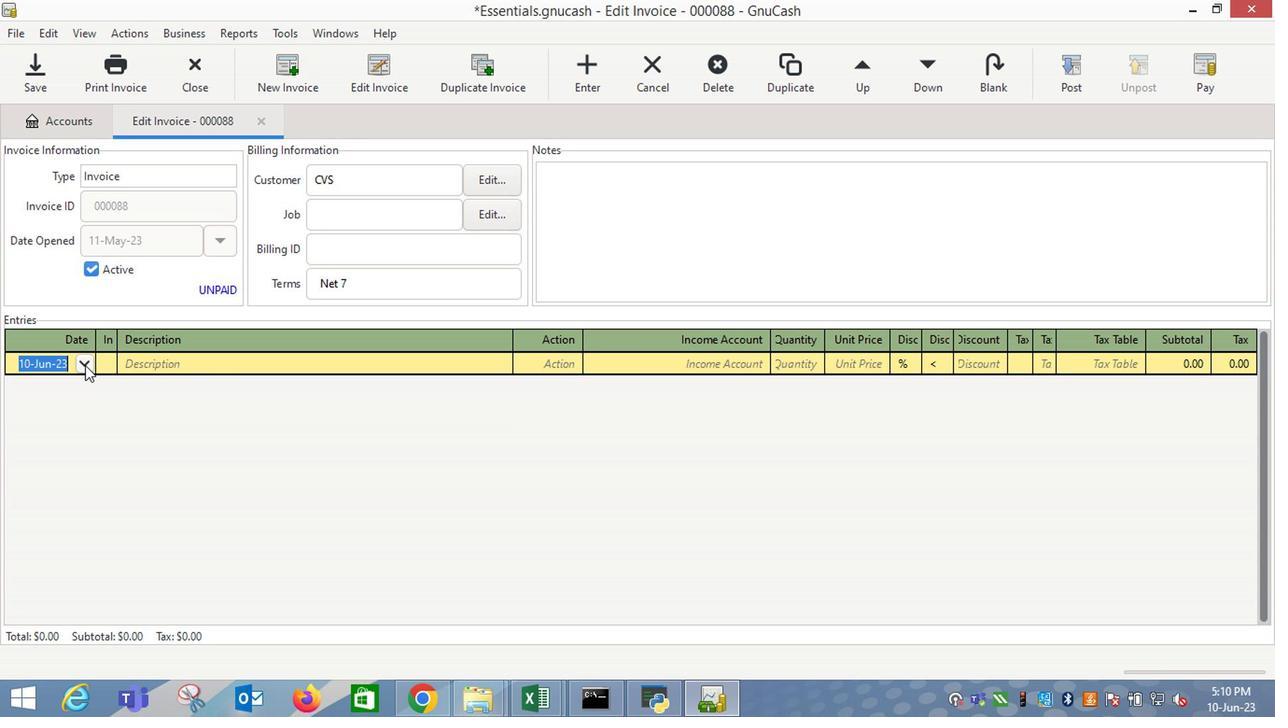 
Action: Mouse moved to (27, 402)
Screenshot: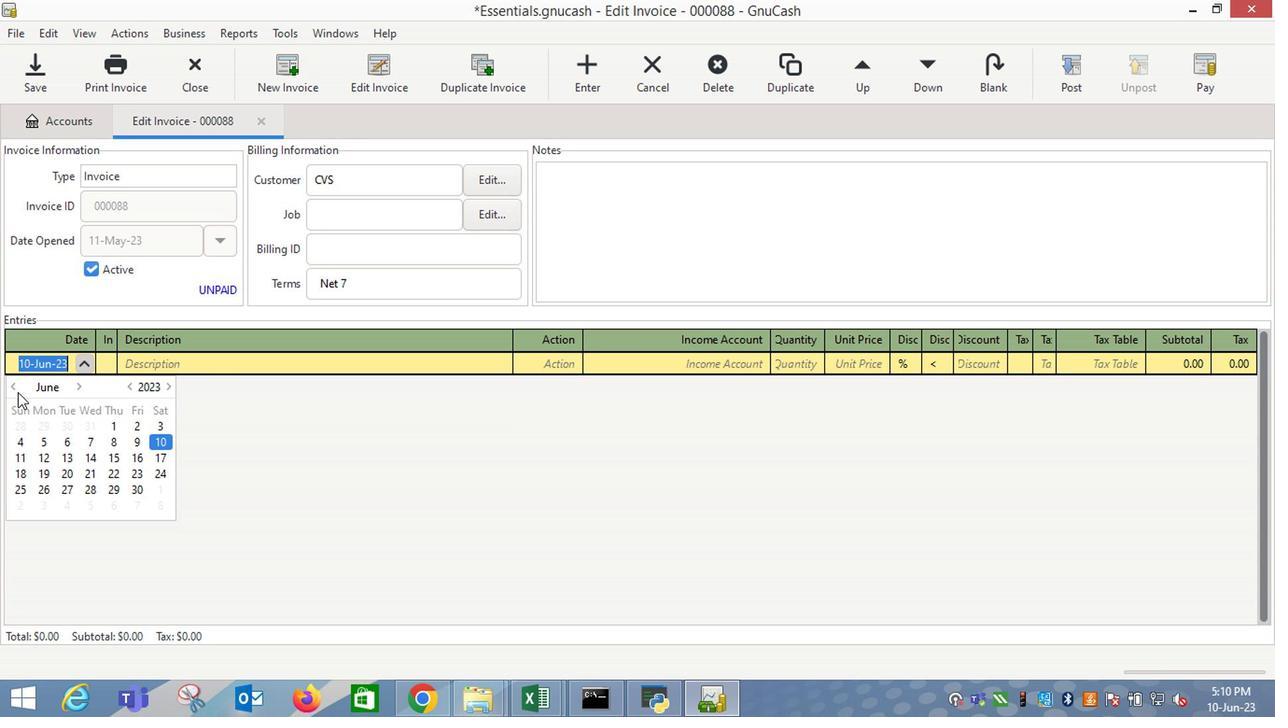 
Action: Mouse pressed left at (27, 402)
Screenshot: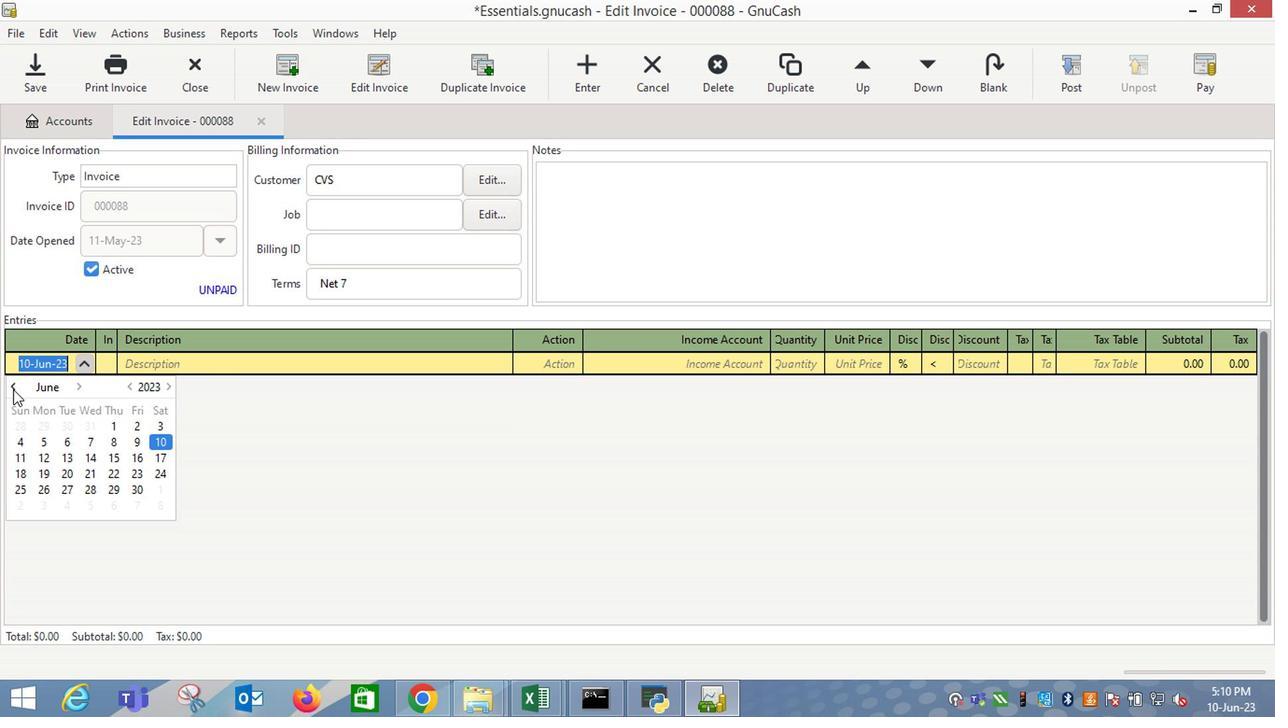 
Action: Mouse moved to (113, 457)
Screenshot: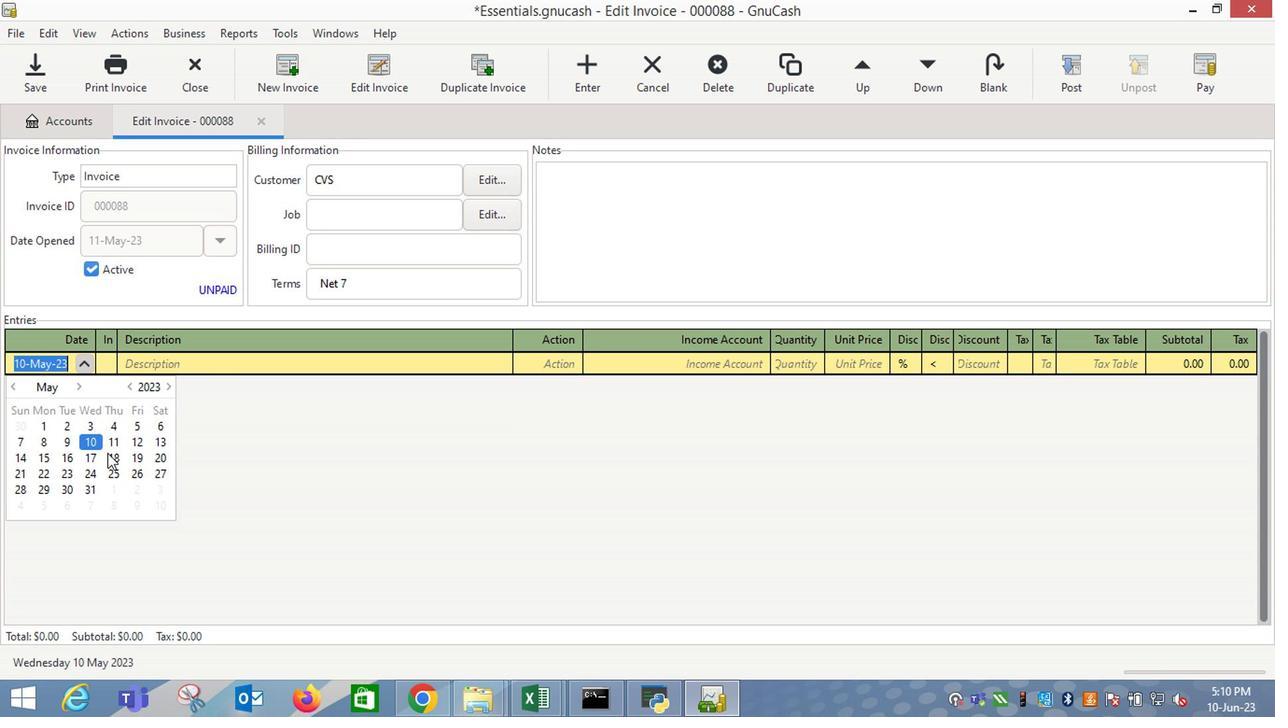 
Action: Mouse pressed left at (113, 457)
Screenshot: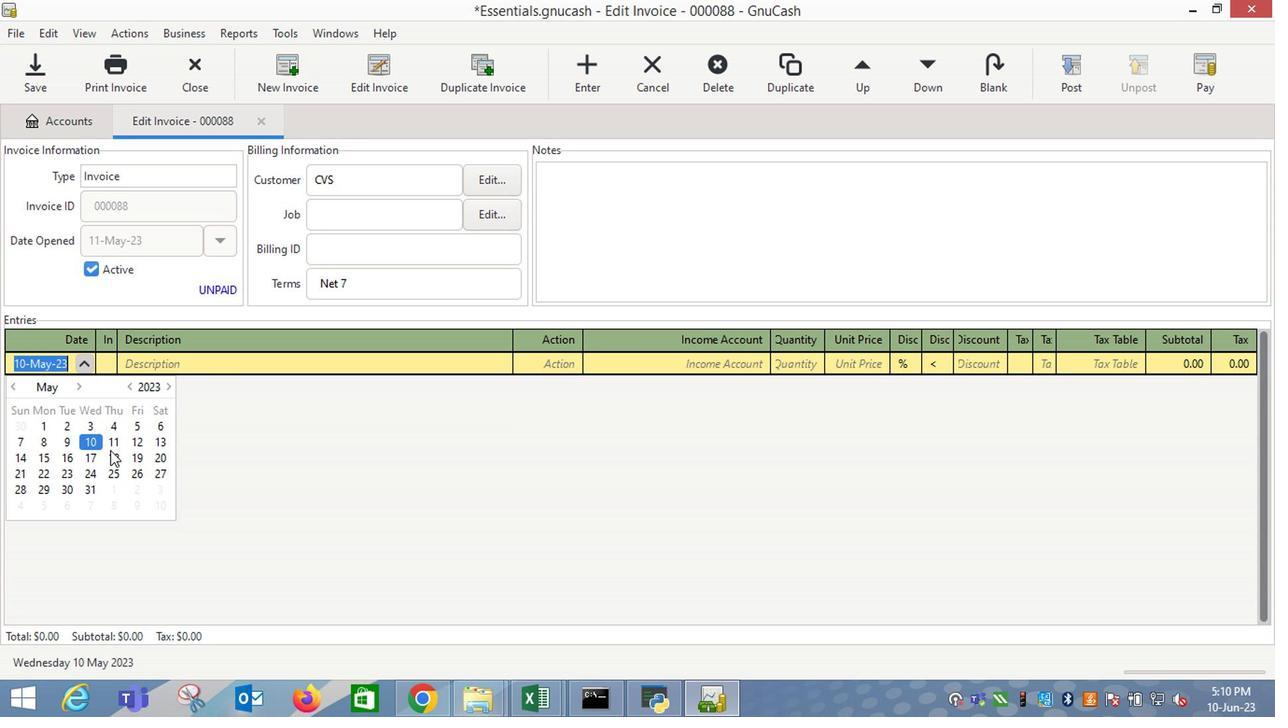 
Action: Key pressed <Key.tab><Key.shift_r>Pop<Key.tab><Key.tab>10.99<Key.tab>
Screenshot: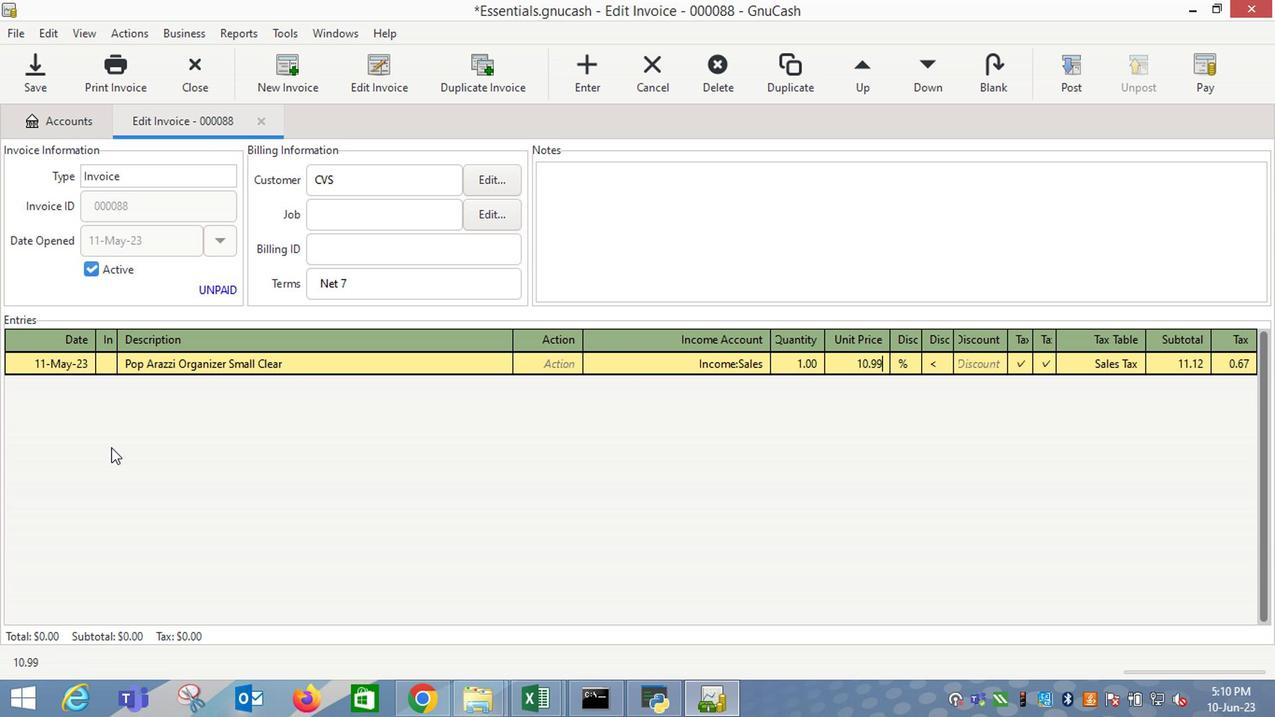 
Action: Mouse moved to (975, 379)
Screenshot: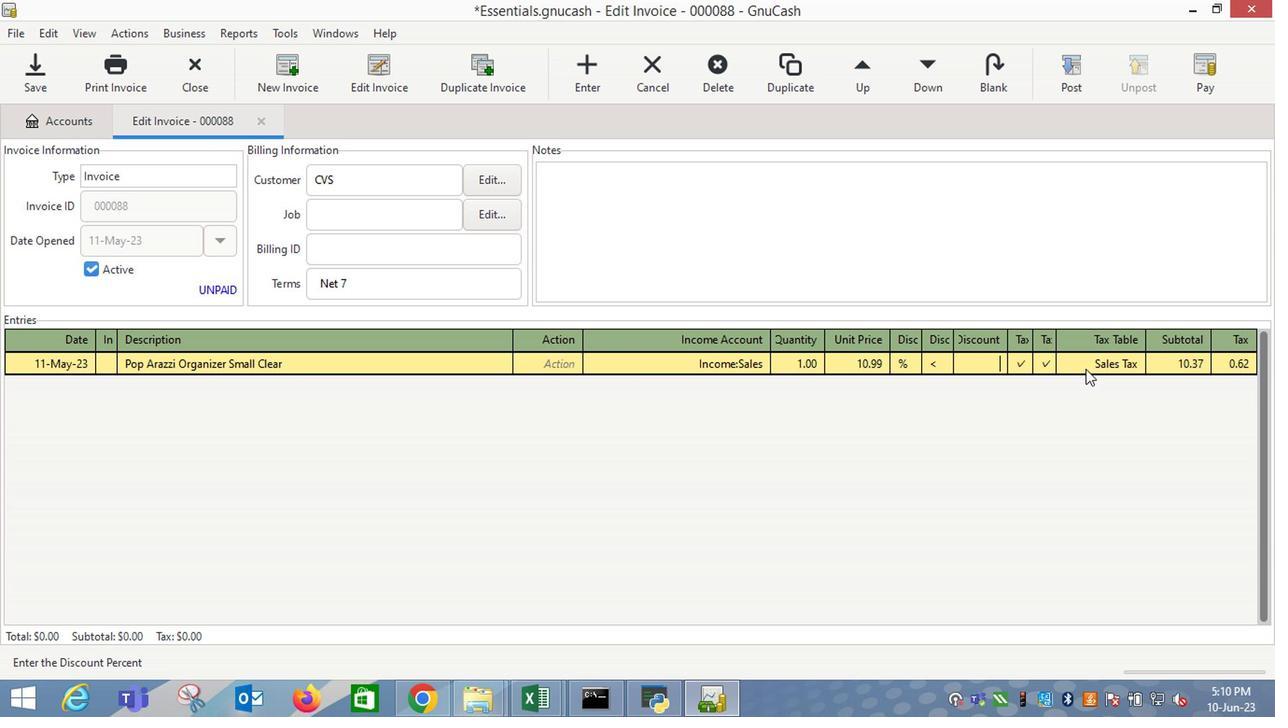 
Action: Mouse pressed left at (975, 379)
Screenshot: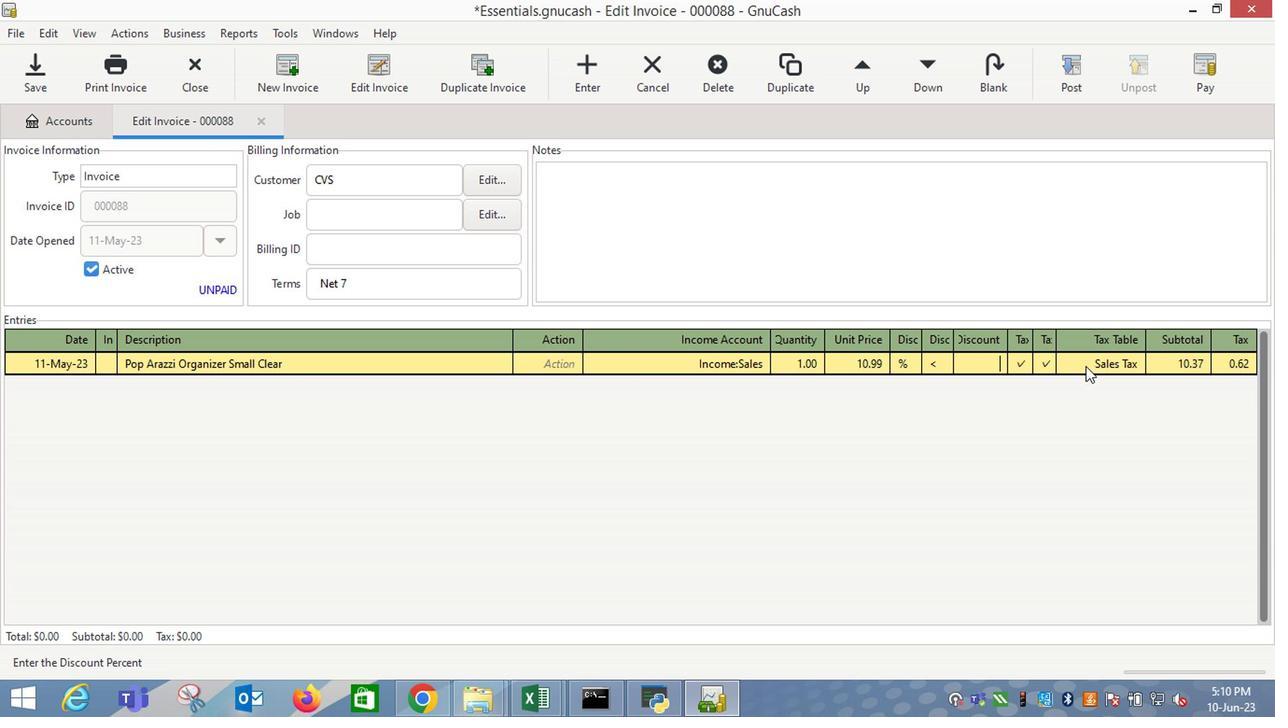 
Action: Mouse moved to (968, 382)
Screenshot: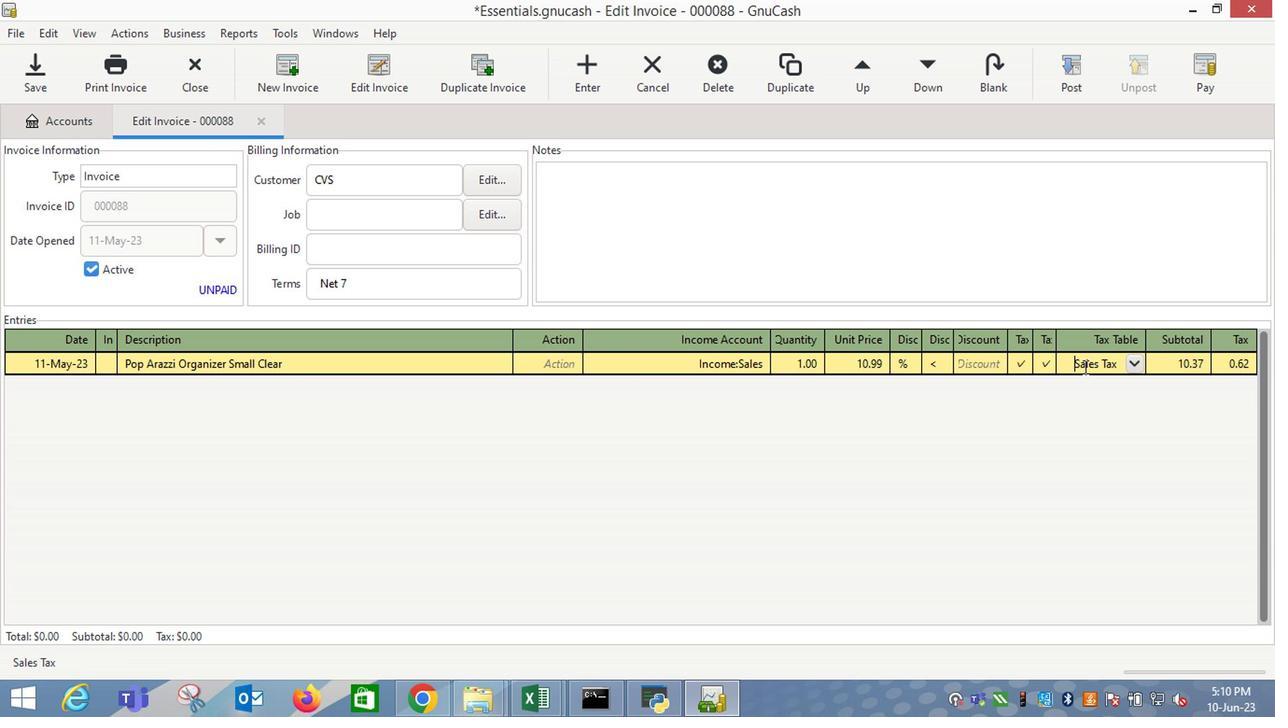 
Action: Key pressed <Key.enter><Key.tab><Key.shift_r>Top<Key.tab><Key.tab>9.49<Key.tab>
Screenshot: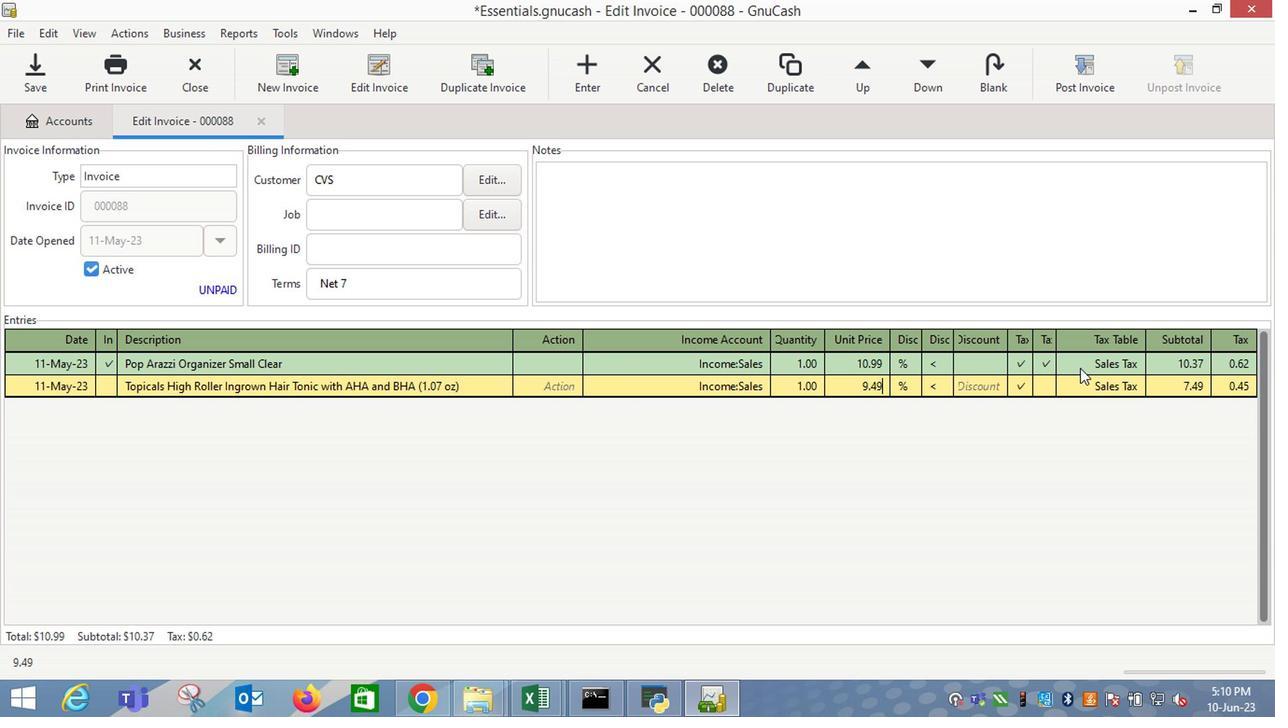 
Action: Mouse moved to (937, 403)
Screenshot: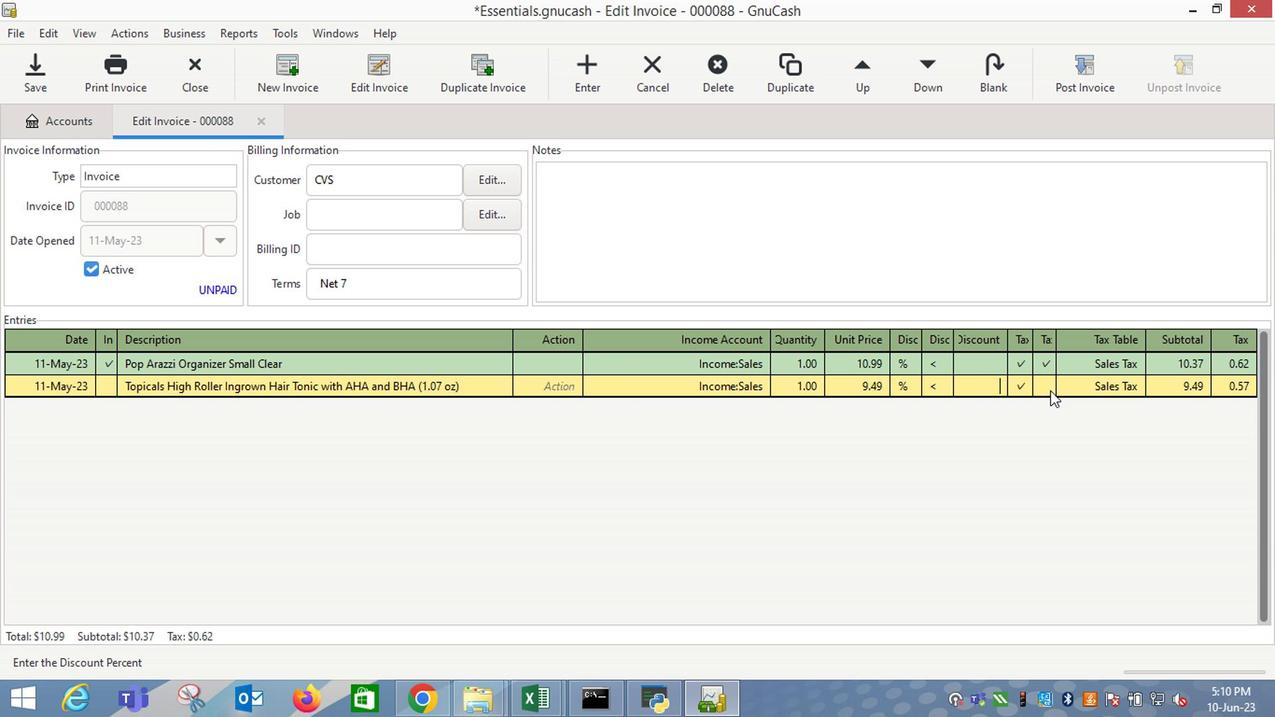 
Action: Mouse pressed left at (937, 403)
Screenshot: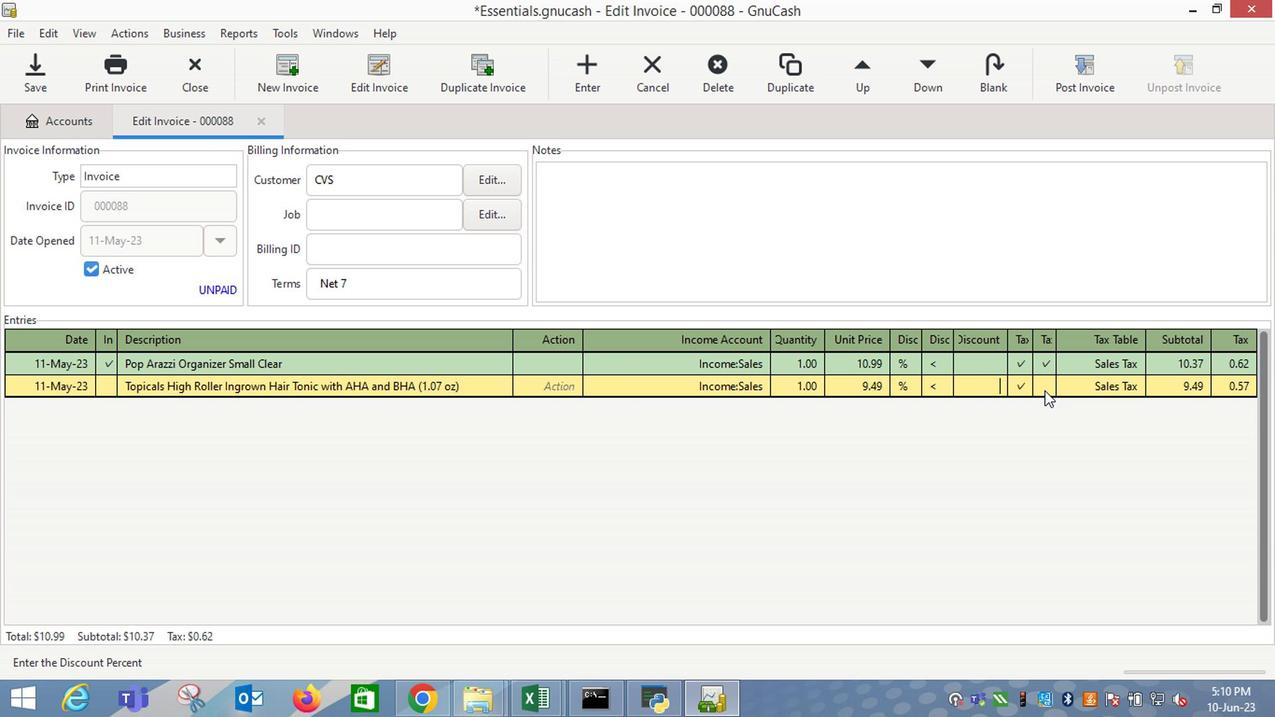 
Action: Mouse moved to (968, 395)
Screenshot: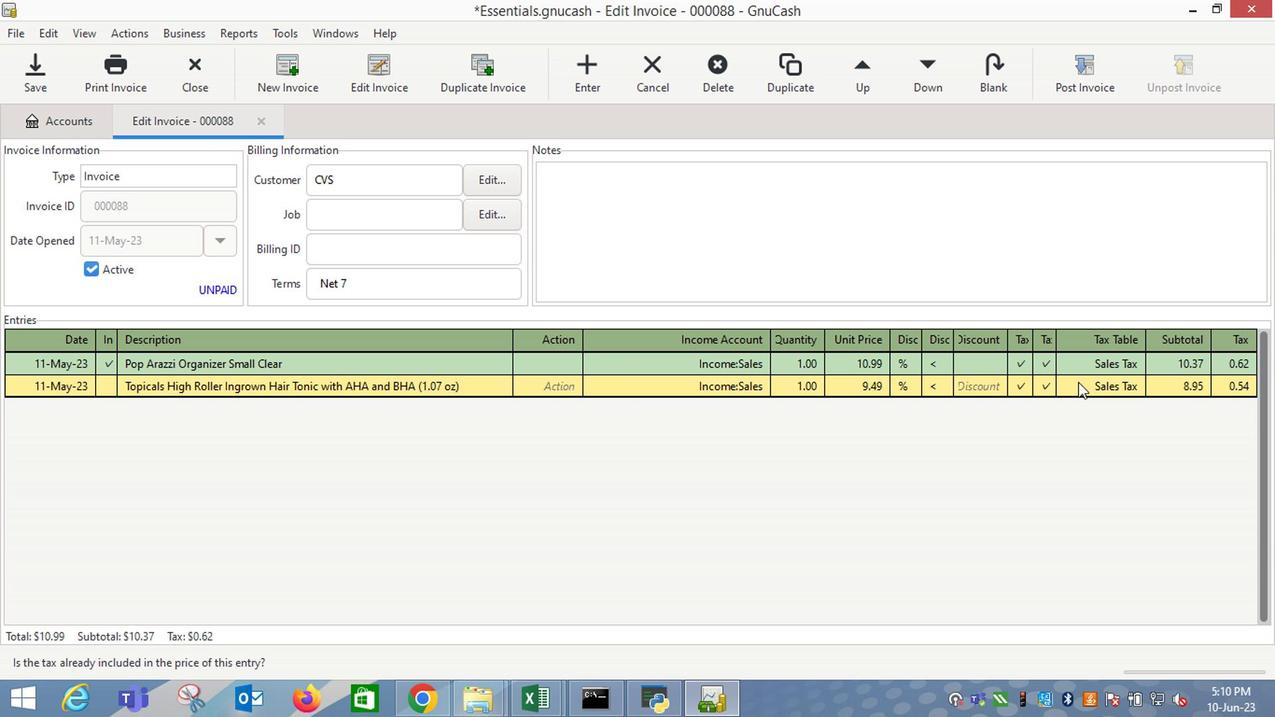 
Action: Mouse pressed left at (968, 395)
Screenshot: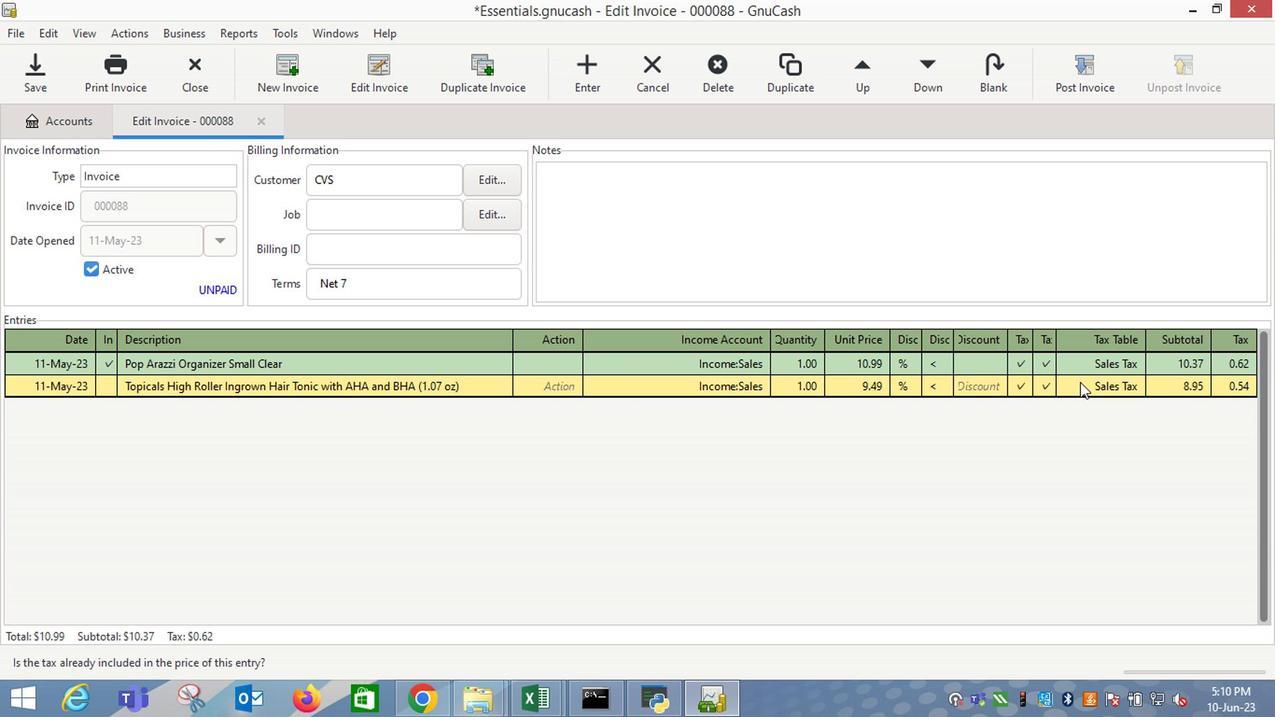 
Action: Key pressed <Key.enter>
Screenshot: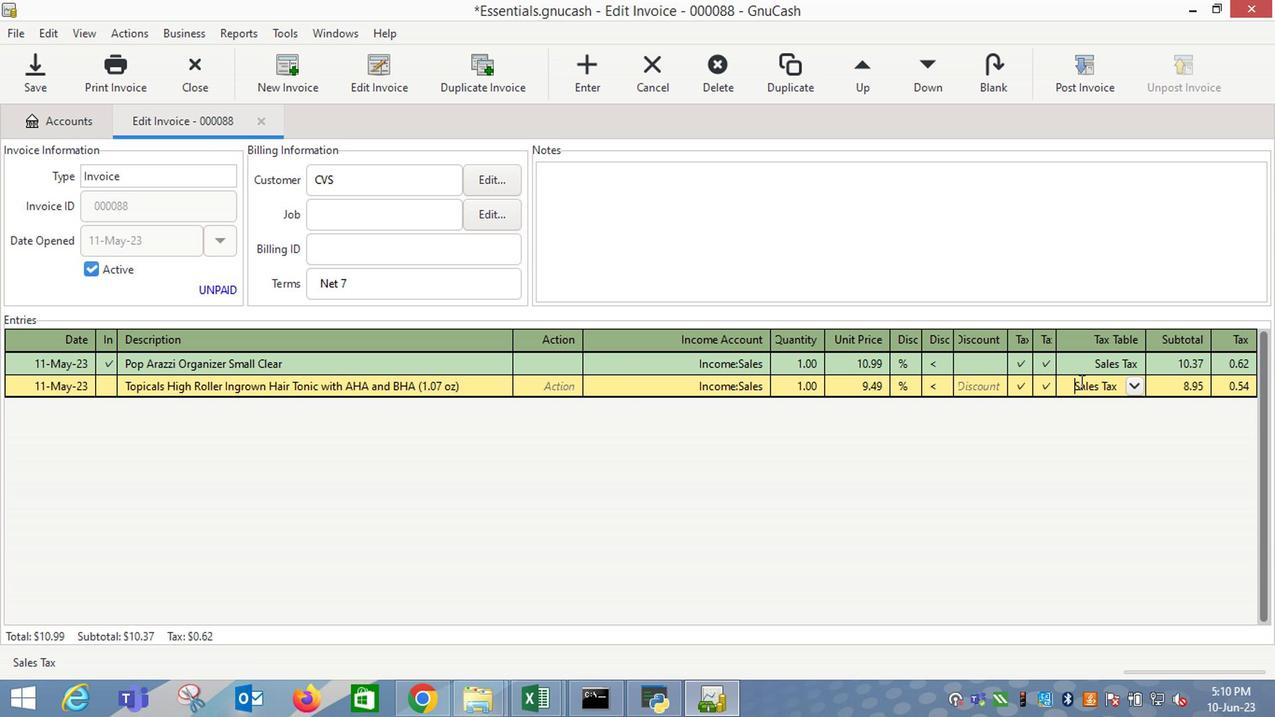 
Action: Mouse moved to (957, 109)
Screenshot: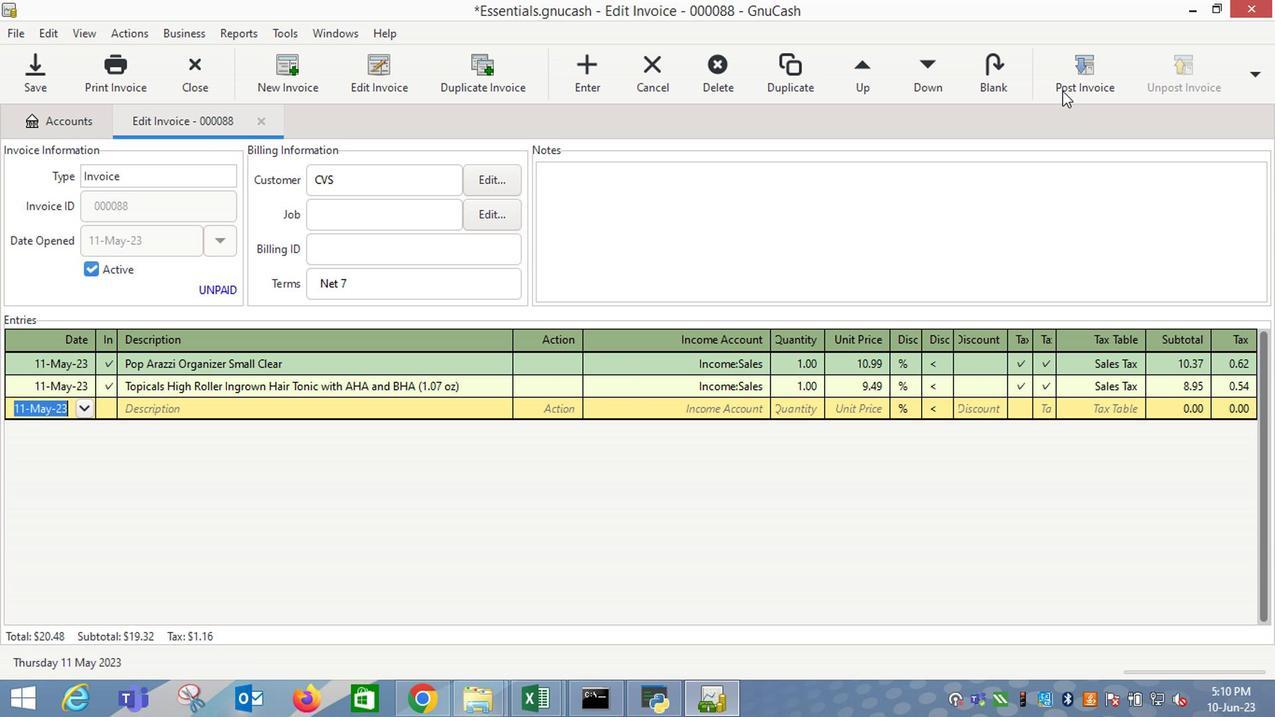 
Action: Mouse pressed left at (957, 109)
Screenshot: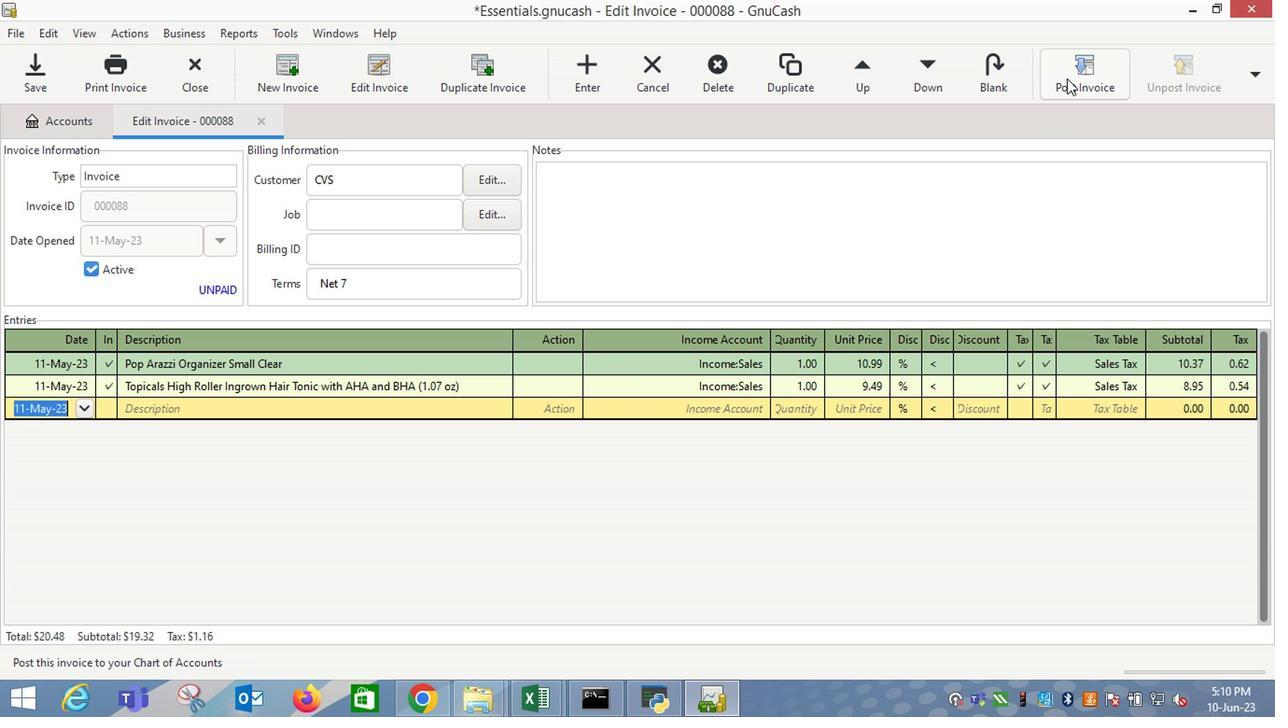 
Action: Mouse moved to (733, 328)
Screenshot: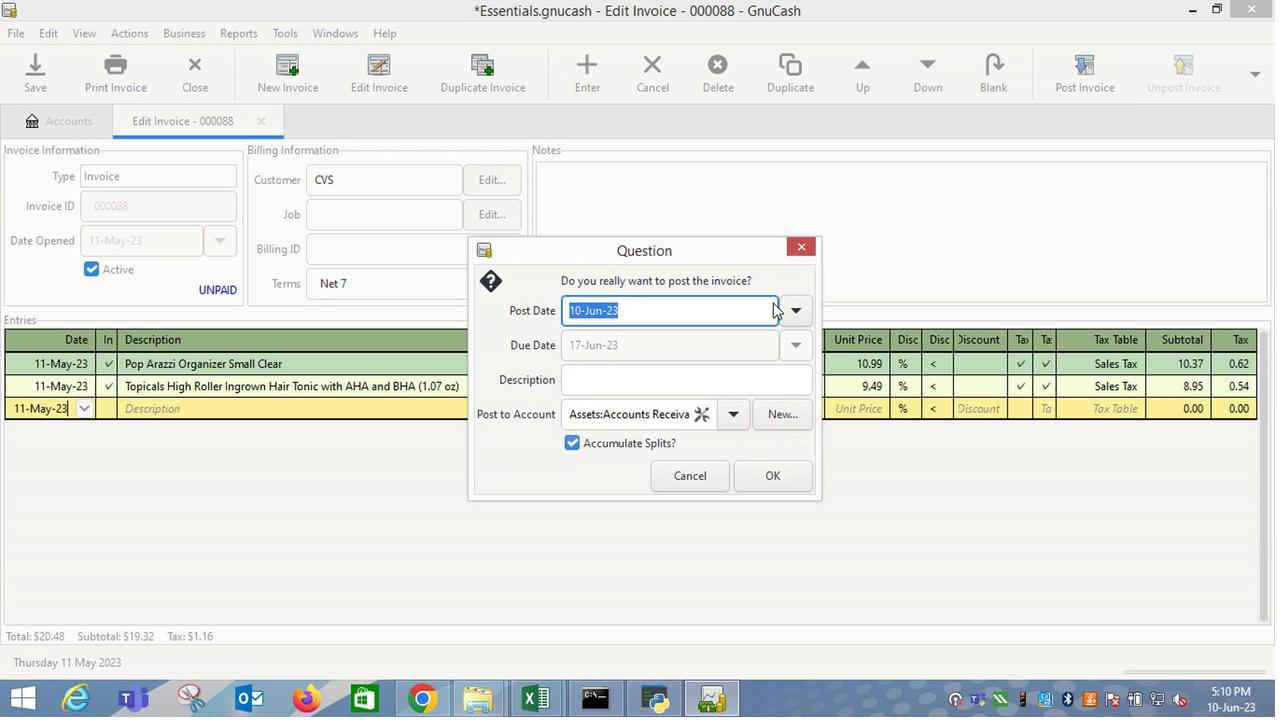 
Action: Mouse pressed left at (733, 328)
Screenshot: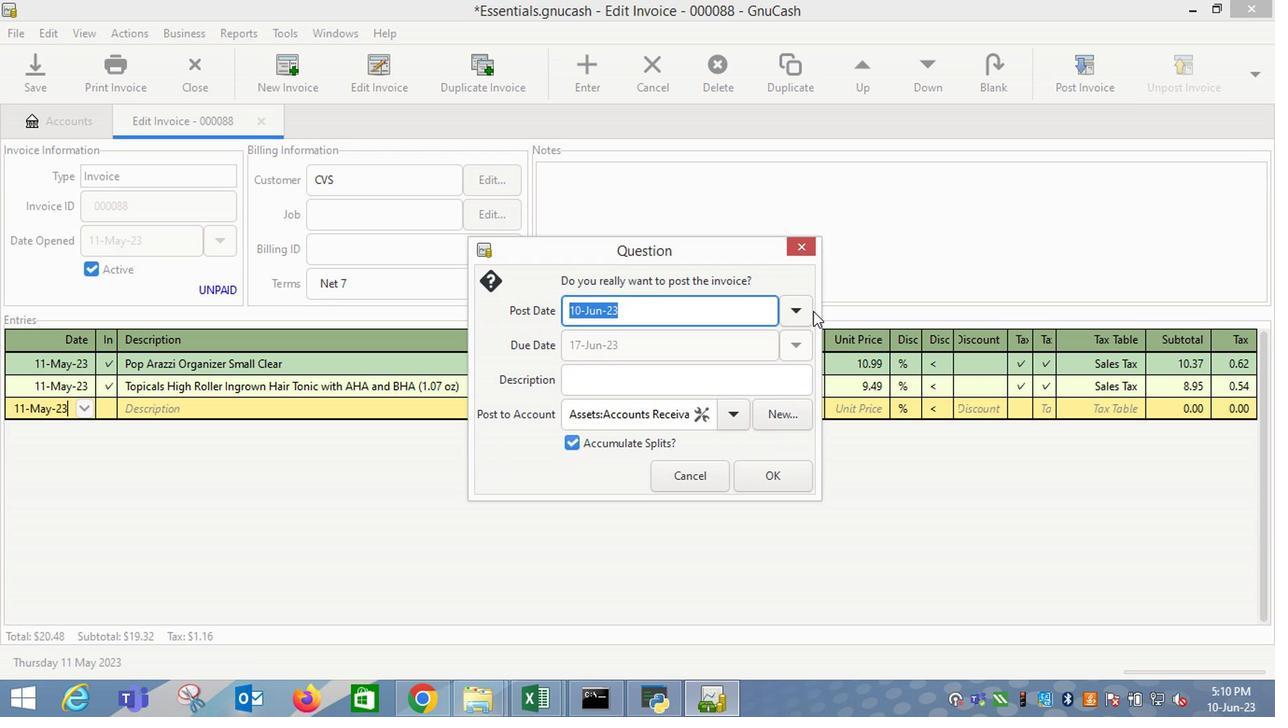 
Action: Mouse moved to (717, 329)
Screenshot: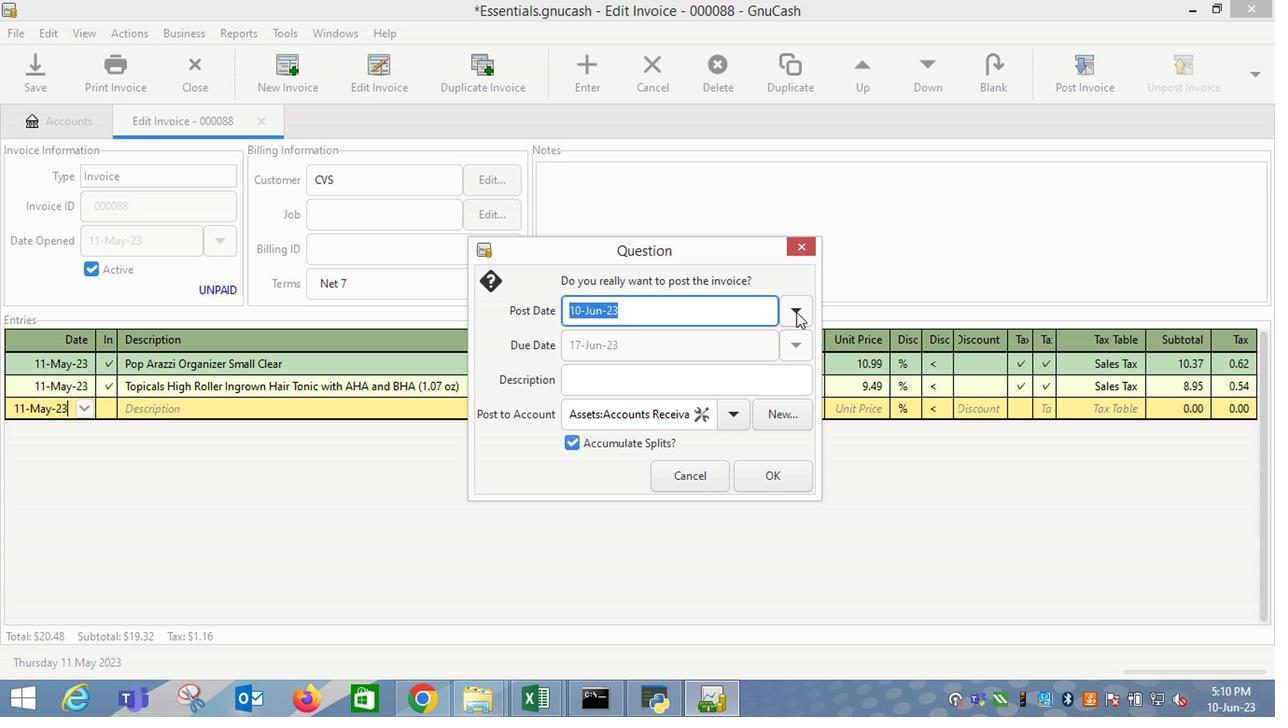
Action: Mouse pressed left at (717, 329)
Screenshot: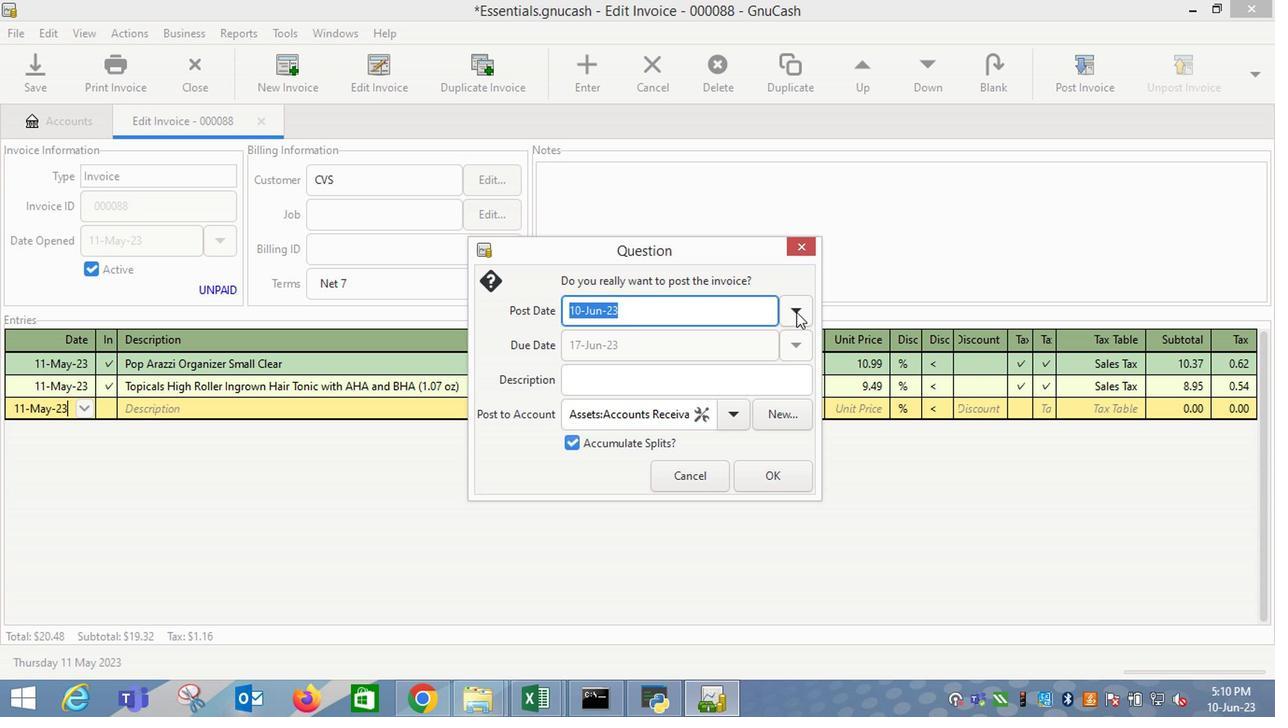 
Action: Mouse moved to (585, 353)
Screenshot: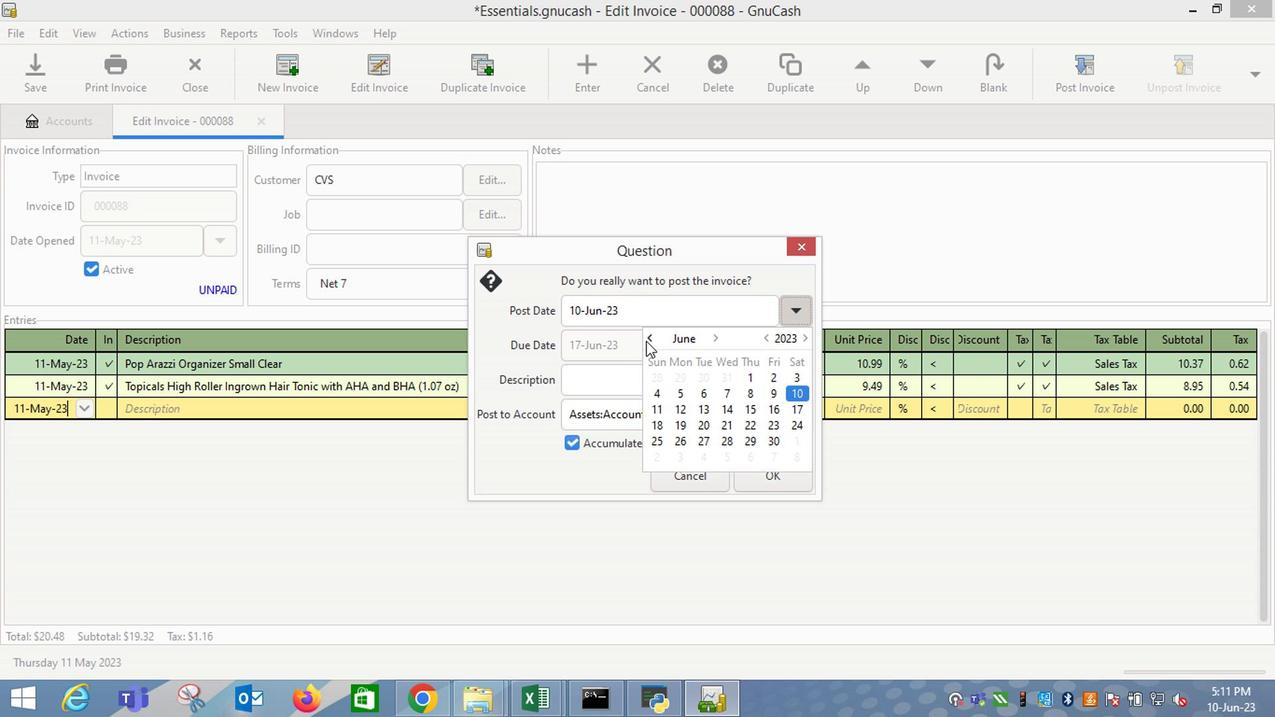 
Action: Mouse pressed left at (585, 353)
Screenshot: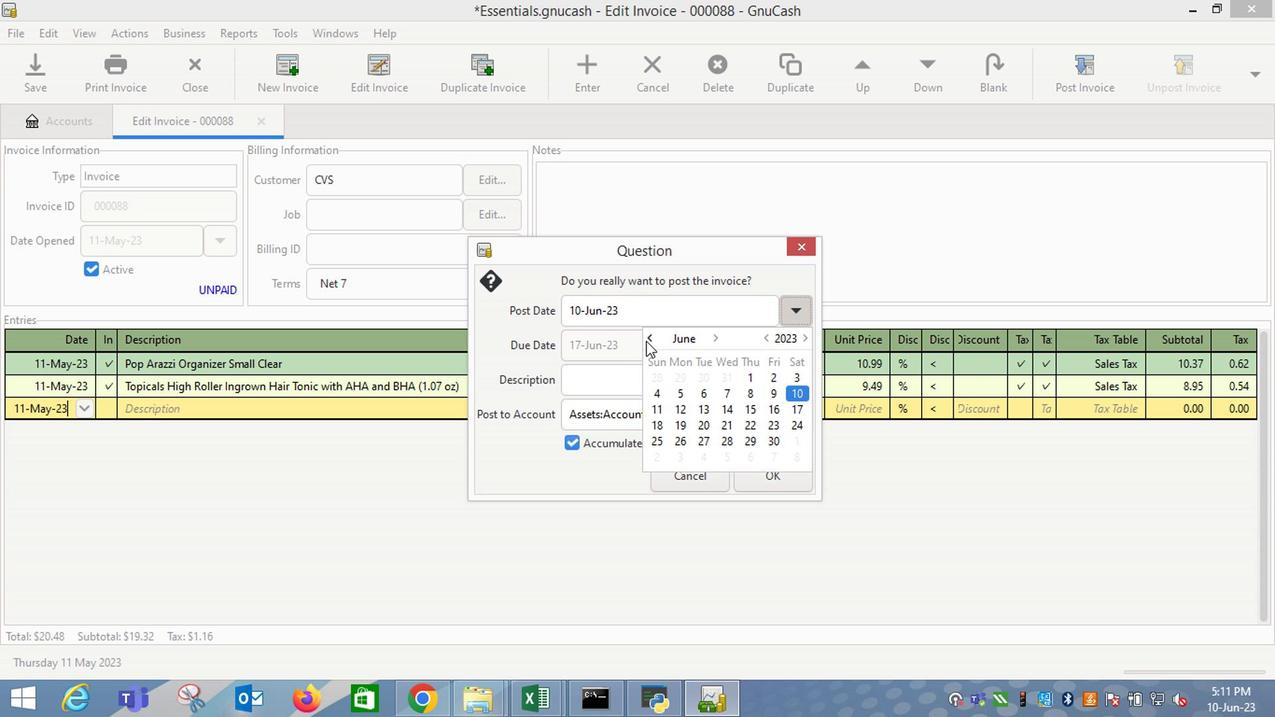 
Action: Mouse moved to (679, 404)
Screenshot: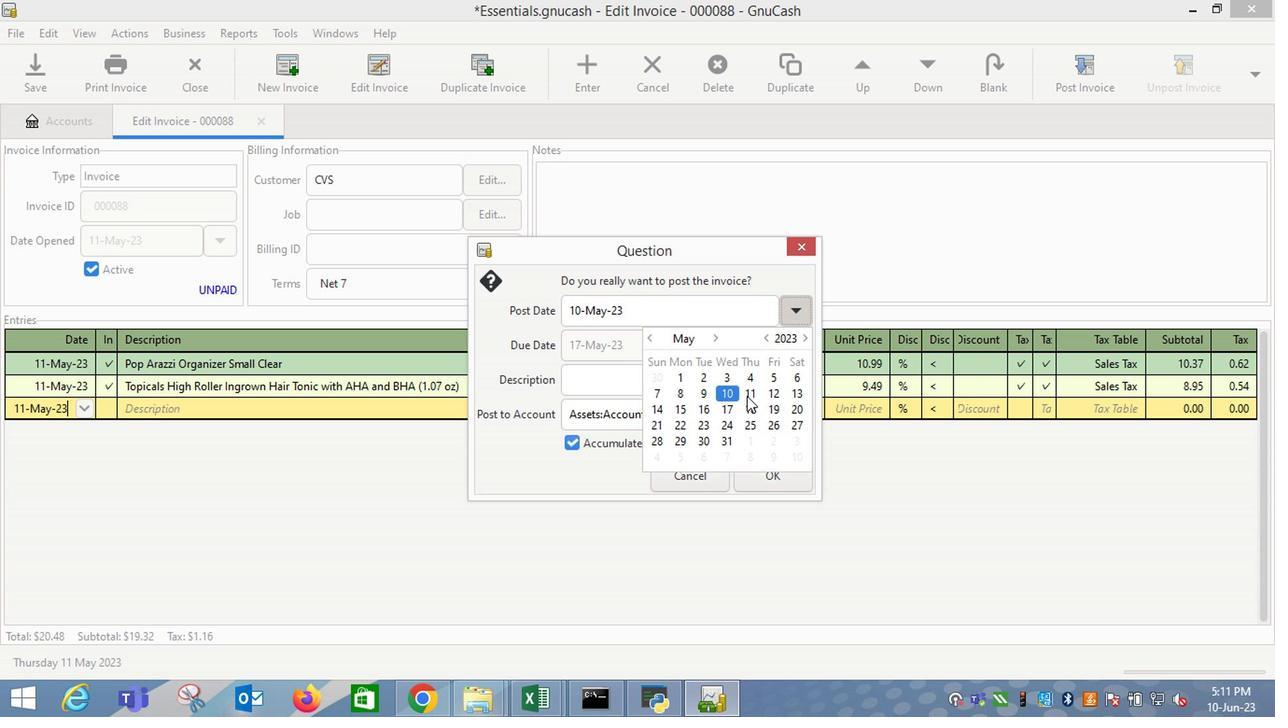 
Action: Mouse pressed left at (679, 404)
Screenshot: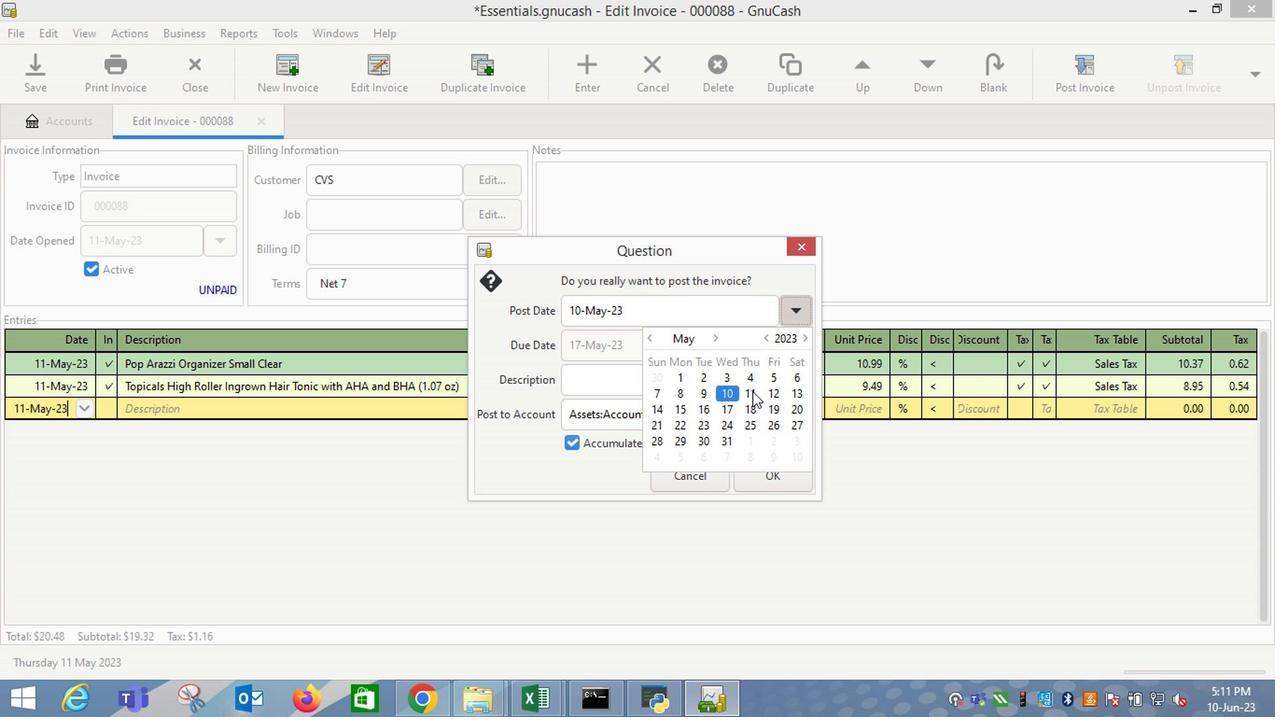 
Action: Mouse moved to (551, 393)
Screenshot: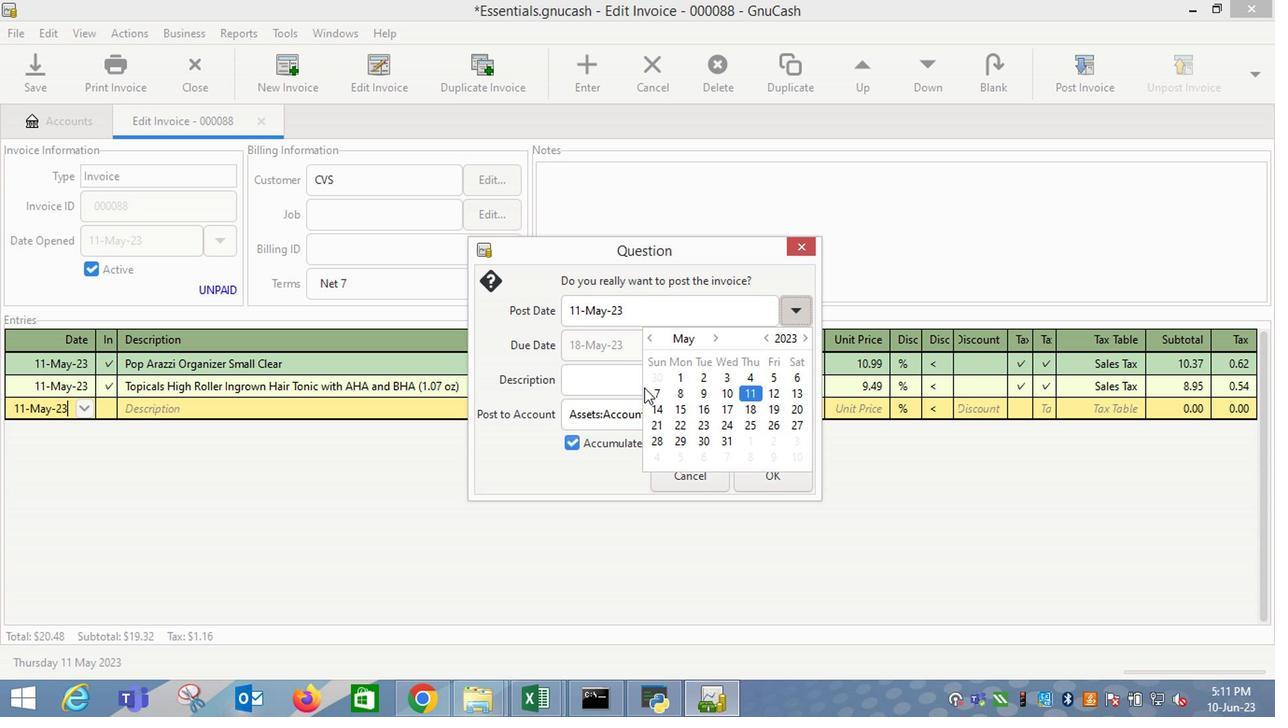 
Action: Mouse pressed left at (551, 393)
Screenshot: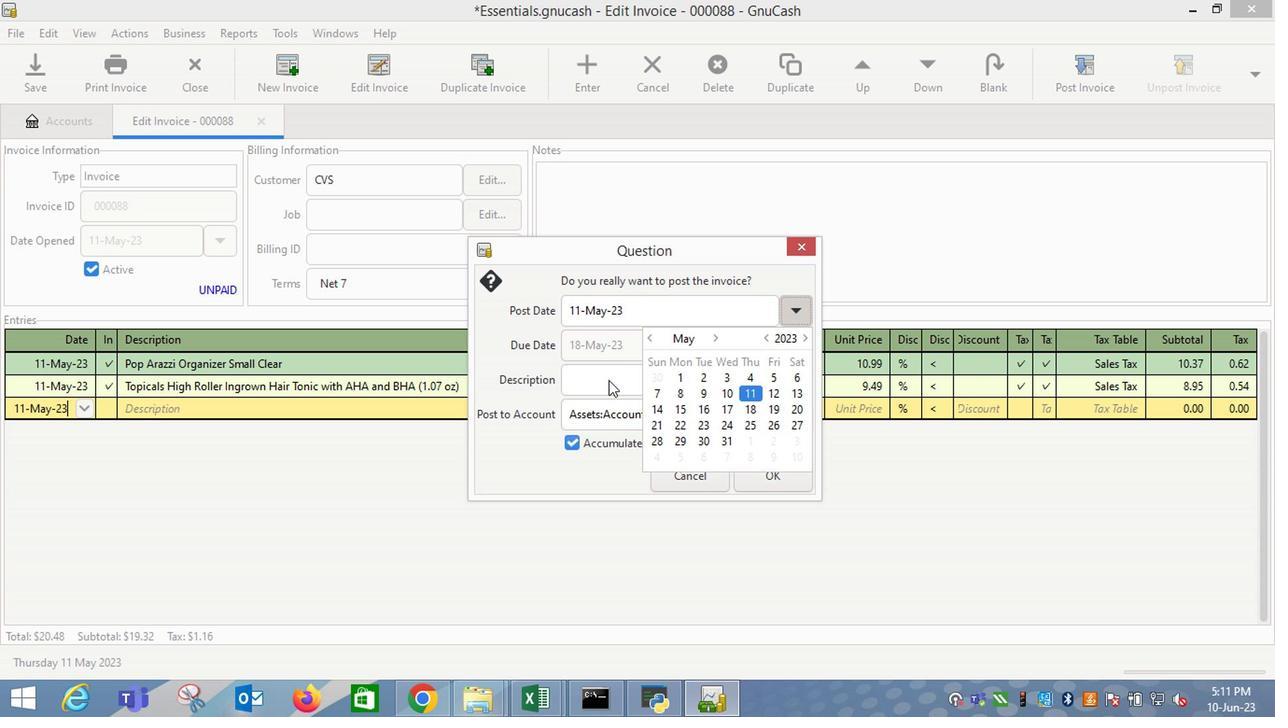 
Action: Mouse moved to (695, 474)
Screenshot: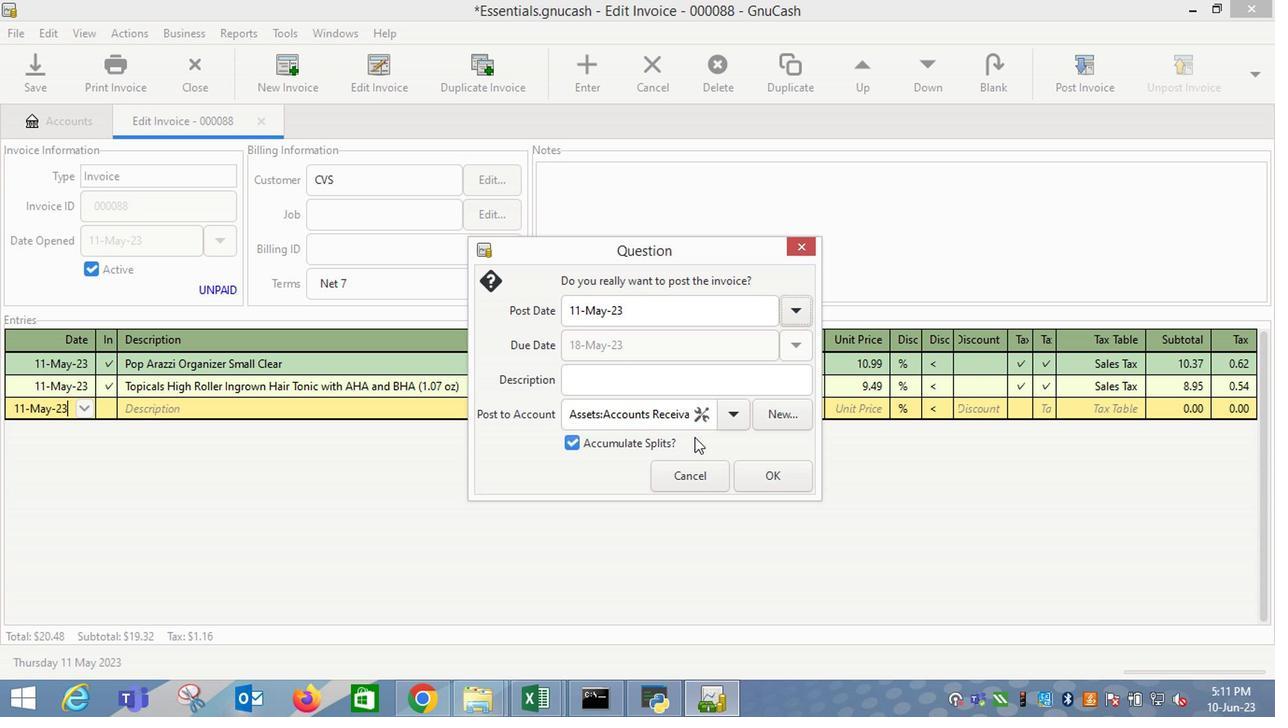 
Action: Mouse pressed left at (695, 474)
Screenshot: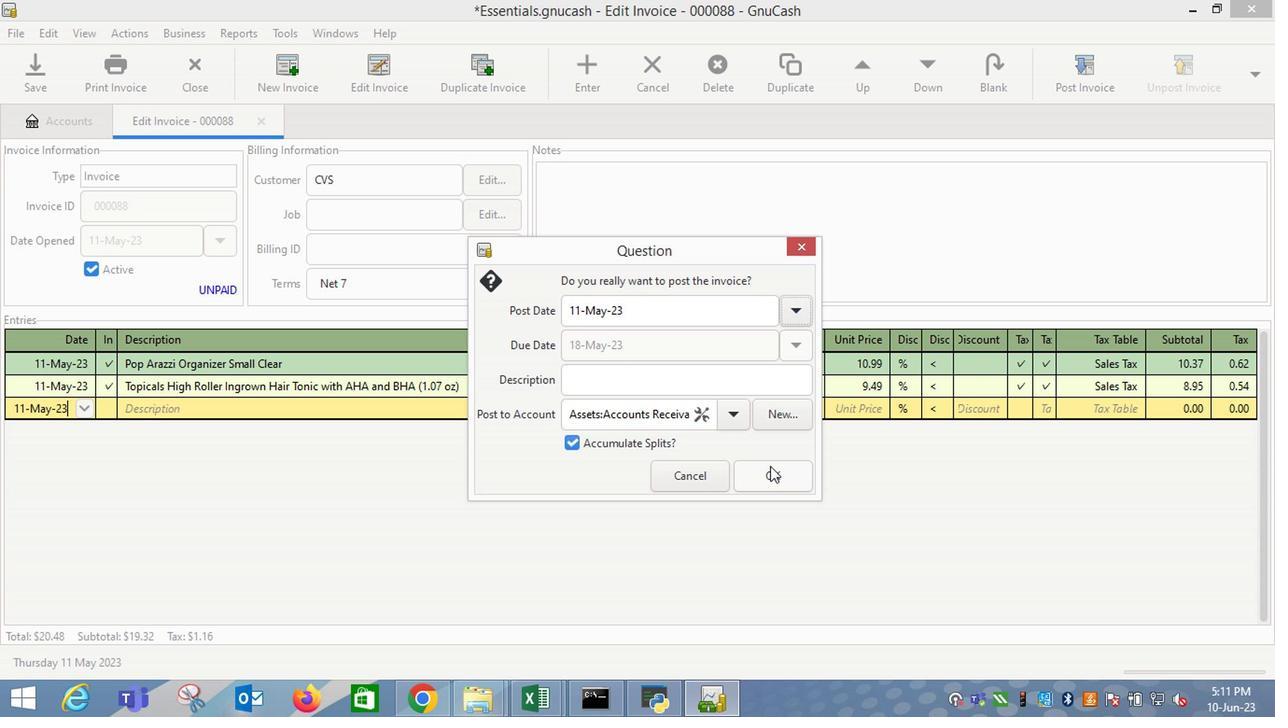 
Action: Mouse moved to (1078, 106)
Screenshot: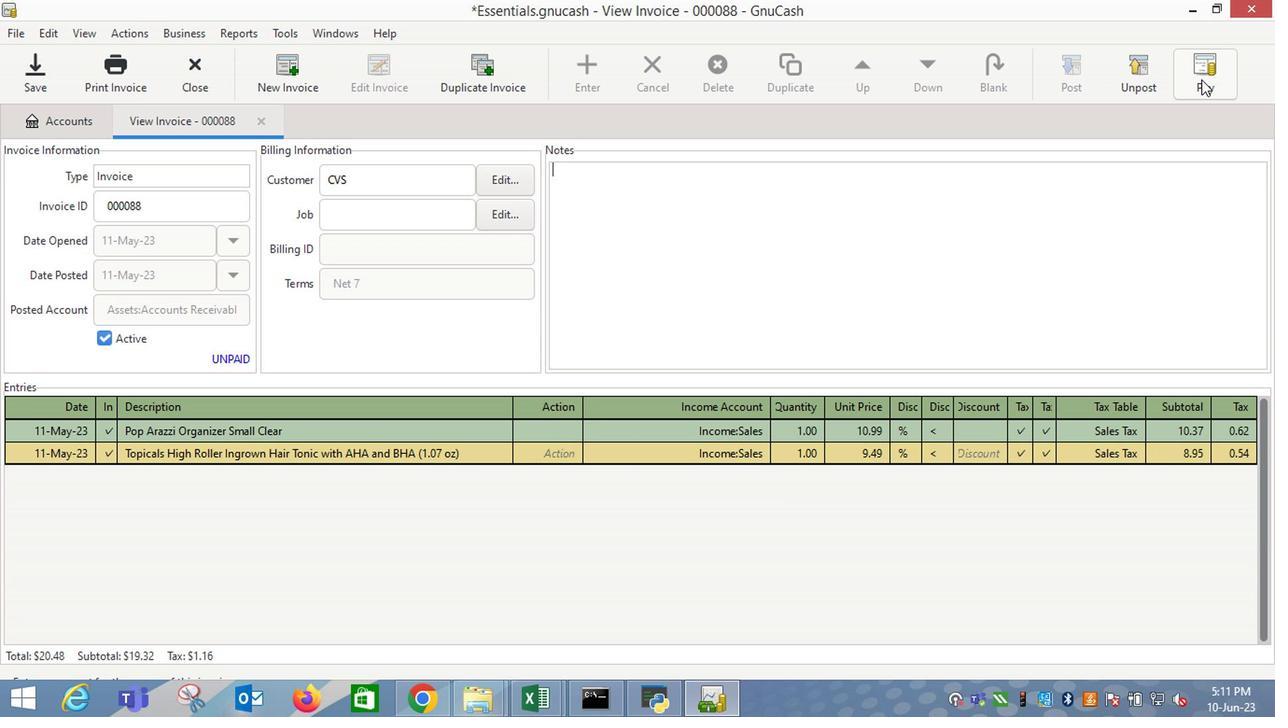
Action: Mouse pressed left at (1078, 106)
Screenshot: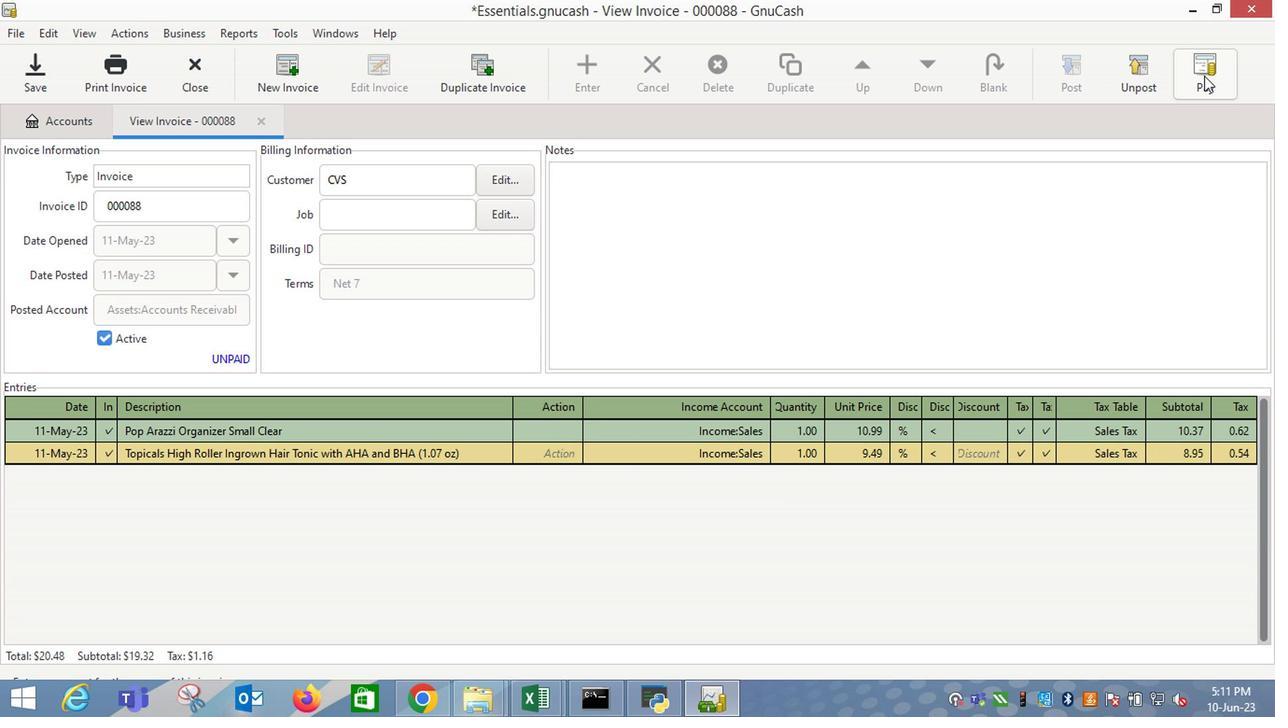 
Action: Mouse moved to (518, 380)
Screenshot: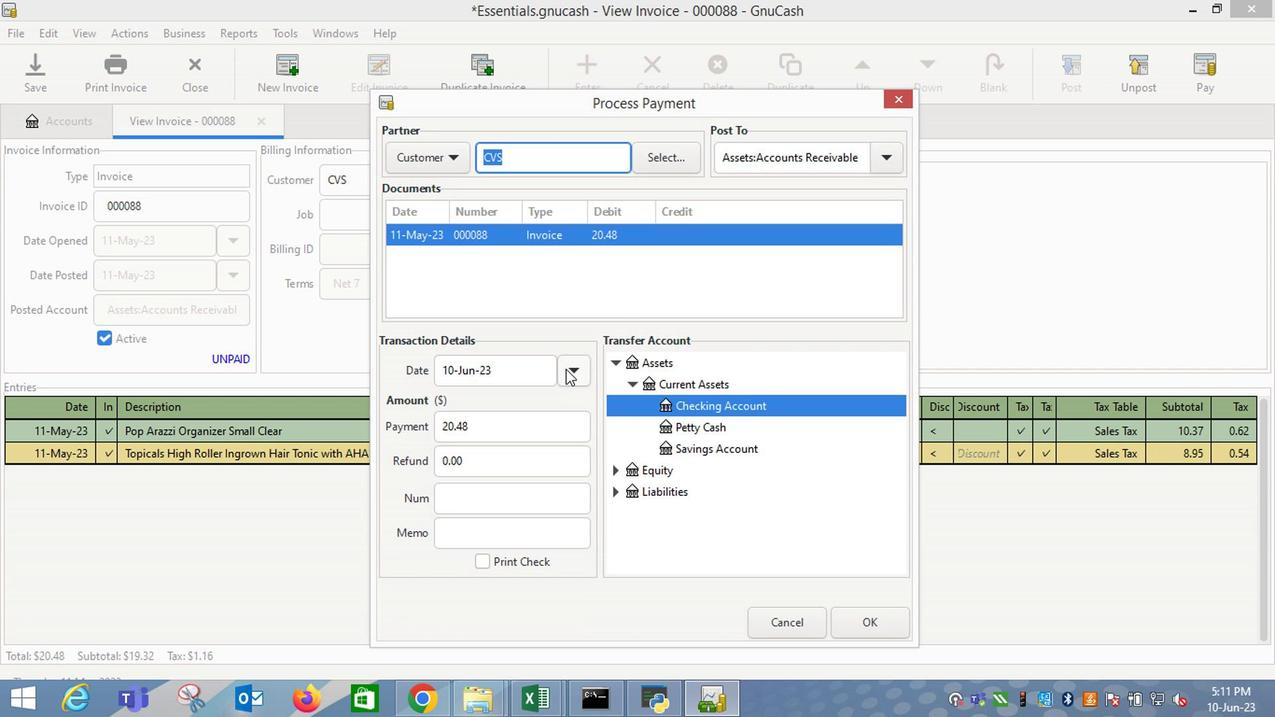 
Action: Mouse pressed left at (518, 380)
Screenshot: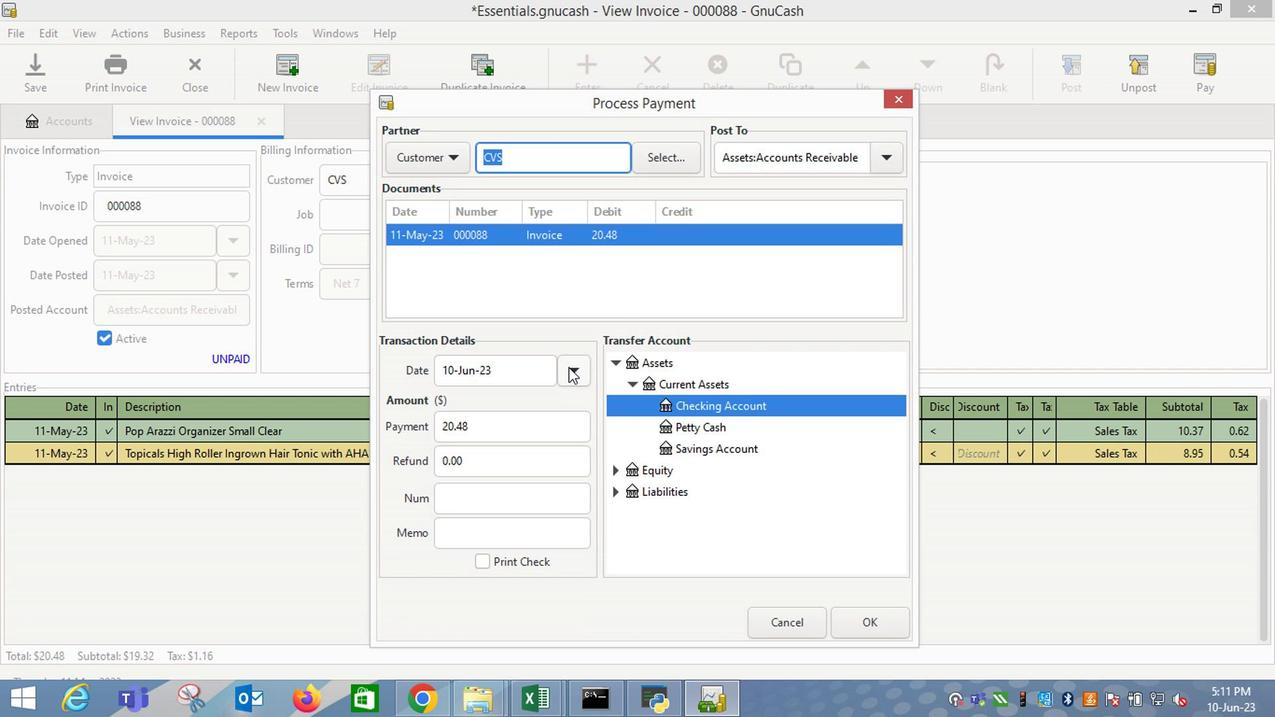
Action: Mouse moved to (392, 411)
Screenshot: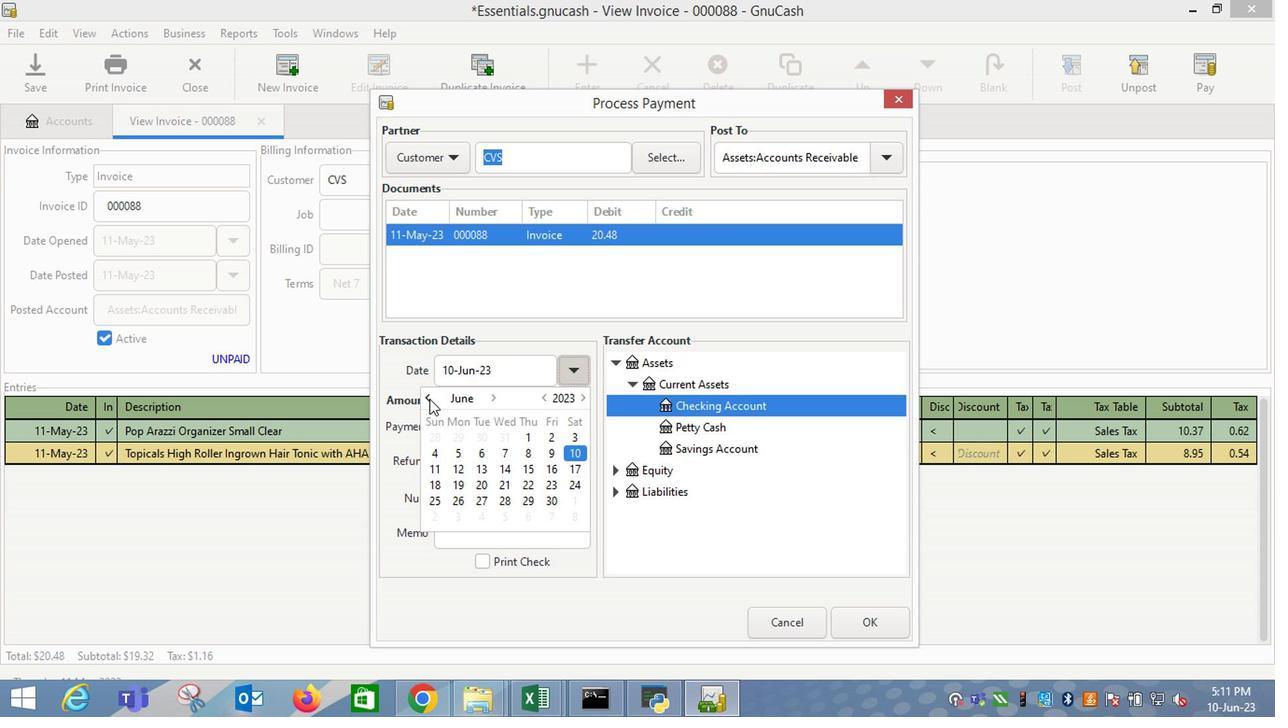 
Action: Mouse pressed left at (392, 411)
Screenshot: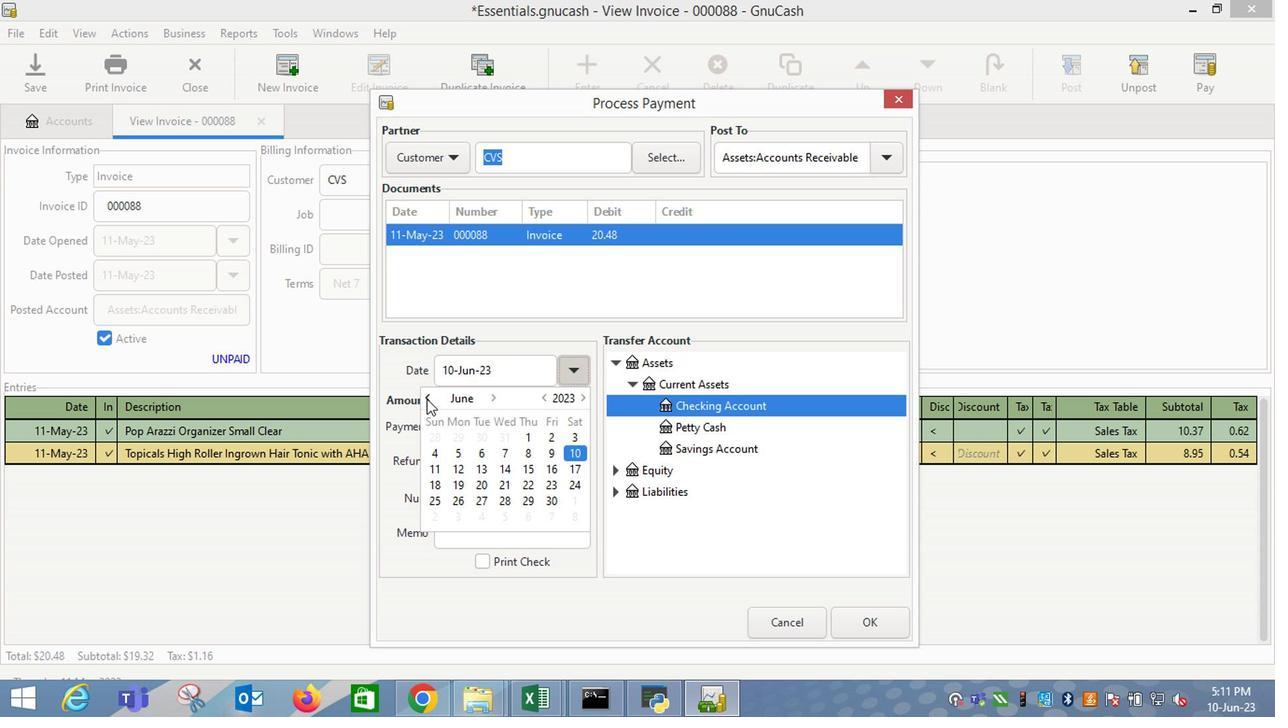 
Action: Mouse moved to (460, 473)
Screenshot: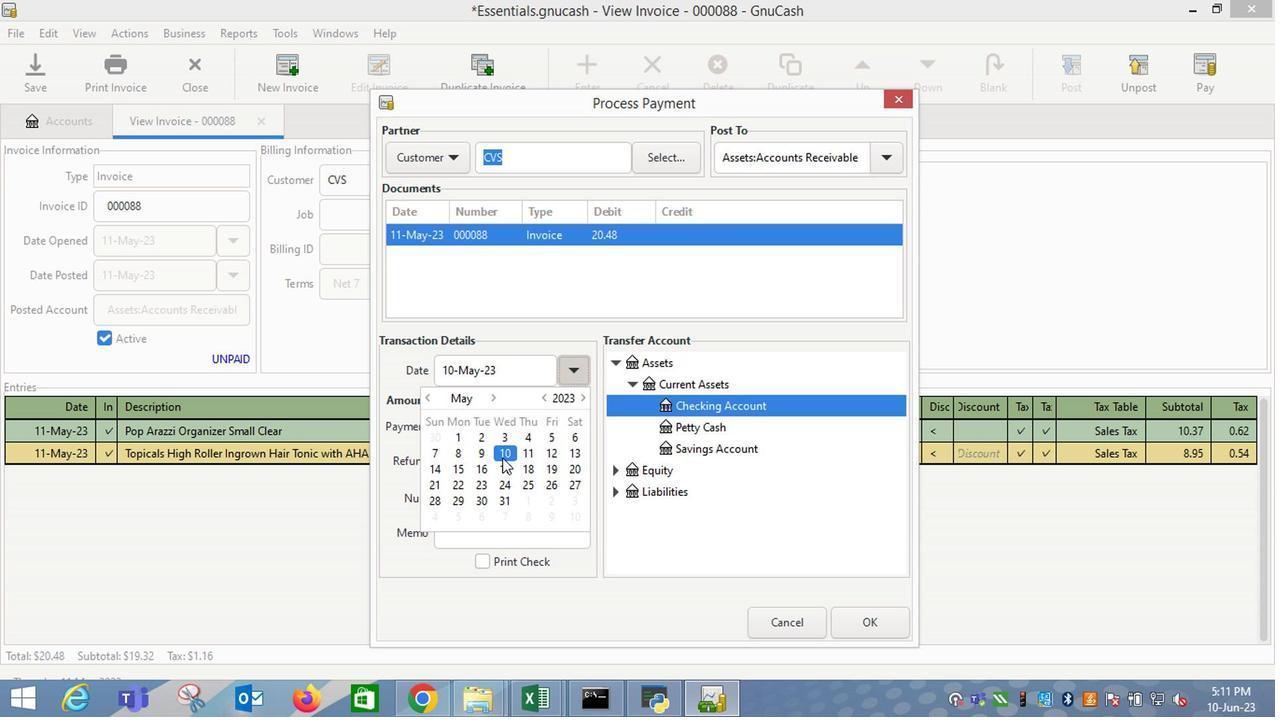 
Action: Mouse pressed left at (460, 473)
Screenshot: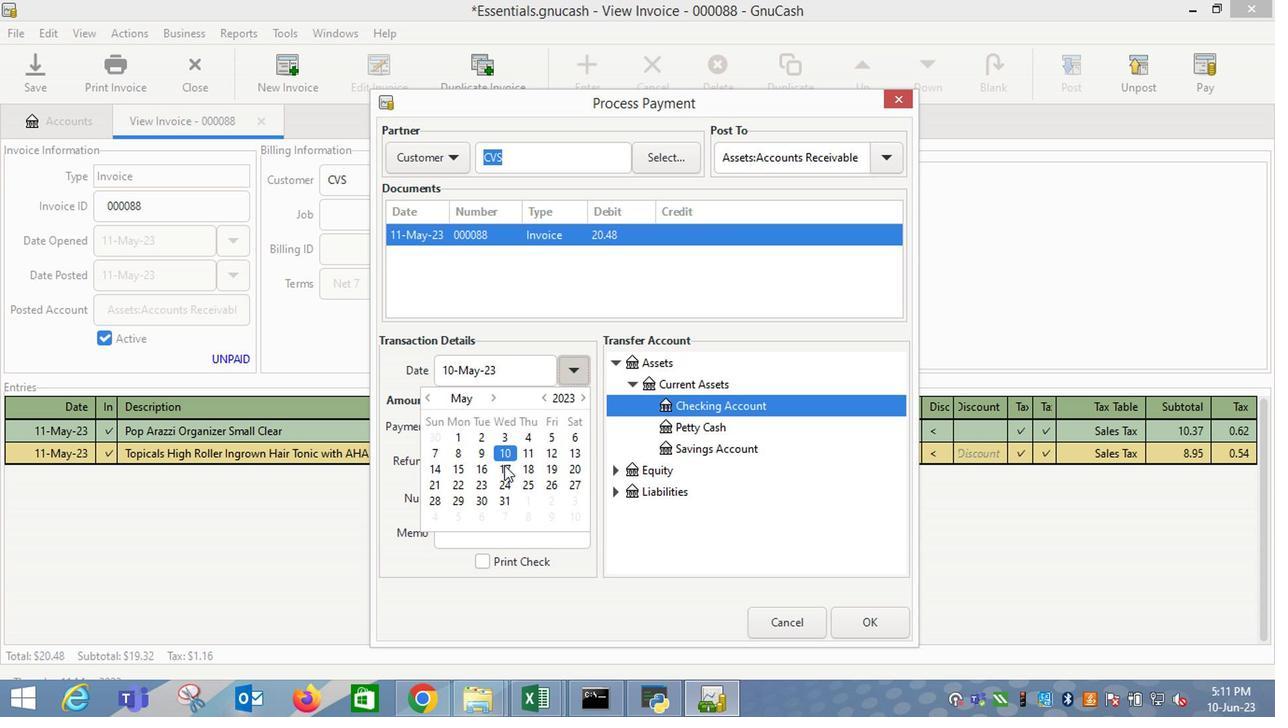 
Action: Mouse moved to (664, 494)
Screenshot: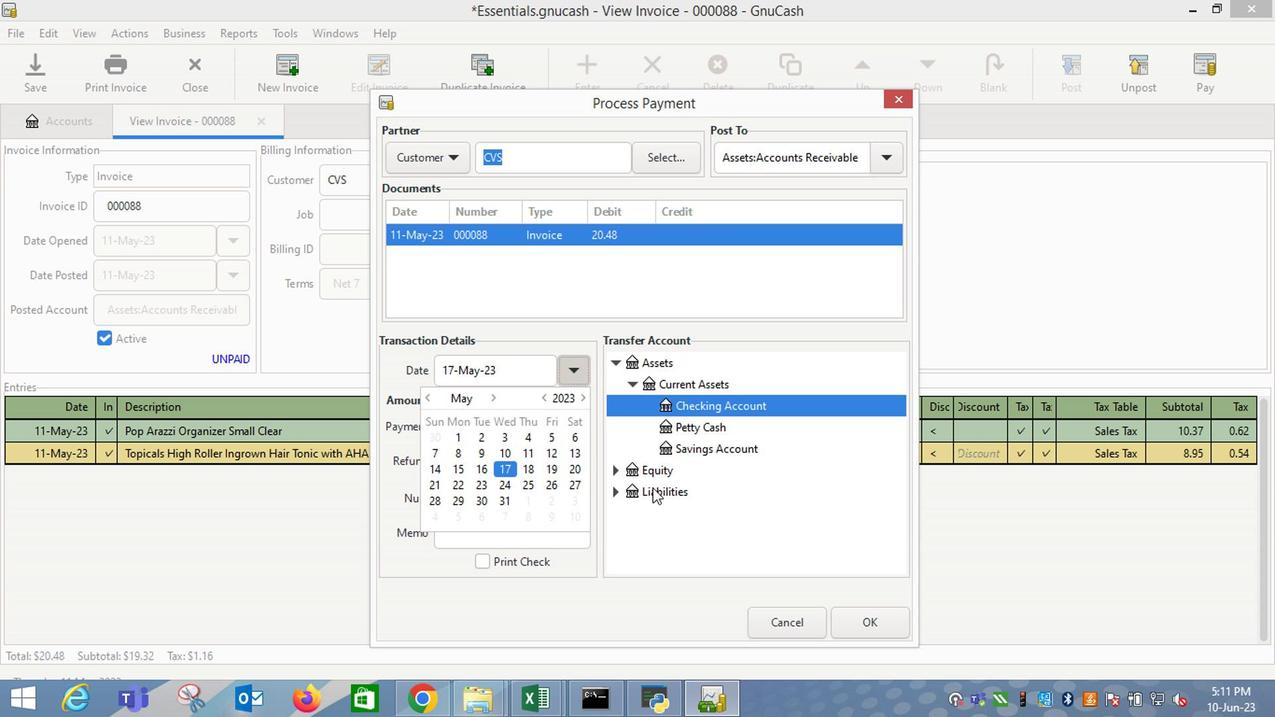 
Action: Mouse pressed left at (664, 494)
Screenshot: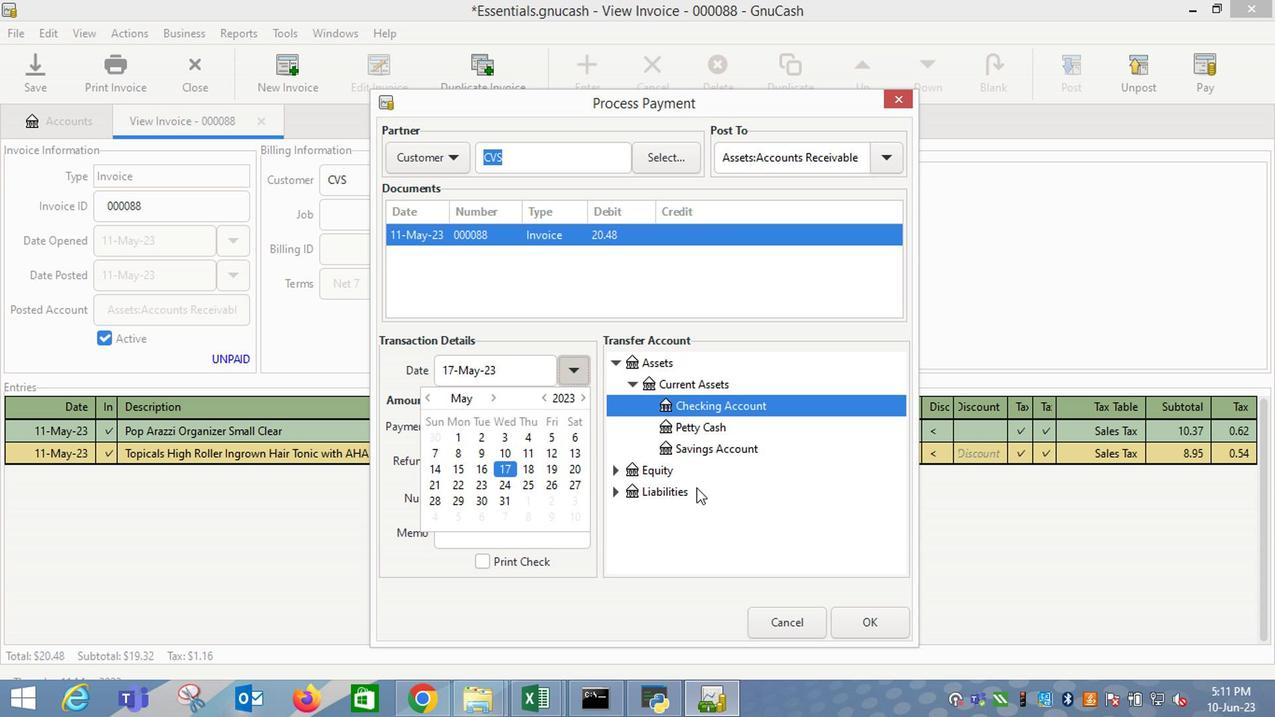 
Action: Mouse moved to (627, 416)
Screenshot: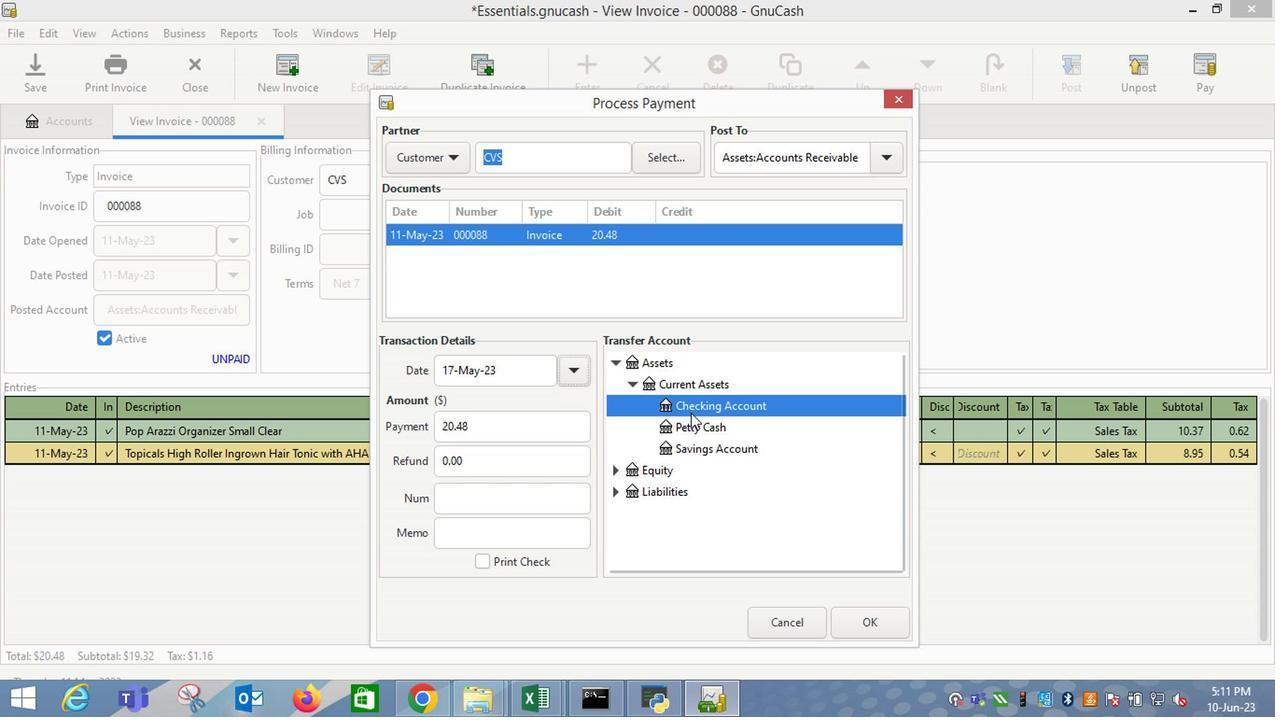 
Action: Mouse pressed left at (627, 416)
Screenshot: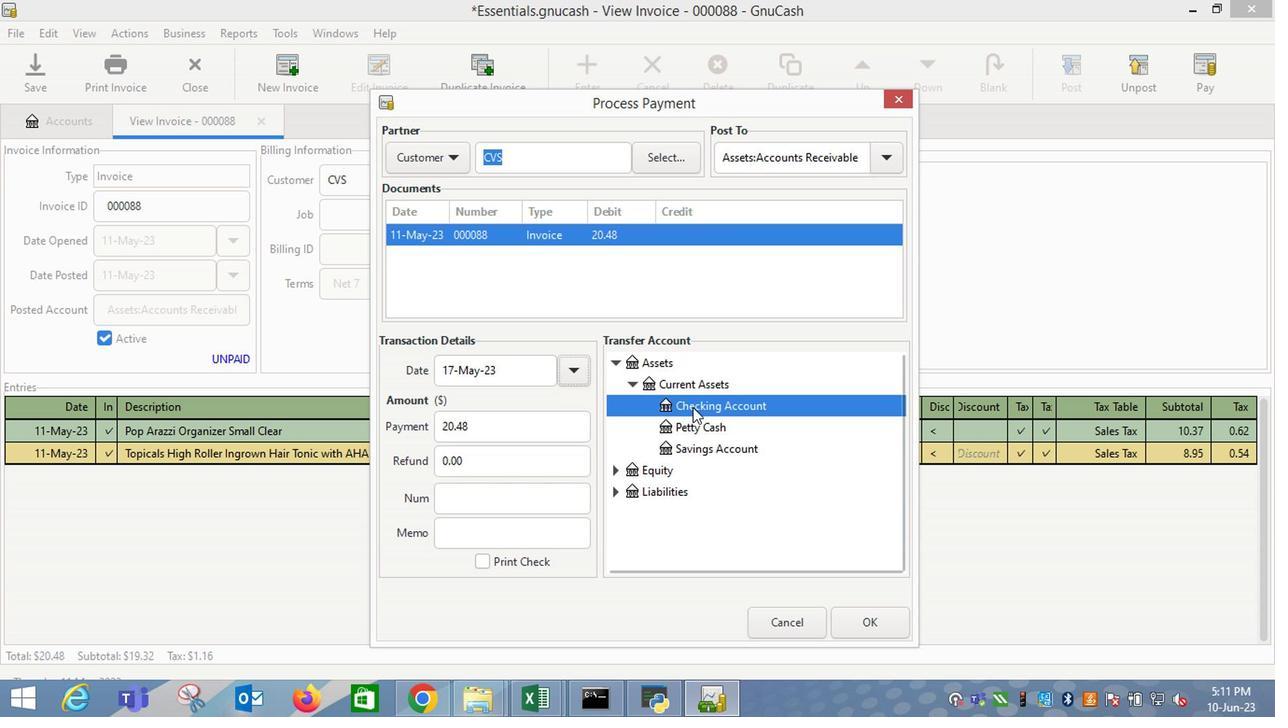 
Action: Mouse moved to (767, 618)
Screenshot: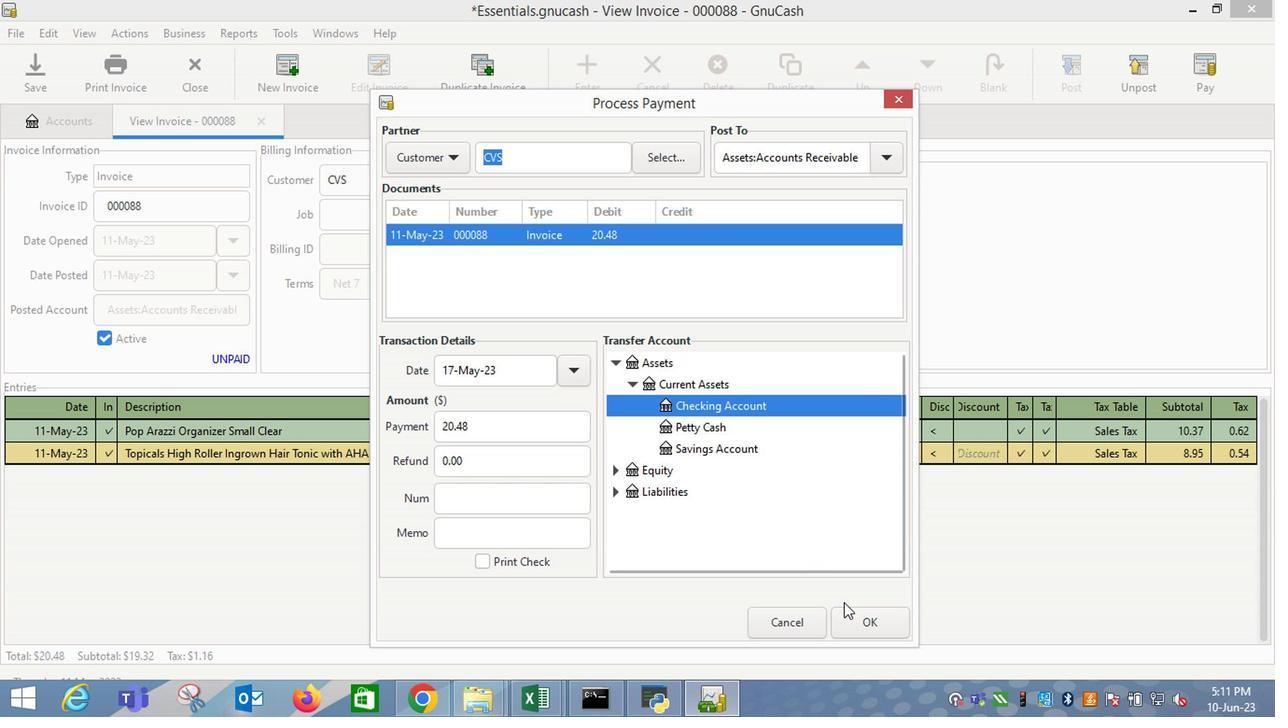 
Action: Mouse pressed left at (767, 618)
Screenshot: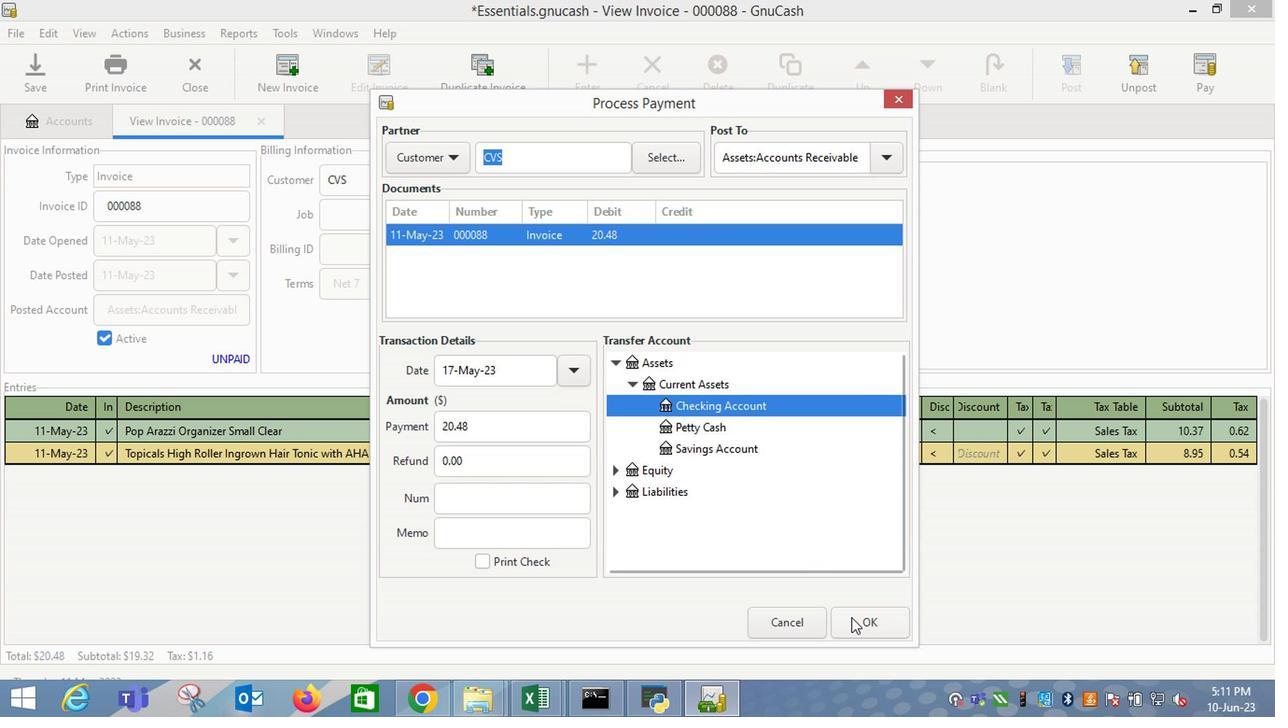 
Action: Mouse moved to (105, 110)
Screenshot: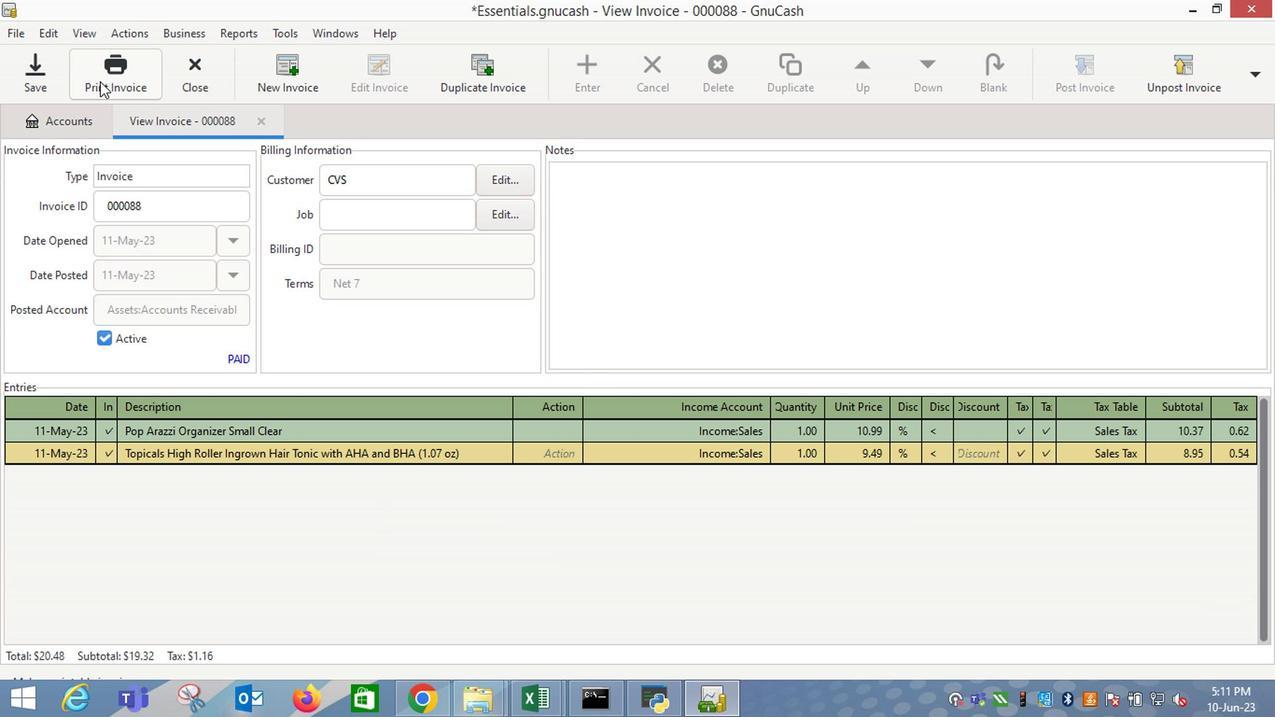 
Action: Mouse pressed left at (105, 110)
Screenshot: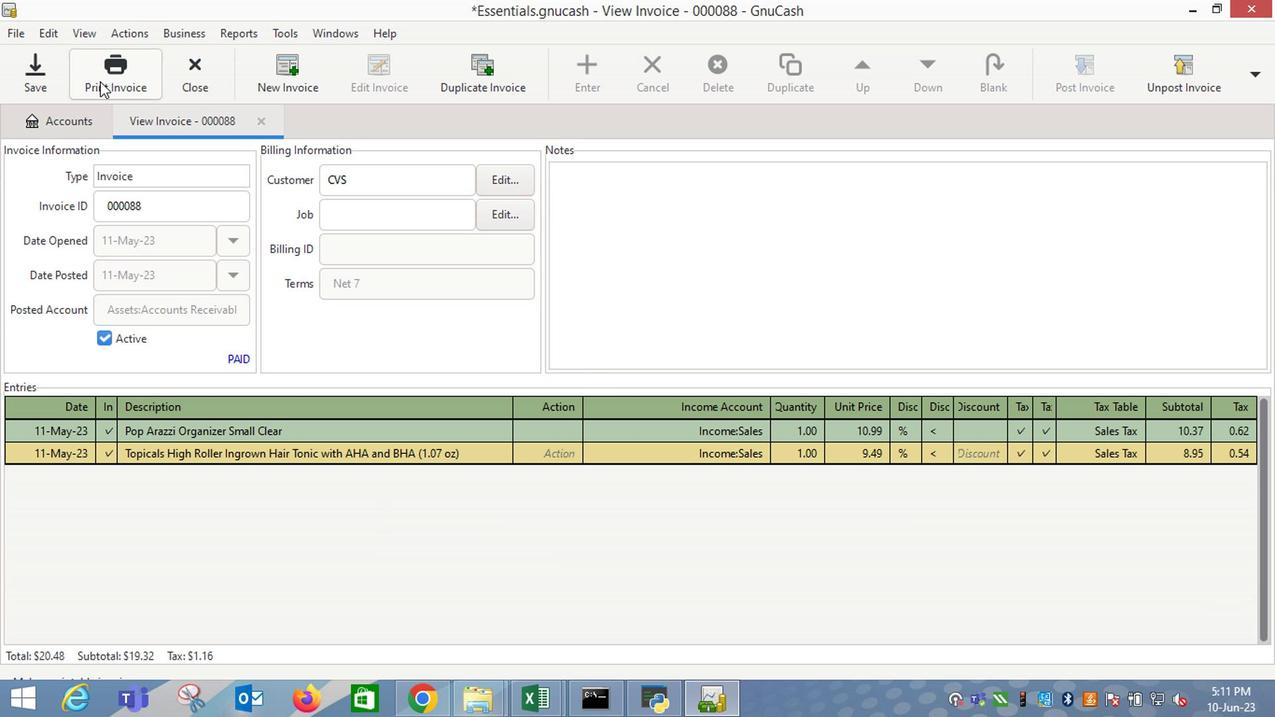 
Action: Mouse moved to (436, 322)
Screenshot: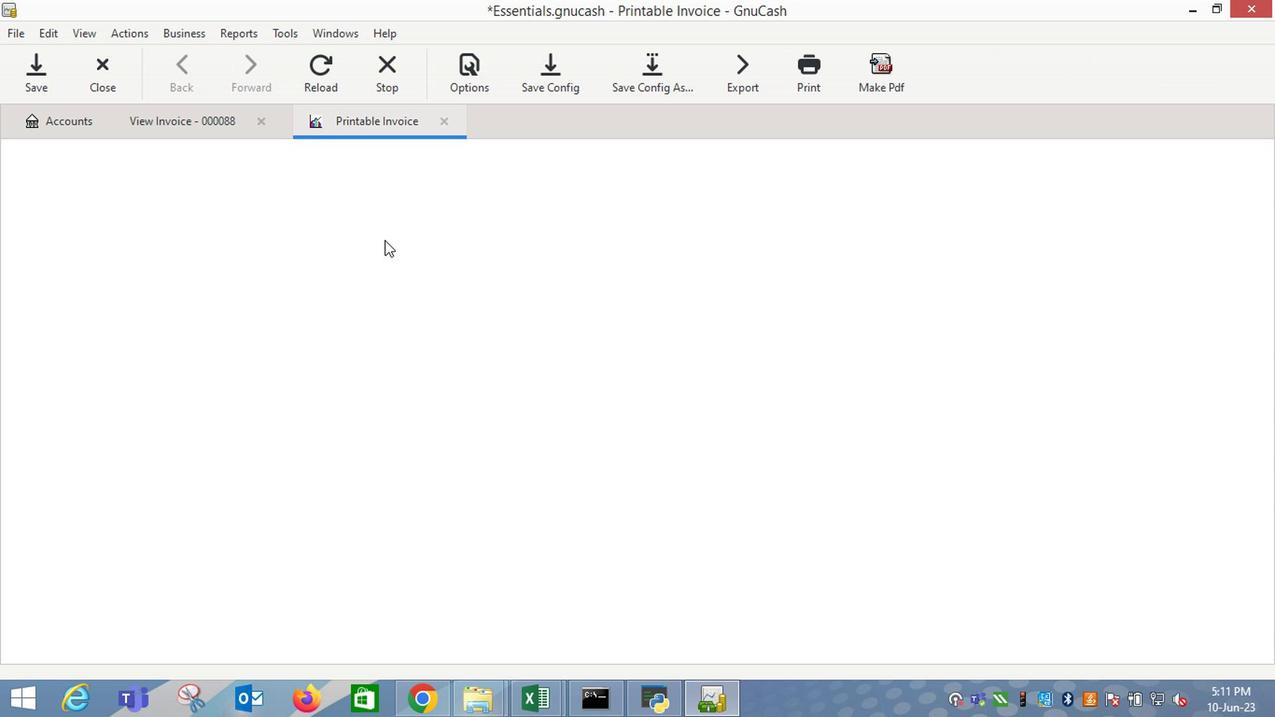 
